 Task: Plan a trip to Sanaa, Yemen from 8th December, 2023 to 15th December, 2023 for 9 adults. Place can be shared room with 5 bedrooms having 9 beds and 5 bathrooms. Property type can be flat. Amenities needed are: wifi, TV, free parkinig on premises, gym, breakfast. Look for 5 properties as per requirement.
Action: Mouse moved to (538, 122)
Screenshot: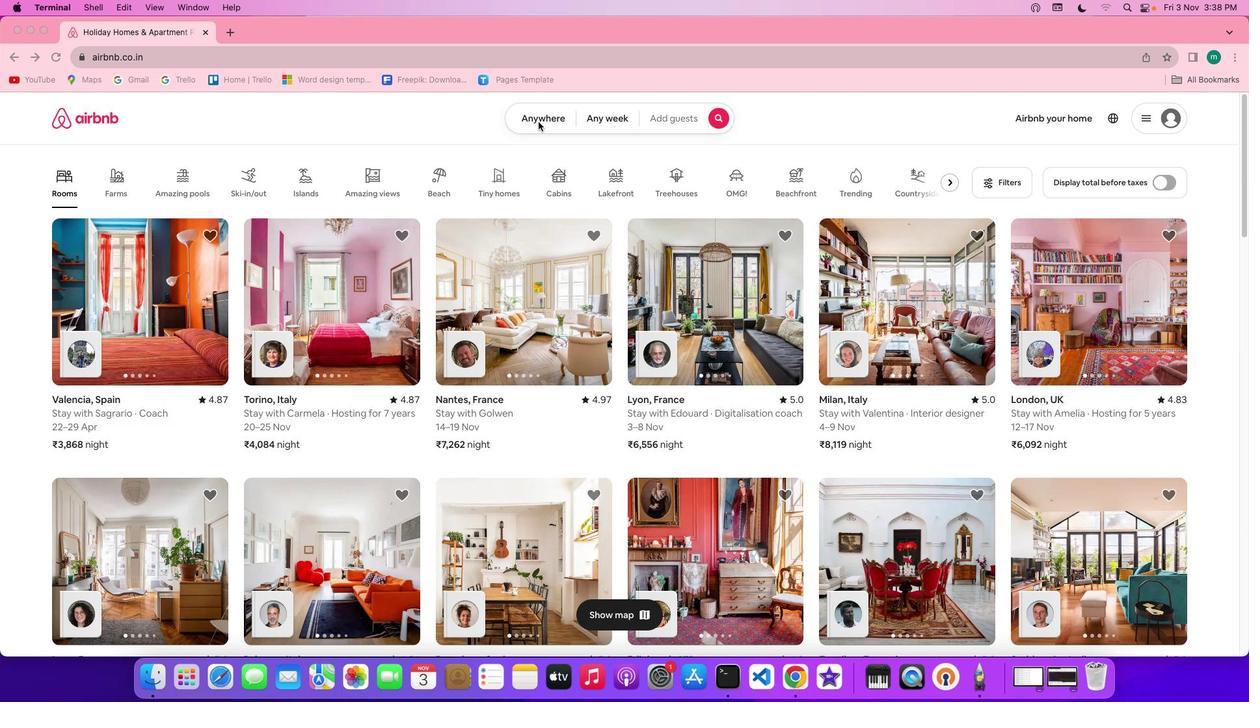 
Action: Mouse pressed left at (538, 122)
Screenshot: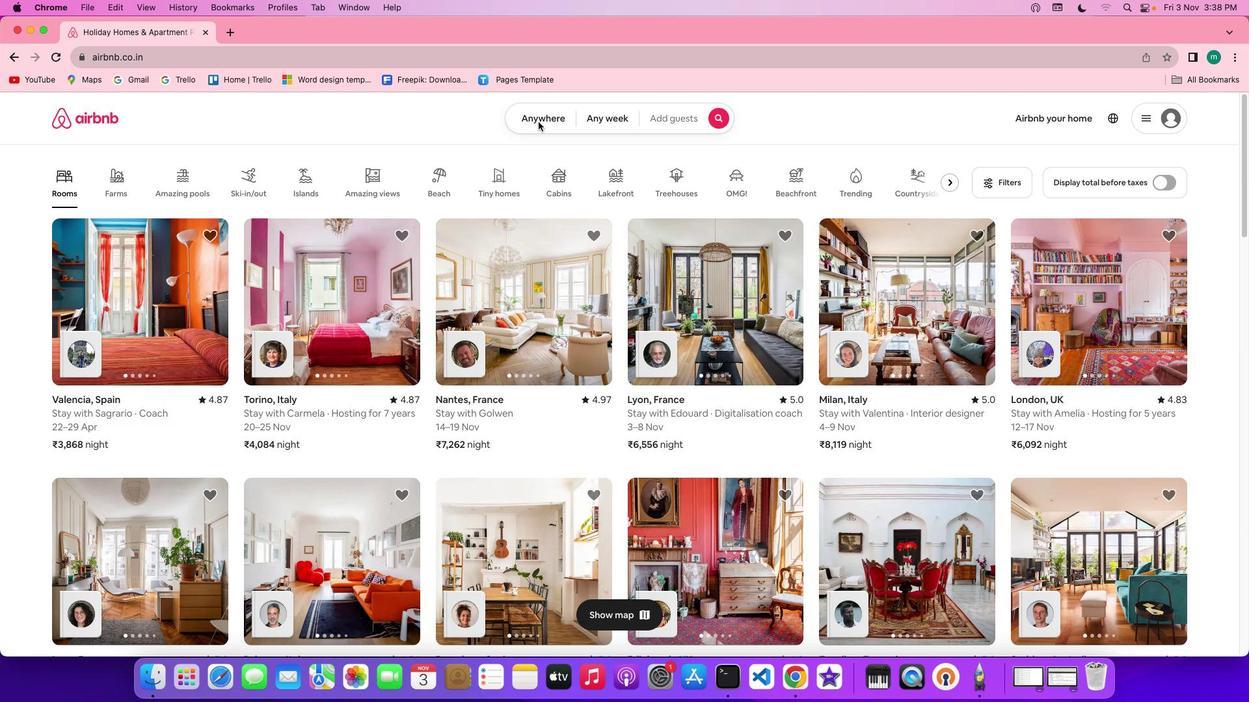
Action: Mouse pressed left at (538, 122)
Screenshot: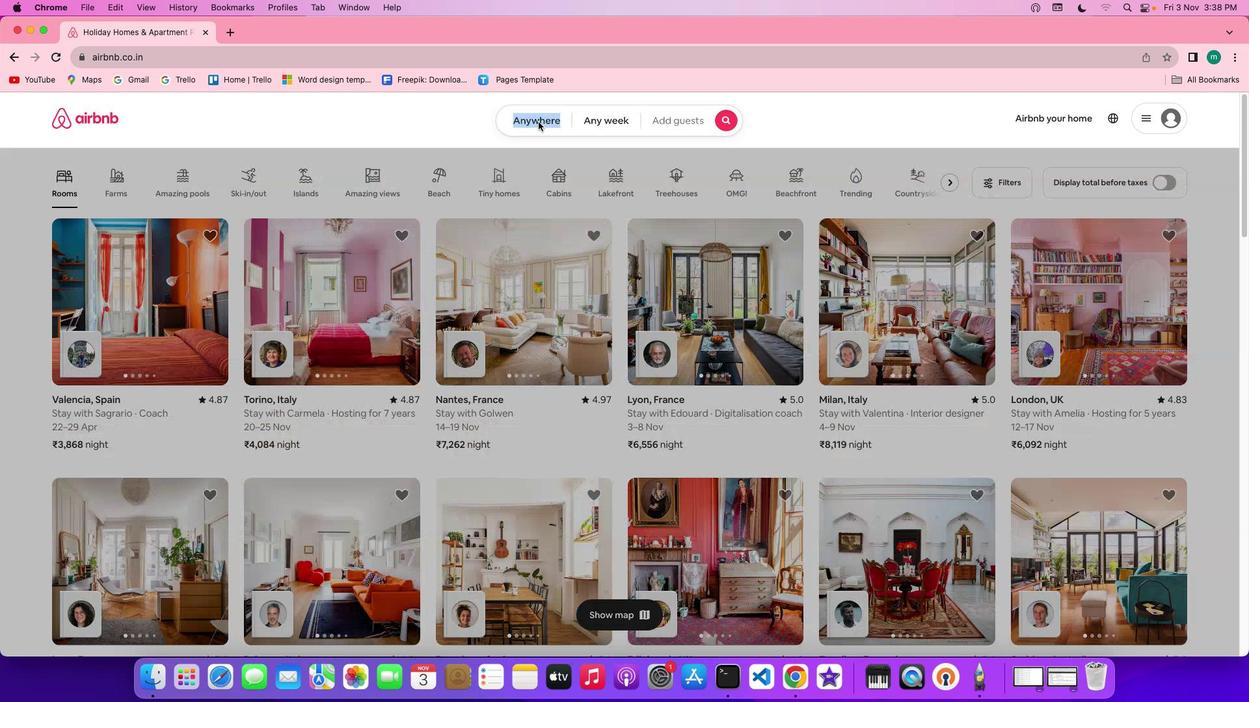 
Action: Mouse moved to (488, 166)
Screenshot: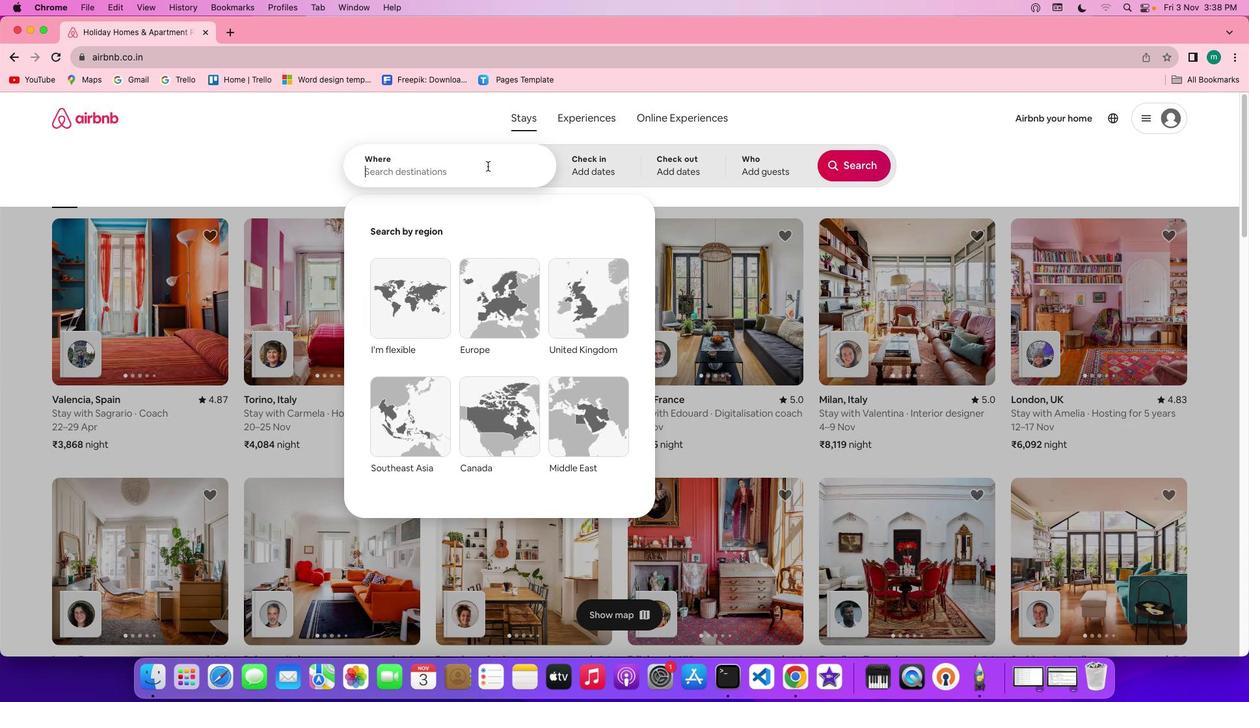 
Action: Mouse pressed left at (488, 166)
Screenshot: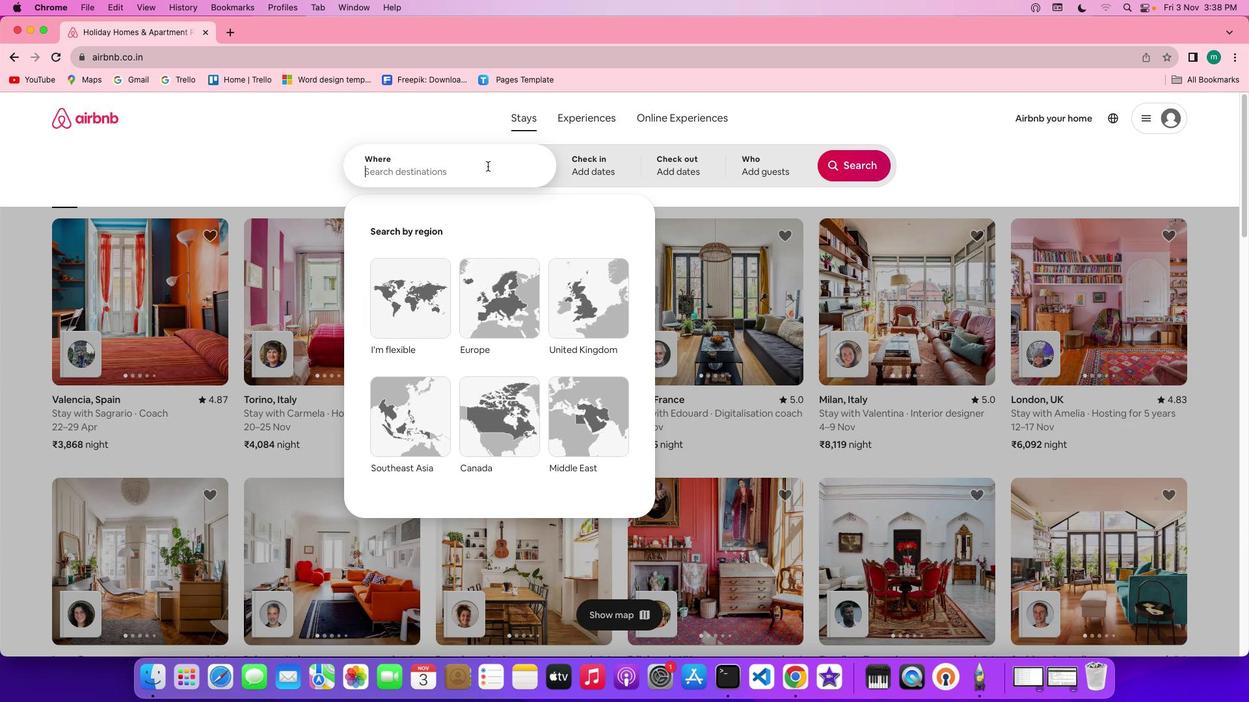 
Action: Key pressed Key.shift'S''a''n''a''a'','Key.spaceKey.shift'Y''e''m''e''n'
Screenshot: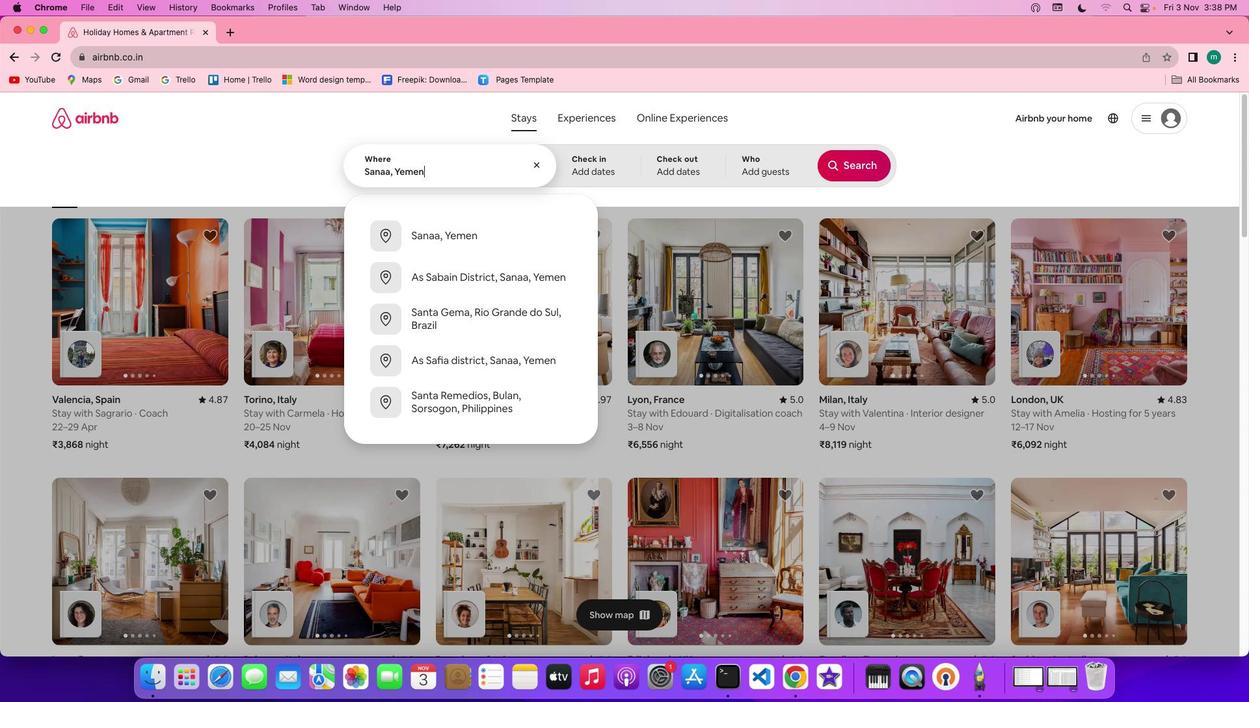 
Action: Mouse moved to (609, 162)
Screenshot: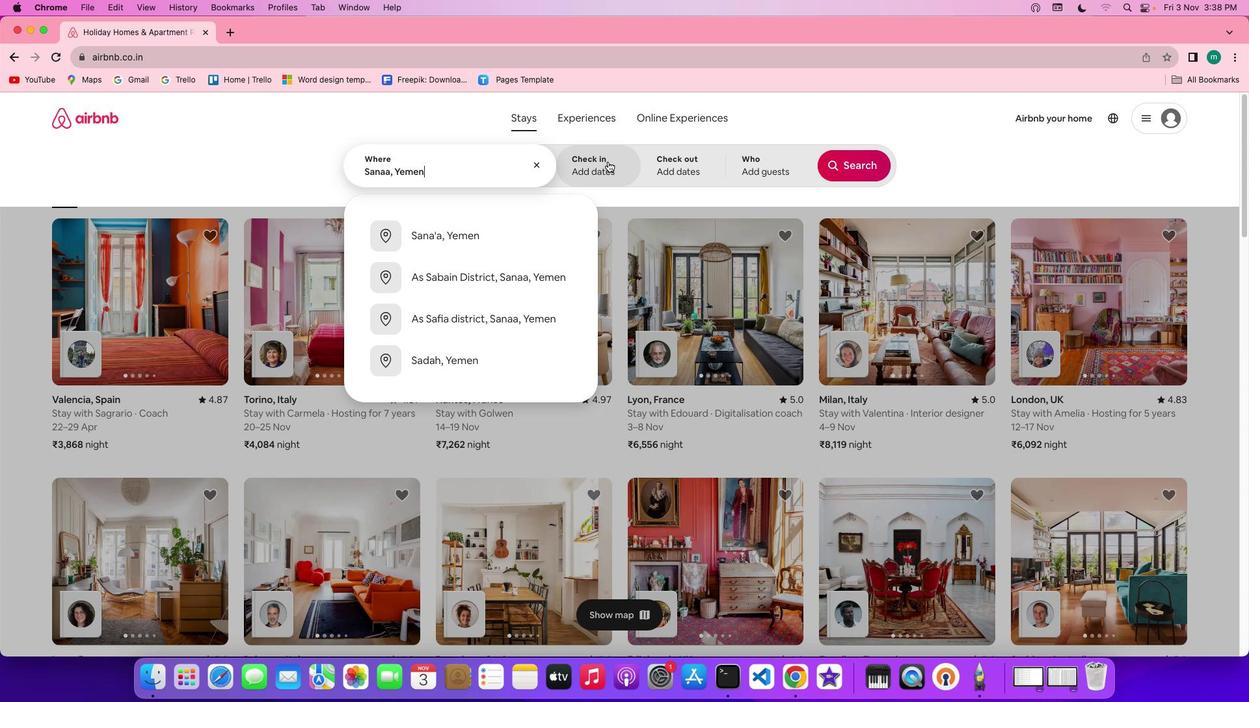 
Action: Mouse pressed left at (609, 162)
Screenshot: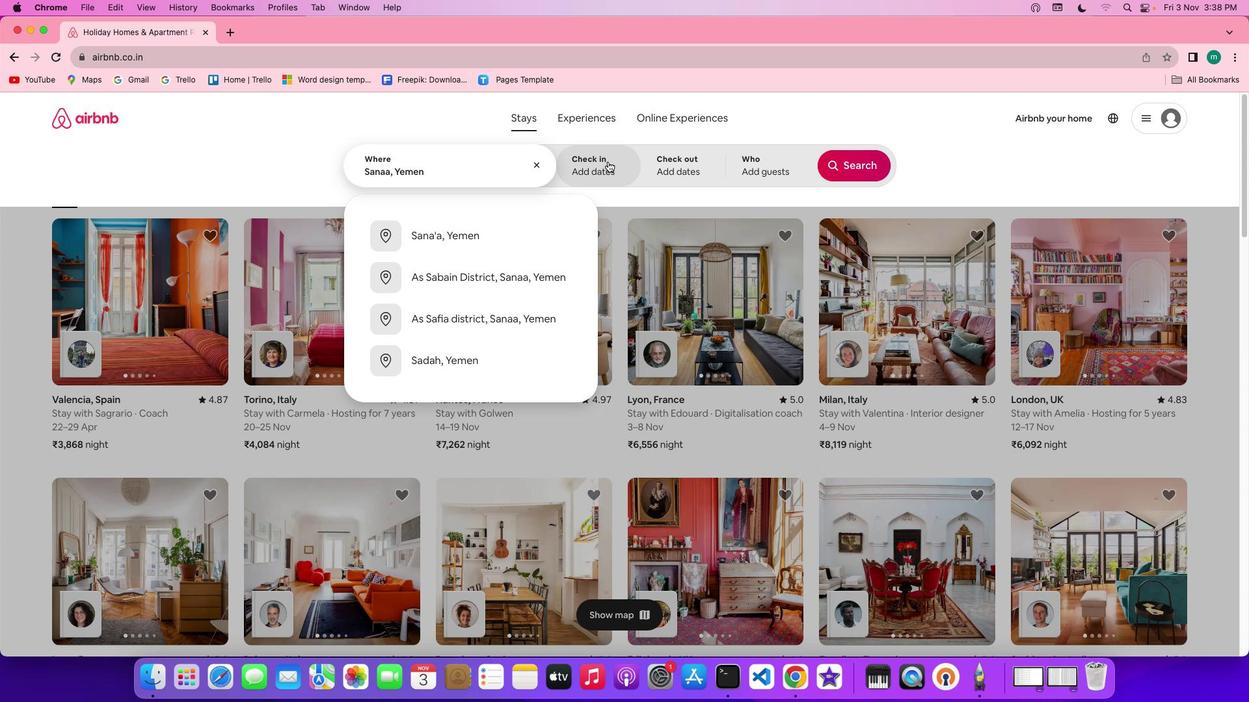 
Action: Mouse moved to (816, 361)
Screenshot: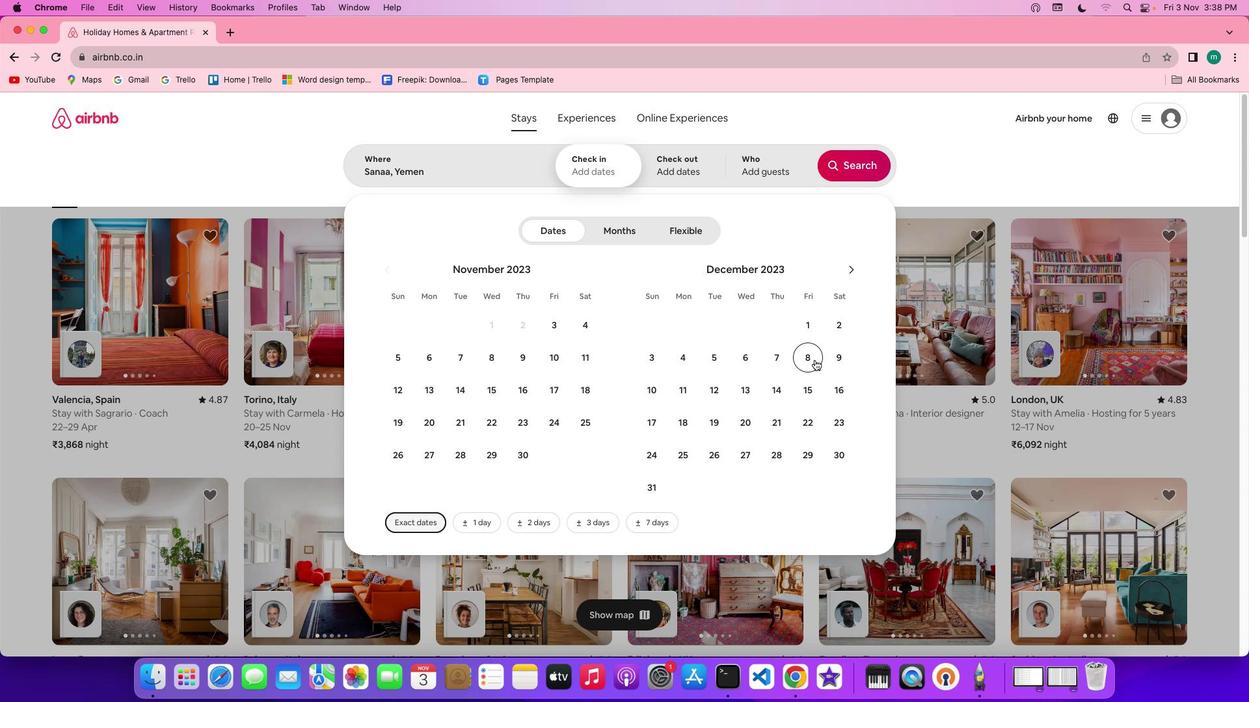 
Action: Mouse pressed left at (816, 361)
Screenshot: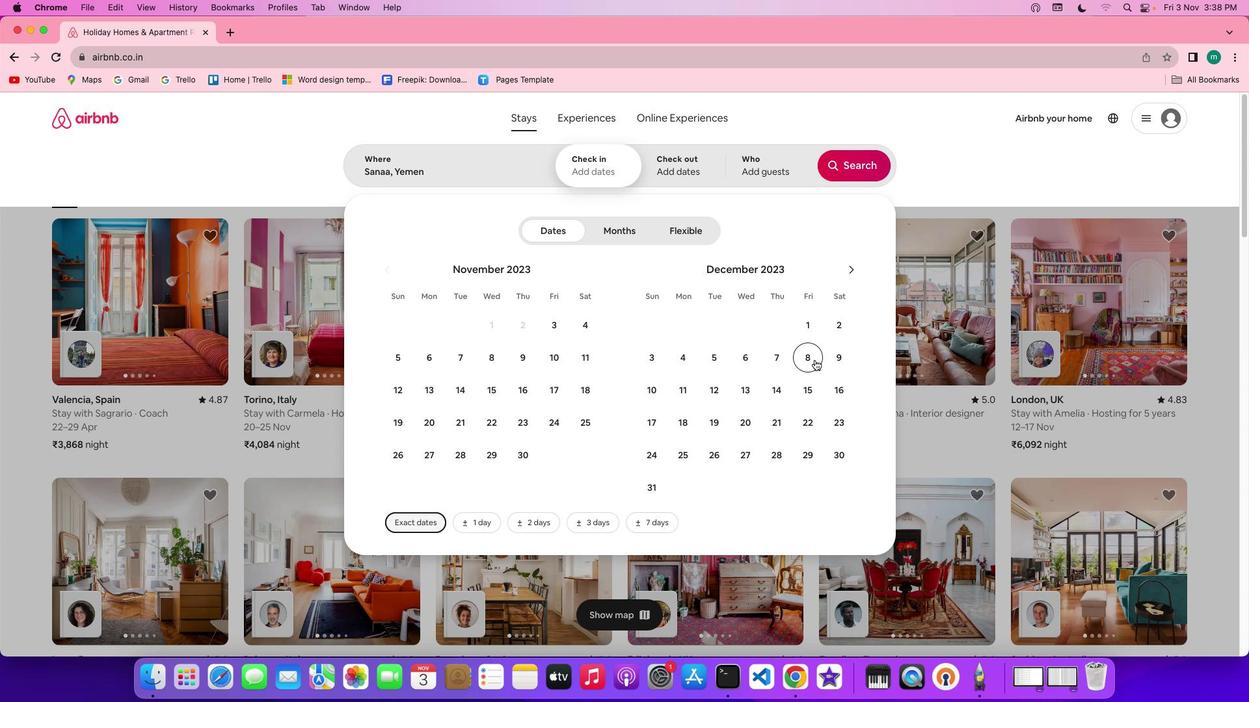 
Action: Mouse moved to (811, 391)
Screenshot: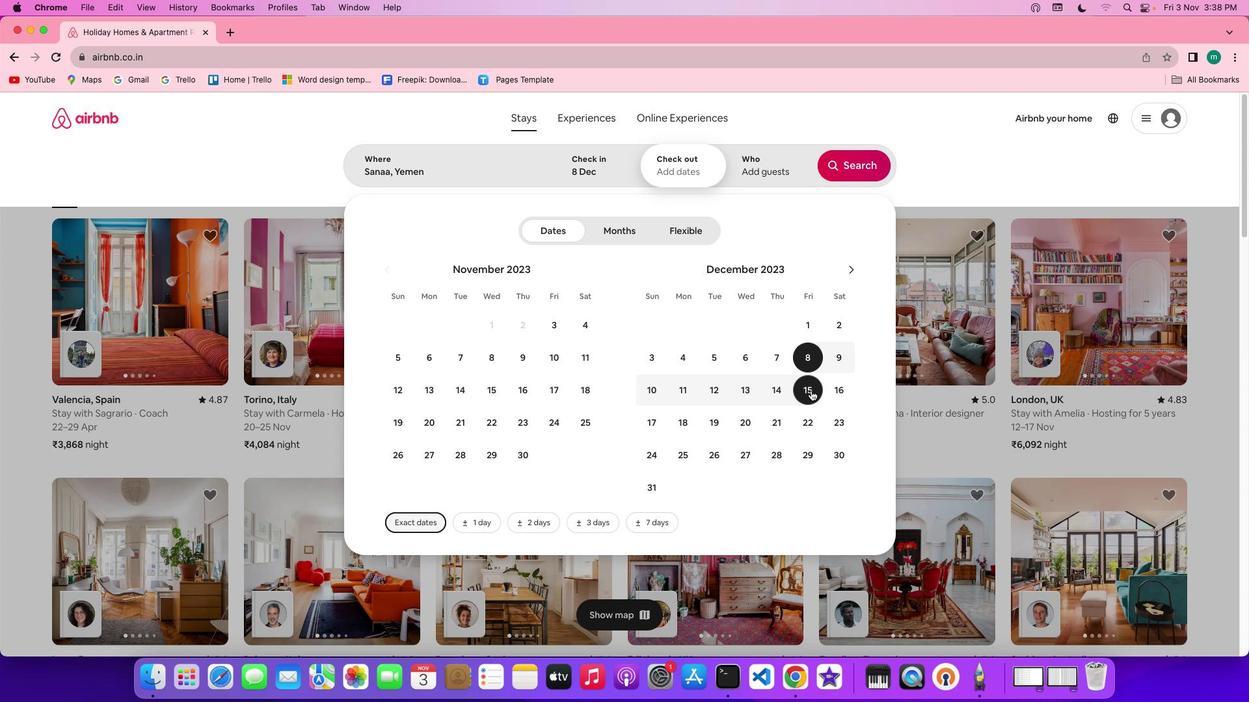 
Action: Mouse pressed left at (811, 391)
Screenshot: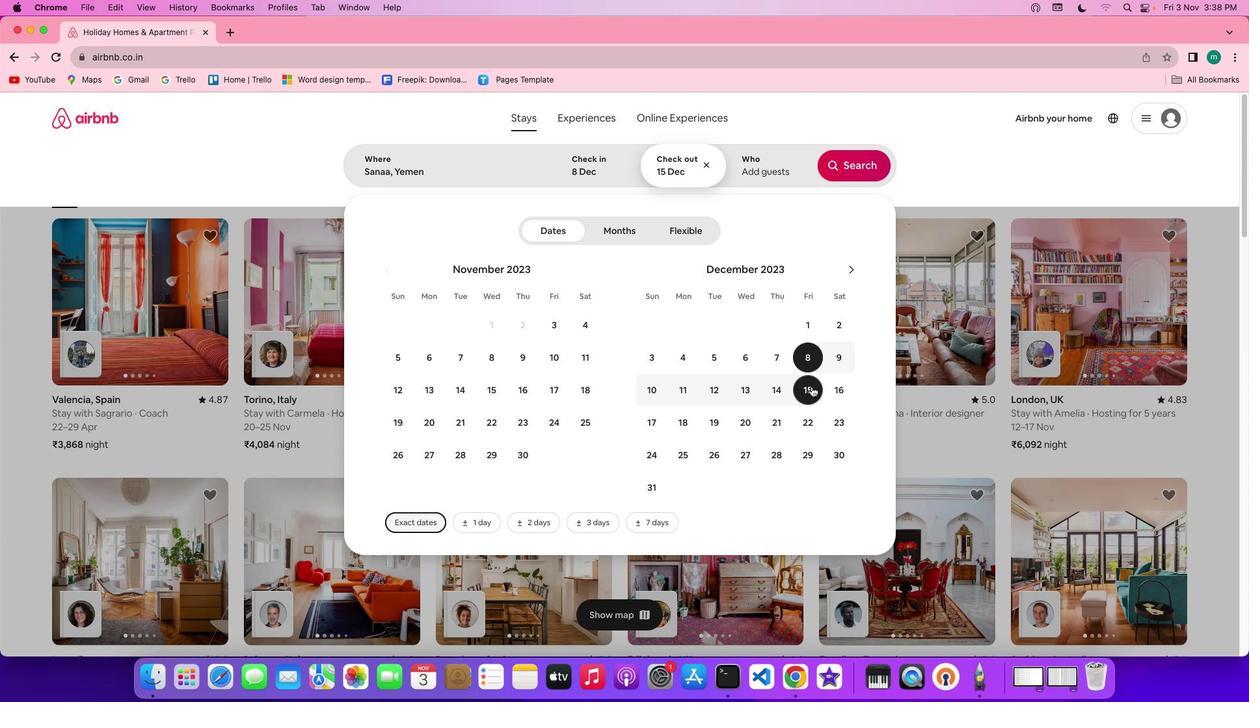 
Action: Mouse moved to (786, 166)
Screenshot: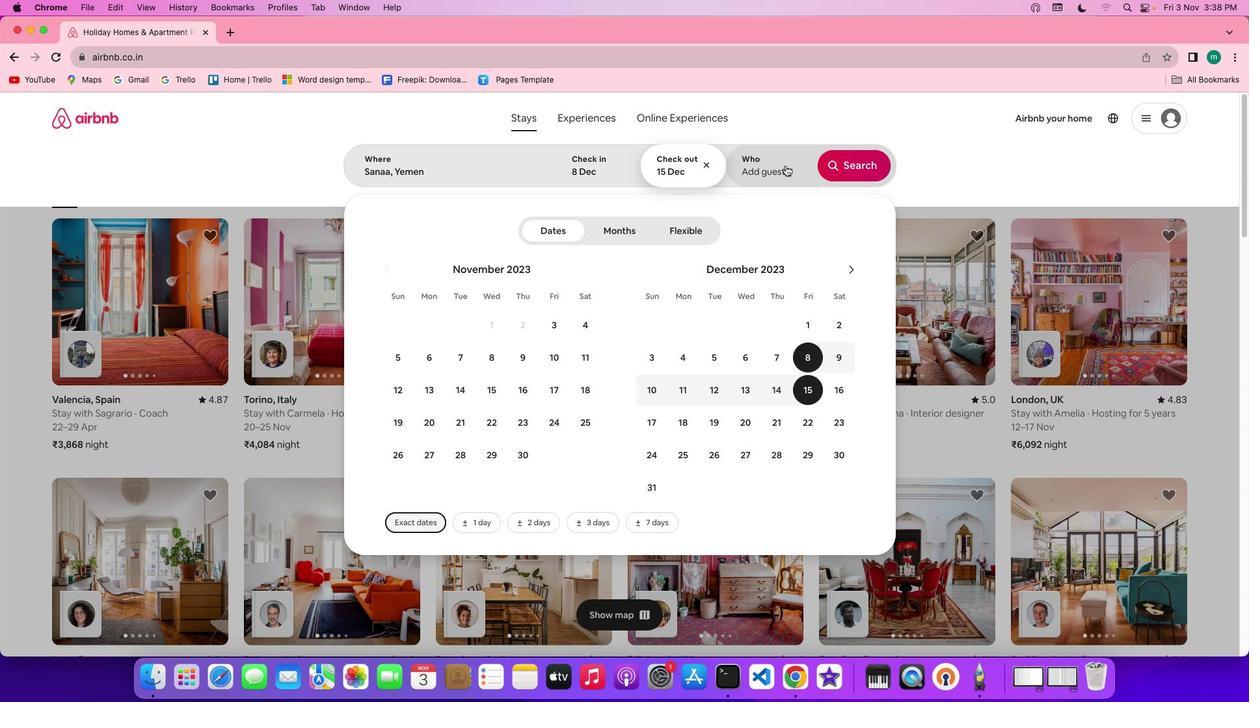 
Action: Mouse pressed left at (786, 166)
Screenshot: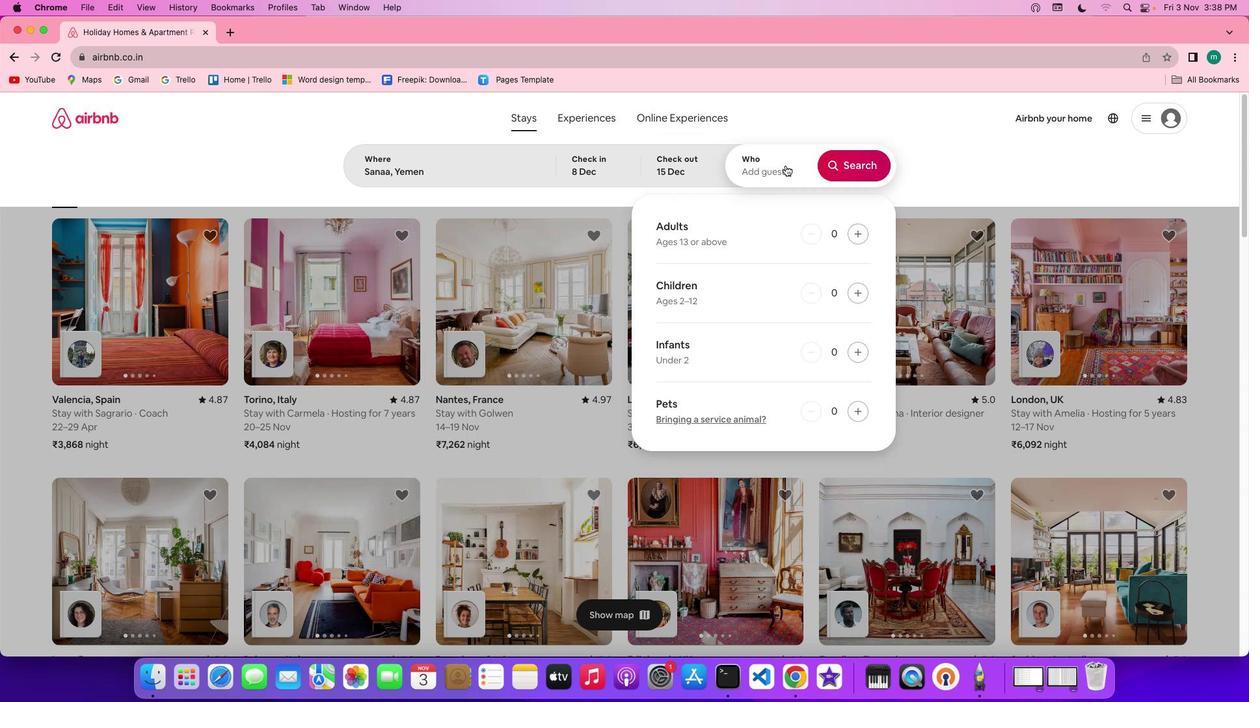 
Action: Mouse moved to (861, 232)
Screenshot: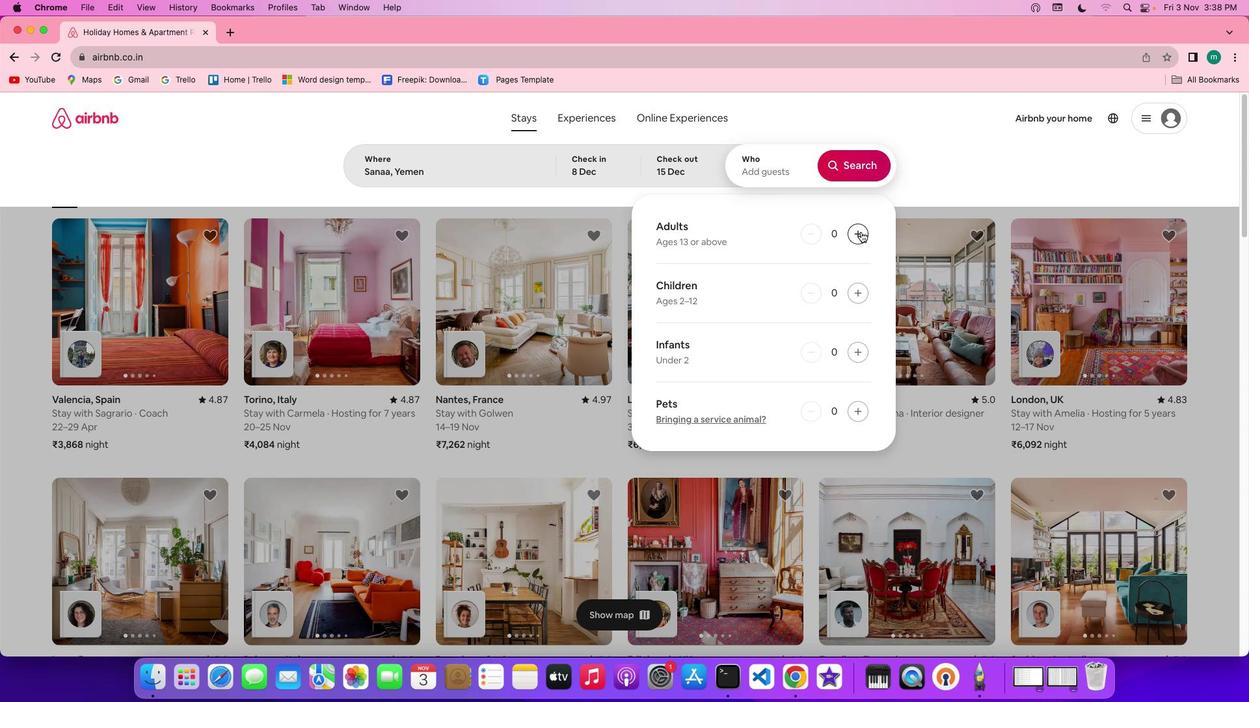 
Action: Mouse pressed left at (861, 232)
Screenshot: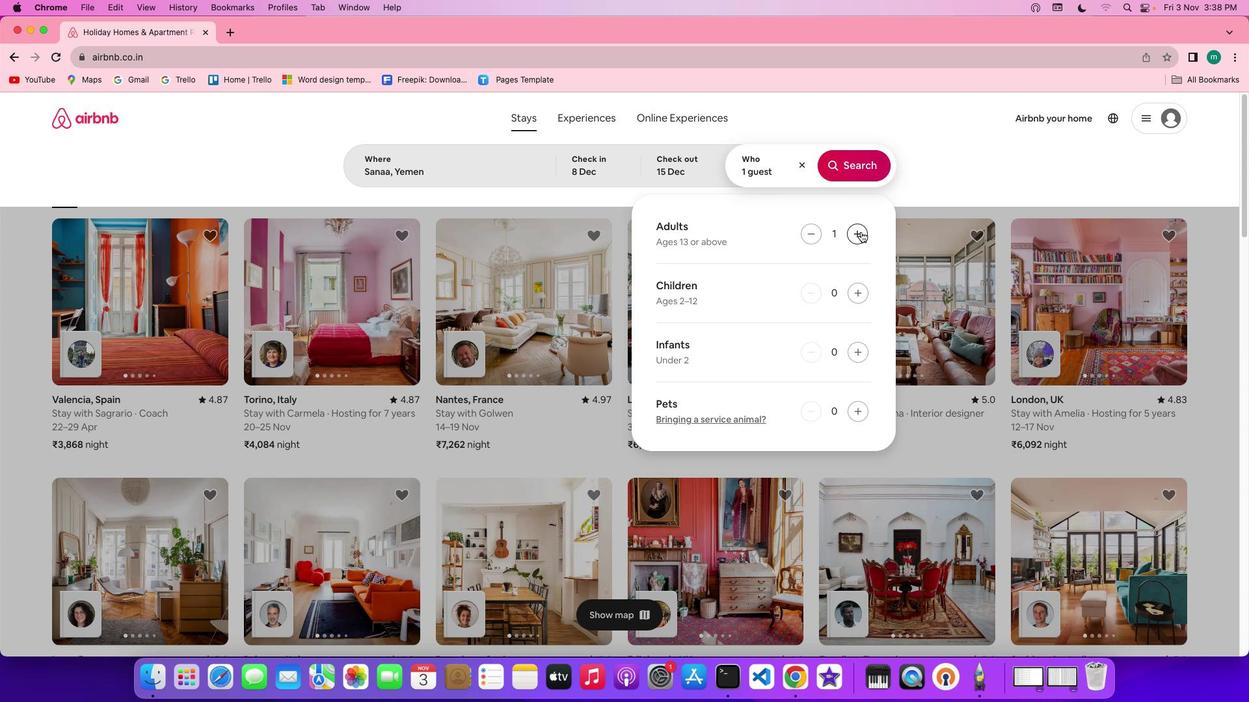 
Action: Mouse pressed left at (861, 232)
Screenshot: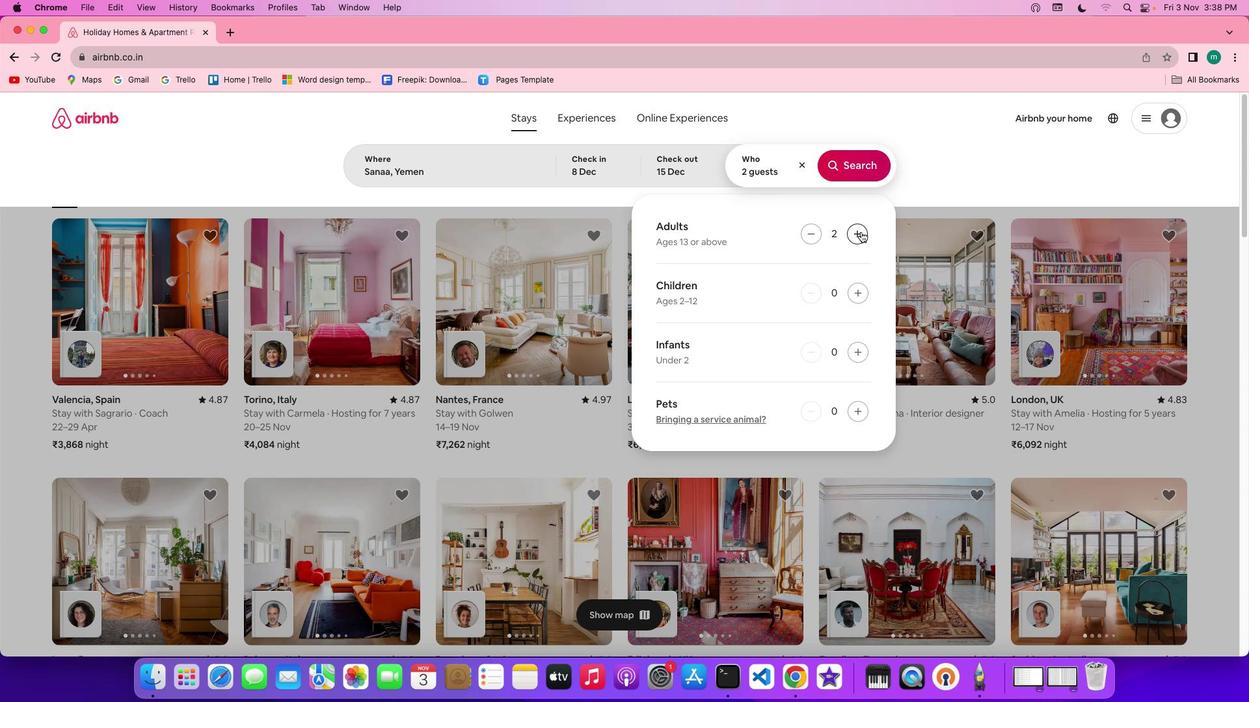 
Action: Mouse pressed left at (861, 232)
Screenshot: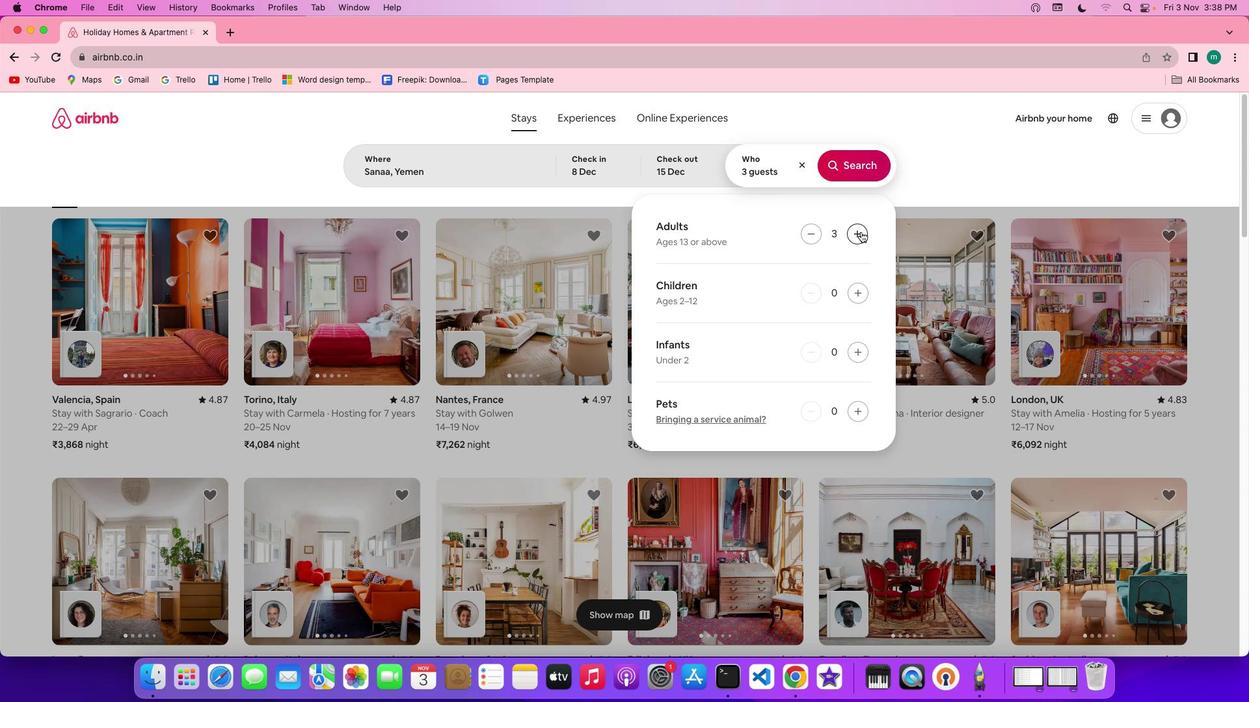 
Action: Mouse pressed left at (861, 232)
Screenshot: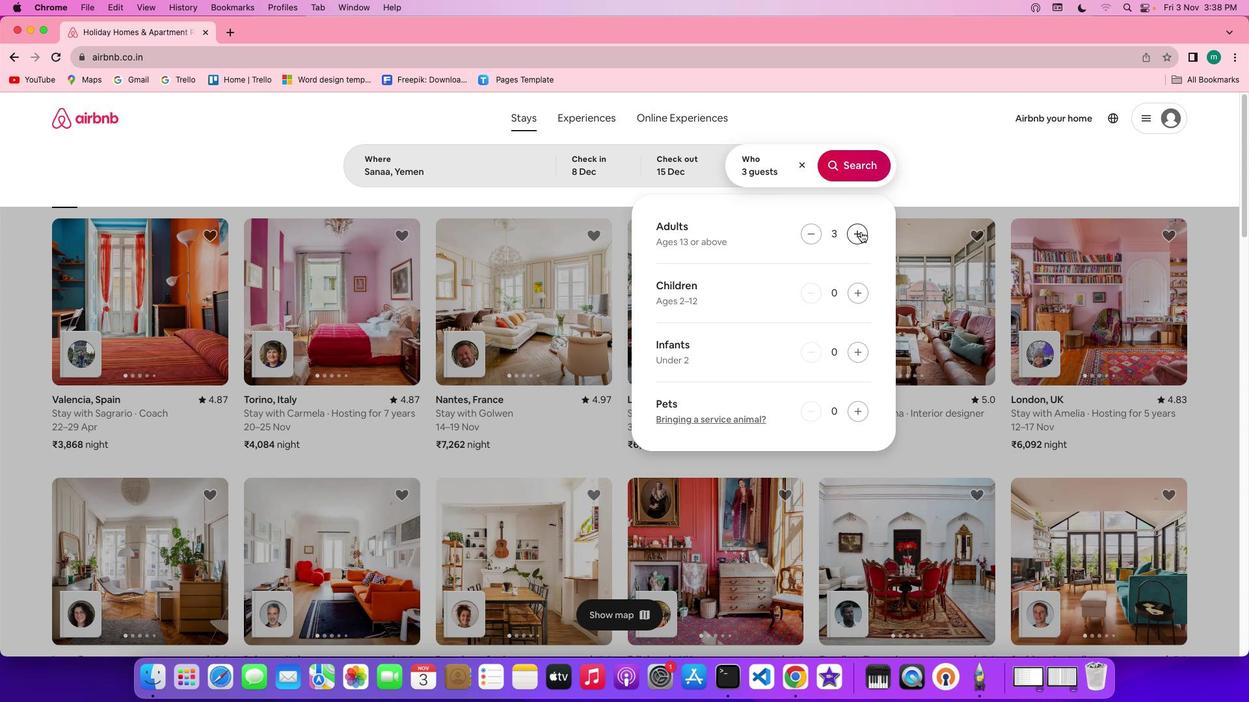 
Action: Mouse pressed left at (861, 232)
Screenshot: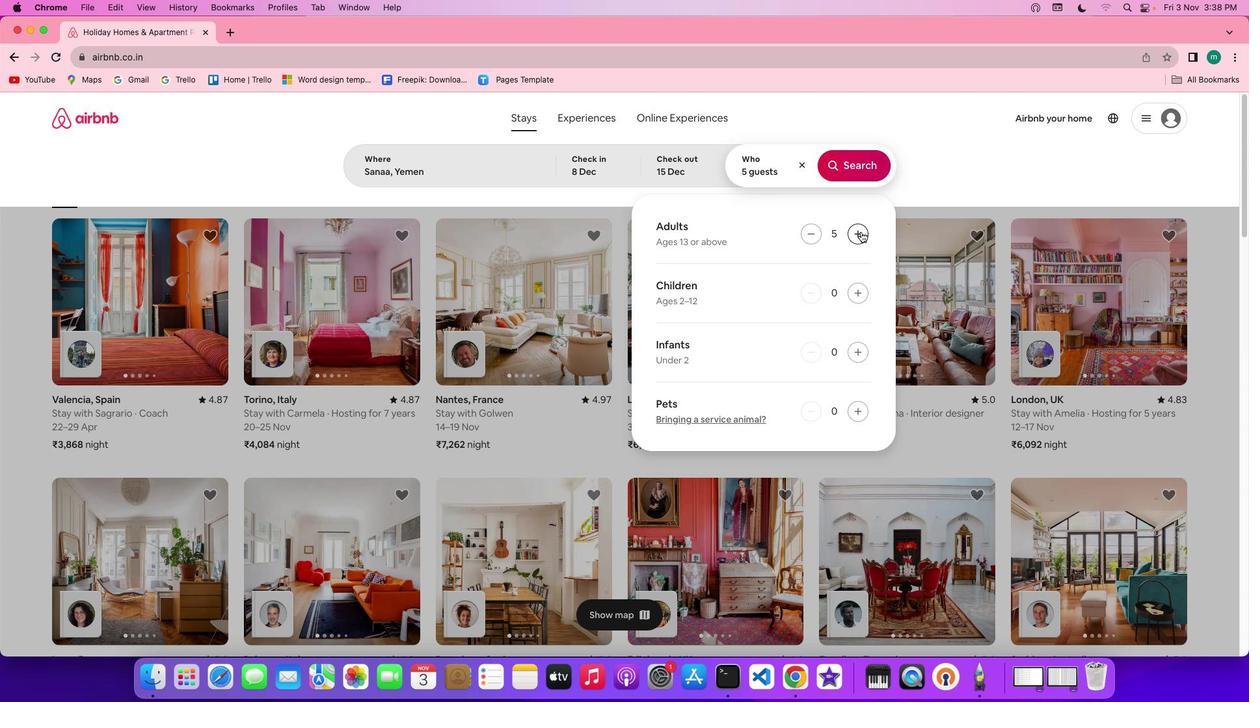 
Action: Mouse pressed left at (861, 232)
Screenshot: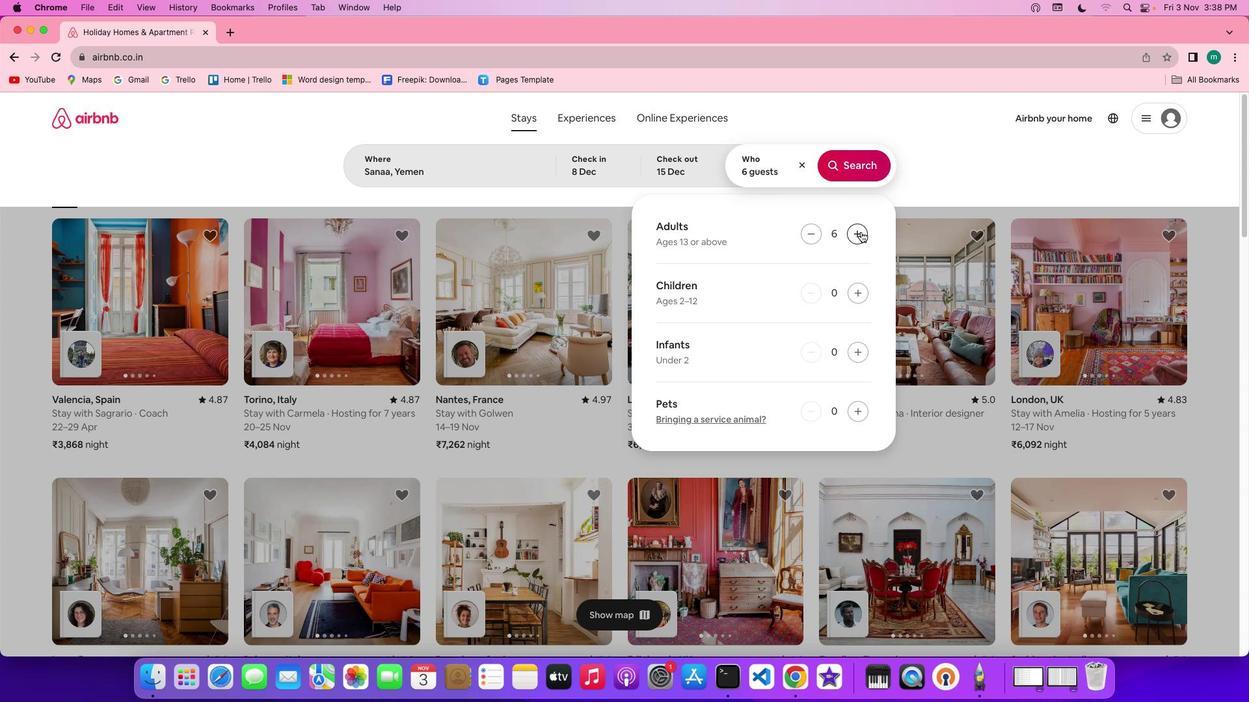 
Action: Mouse moved to (861, 232)
Screenshot: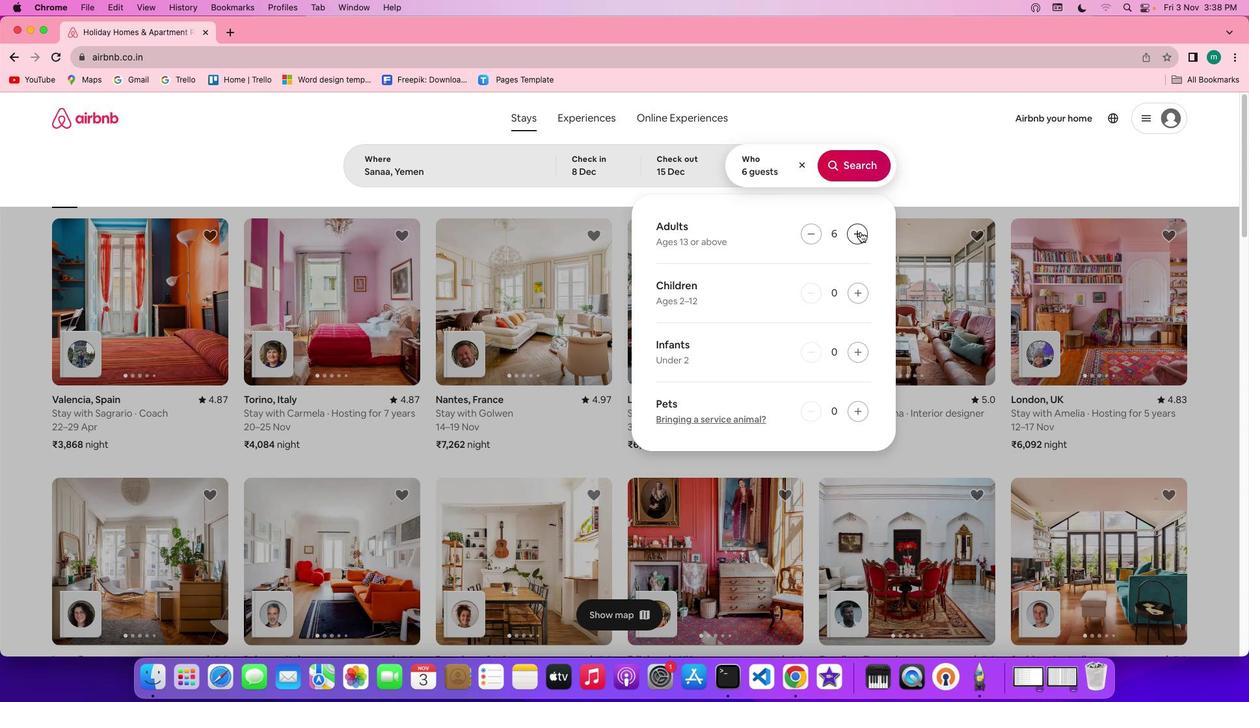 
Action: Mouse pressed left at (861, 232)
Screenshot: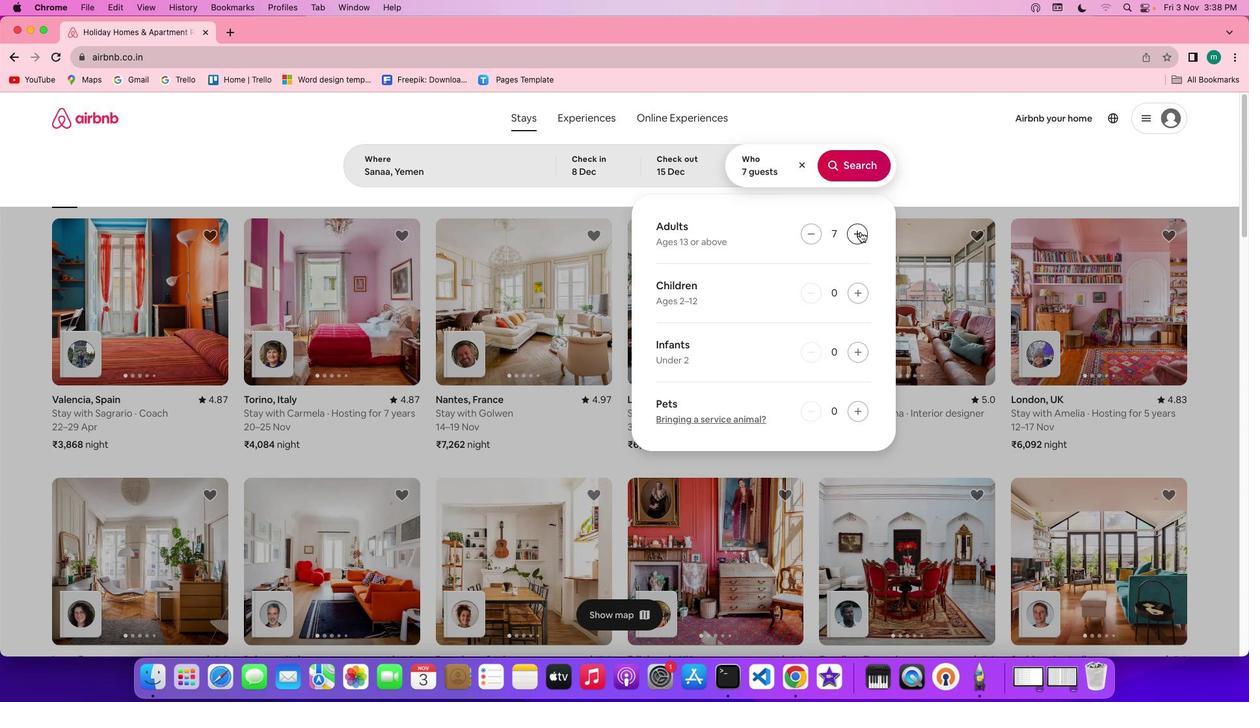
Action: Mouse pressed left at (861, 232)
Screenshot: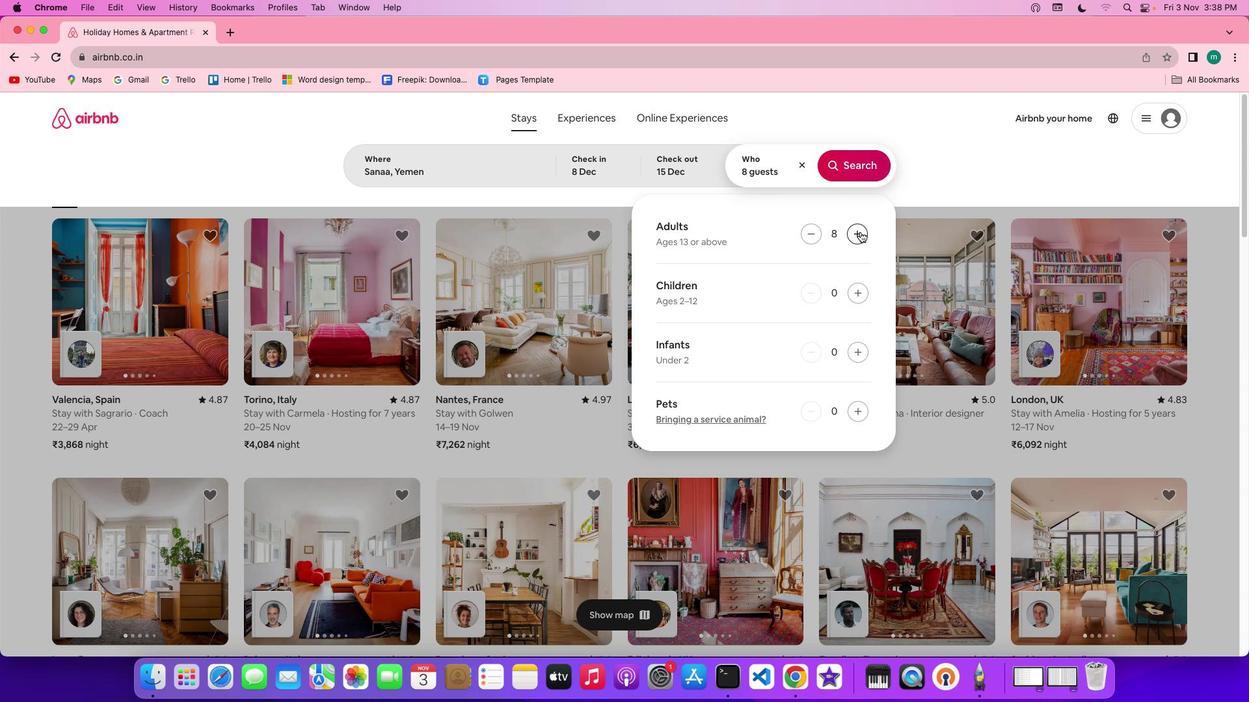 
Action: Mouse pressed left at (861, 232)
Screenshot: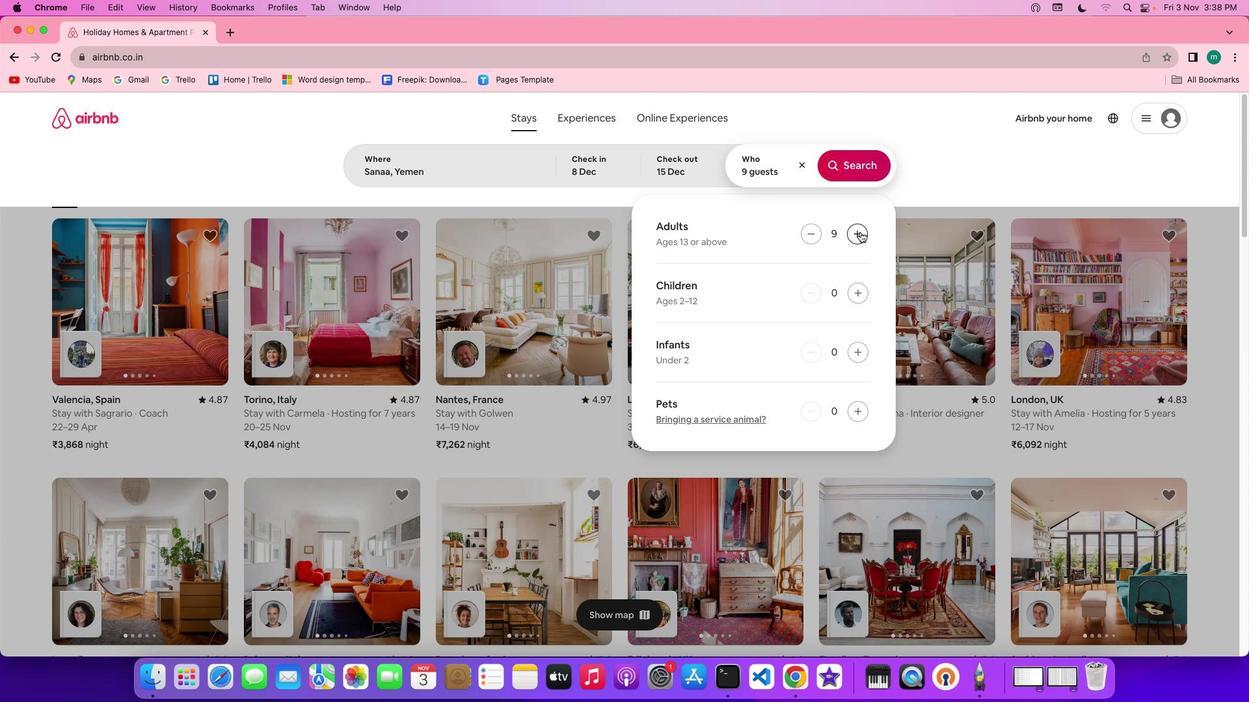 
Action: Mouse moved to (853, 174)
Screenshot: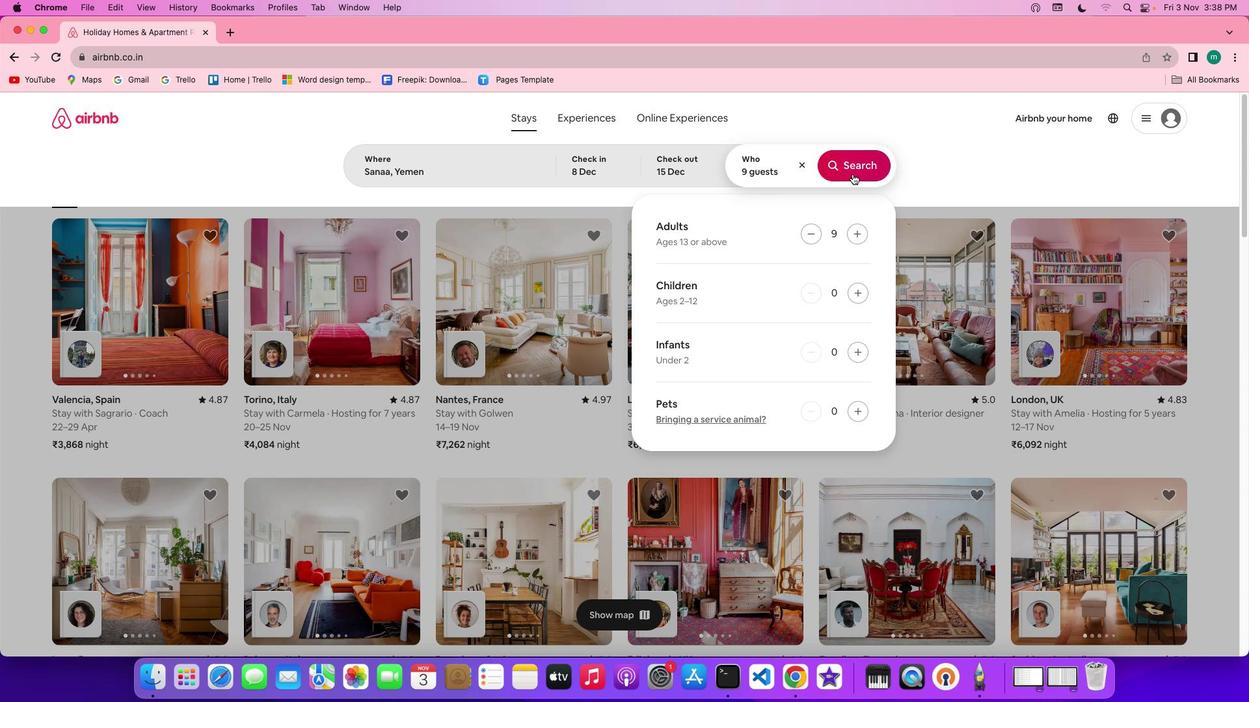 
Action: Mouse pressed left at (853, 174)
Screenshot: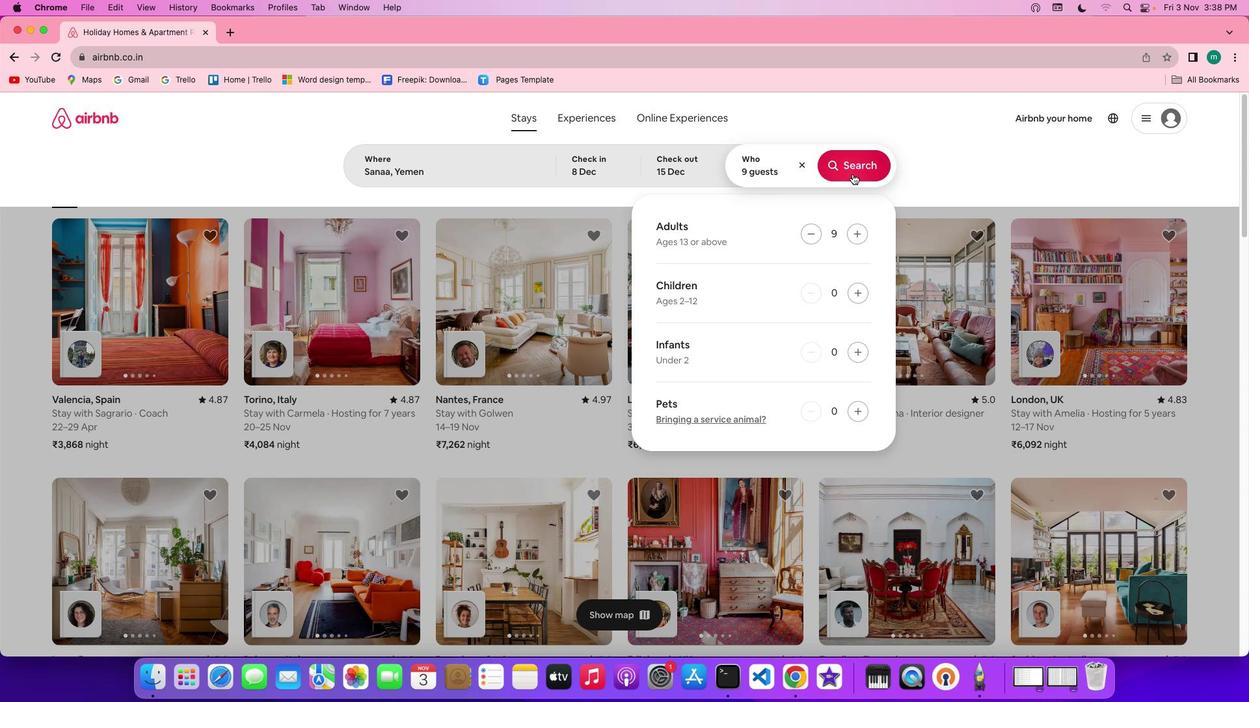 
Action: Mouse moved to (1040, 164)
Screenshot: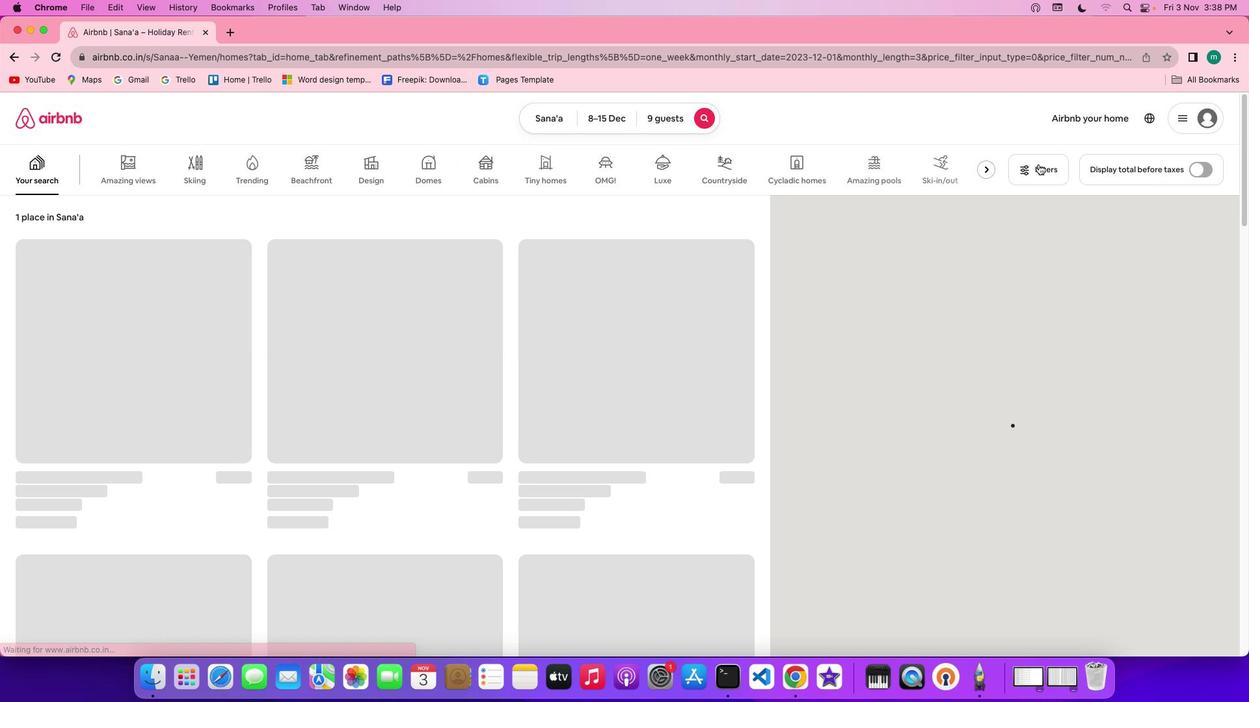 
Action: Mouse pressed left at (1040, 164)
Screenshot: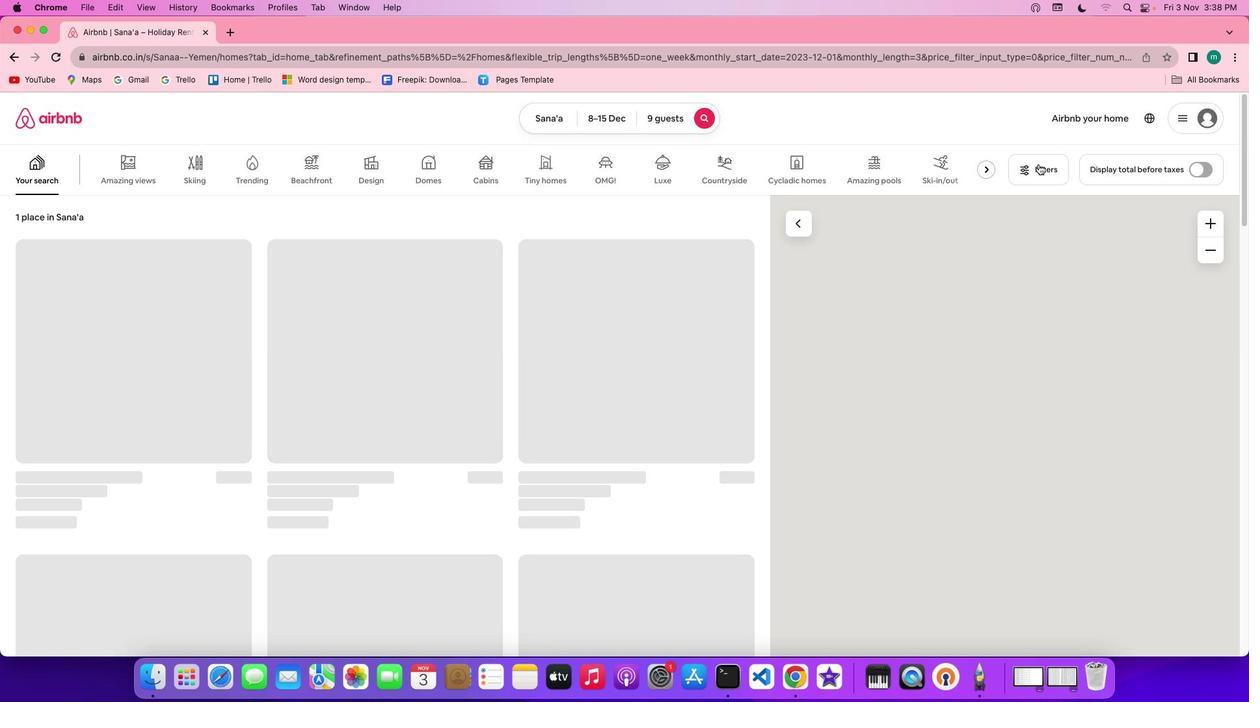 
Action: Mouse moved to (1020, 167)
Screenshot: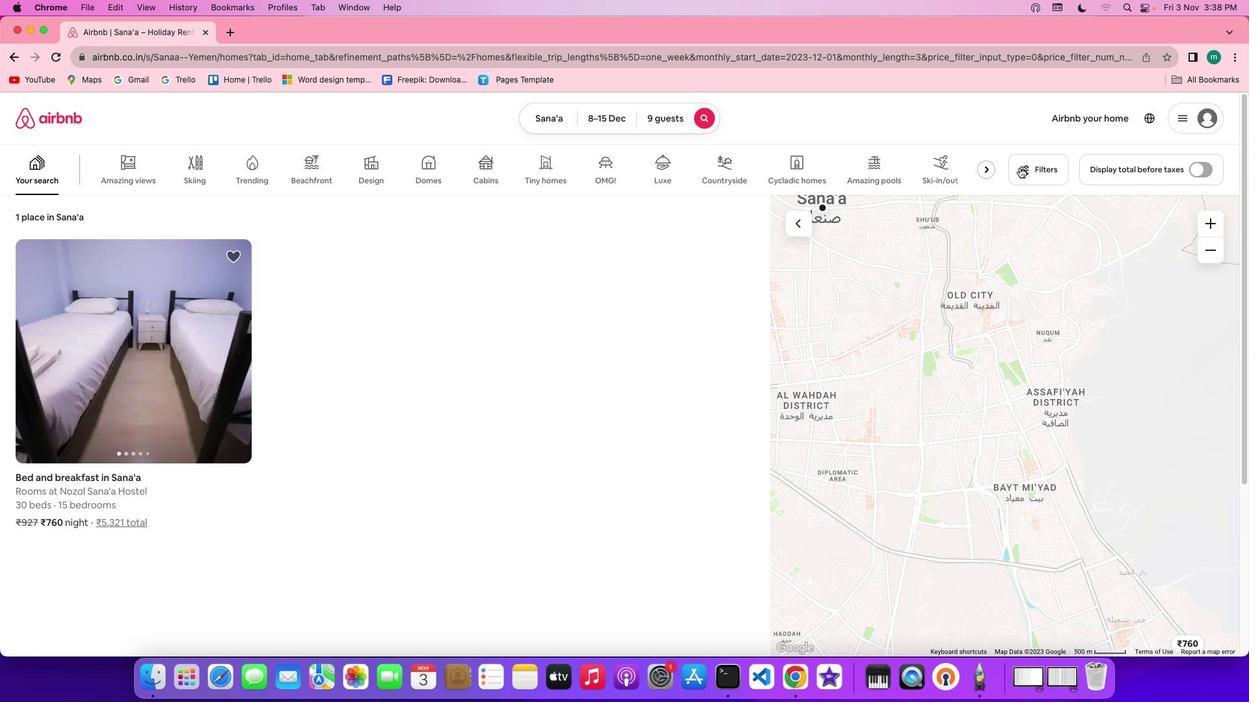 
Action: Mouse pressed left at (1020, 167)
Screenshot: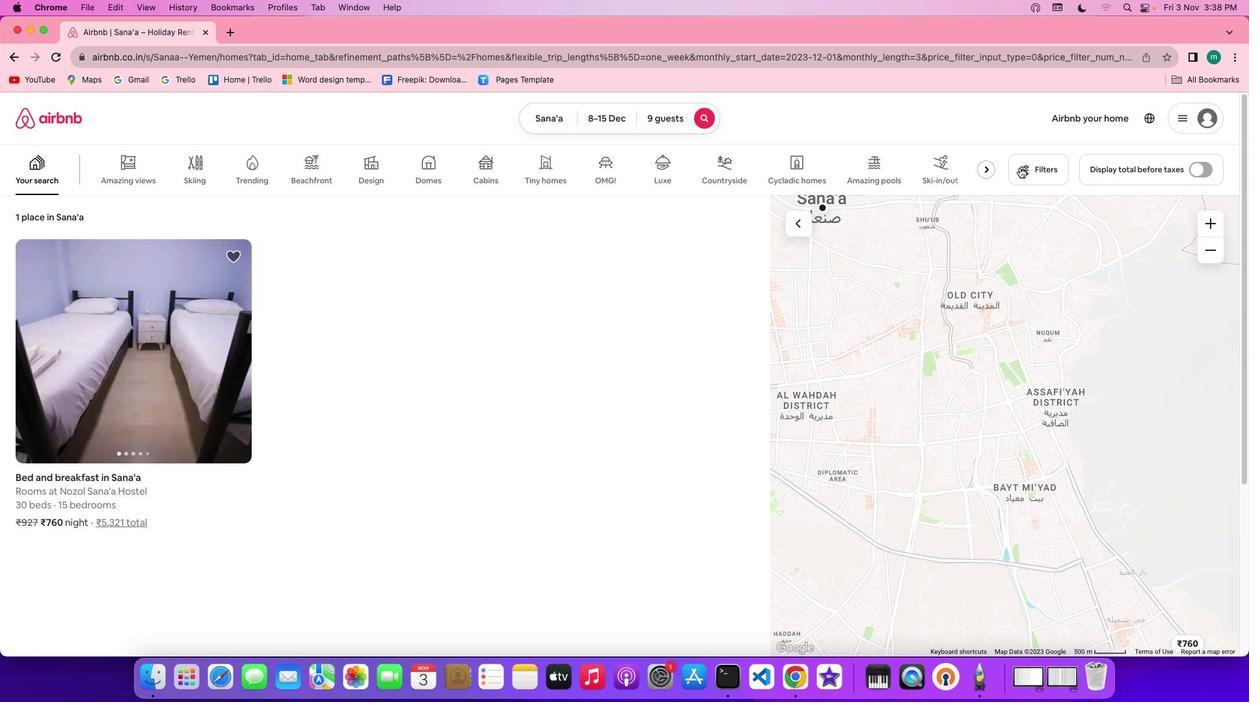 
Action: Mouse moved to (549, 429)
Screenshot: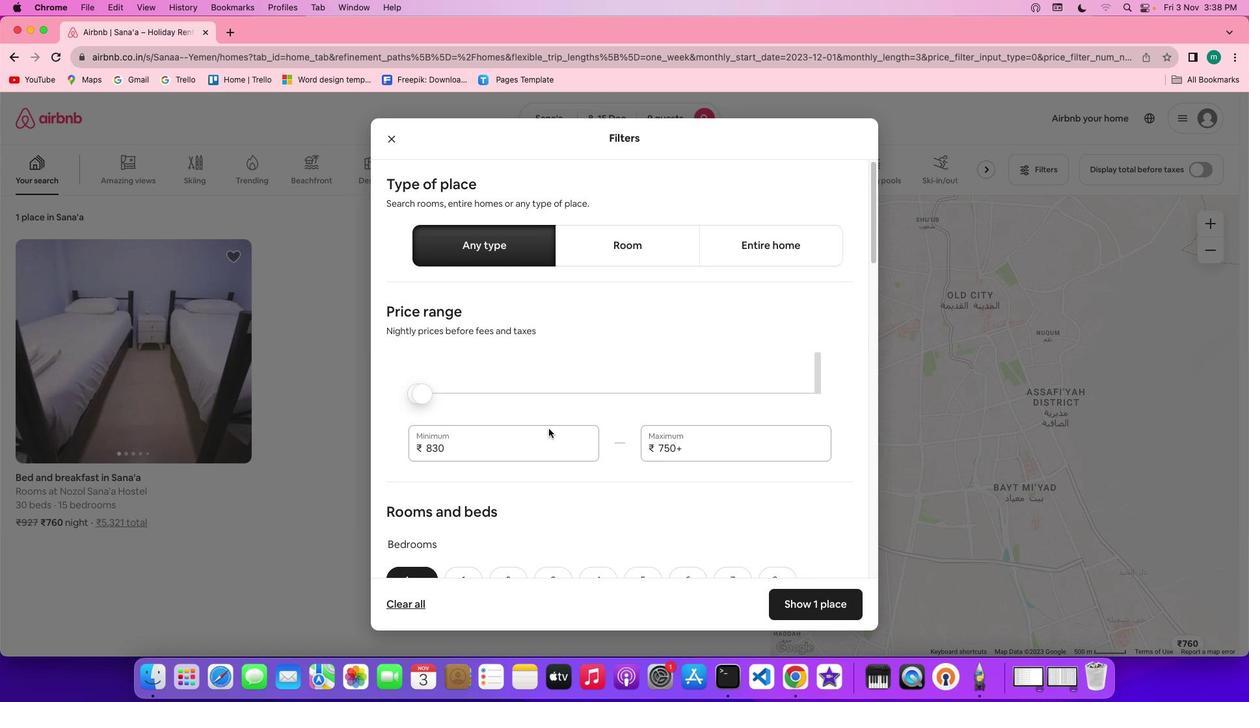 
Action: Mouse scrolled (549, 429) with delta (0, 0)
Screenshot: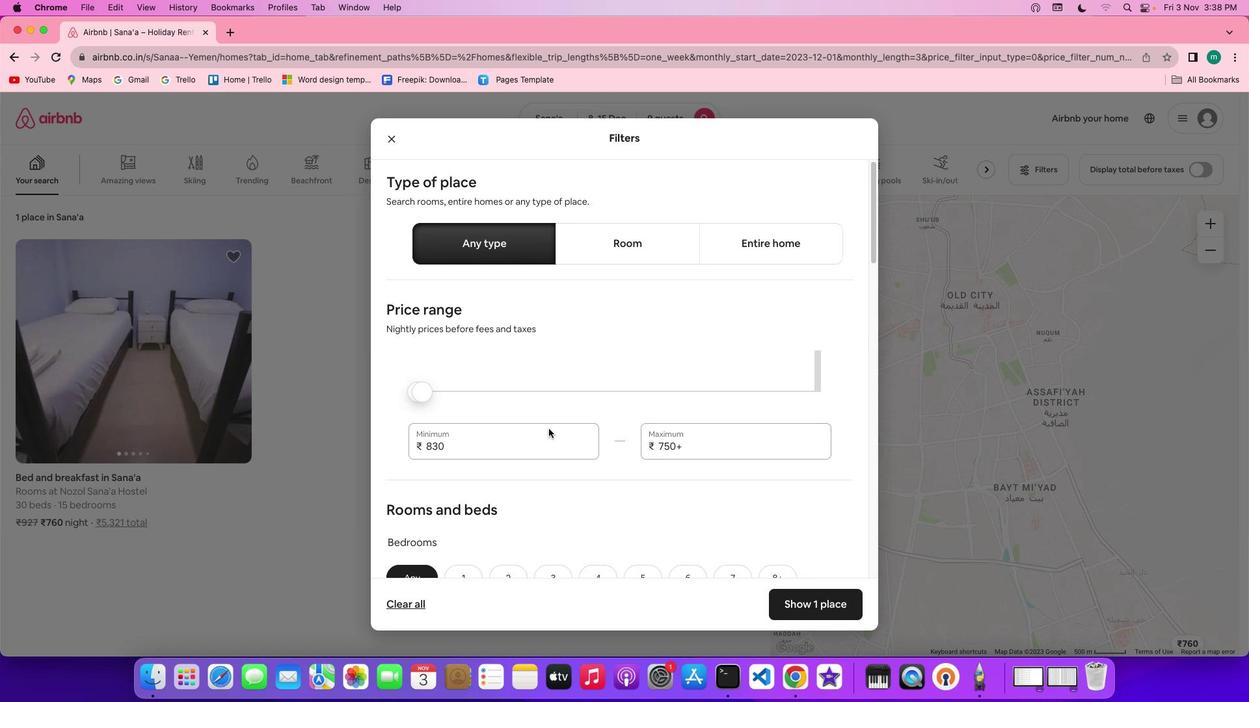 
Action: Mouse scrolled (549, 429) with delta (0, 0)
Screenshot: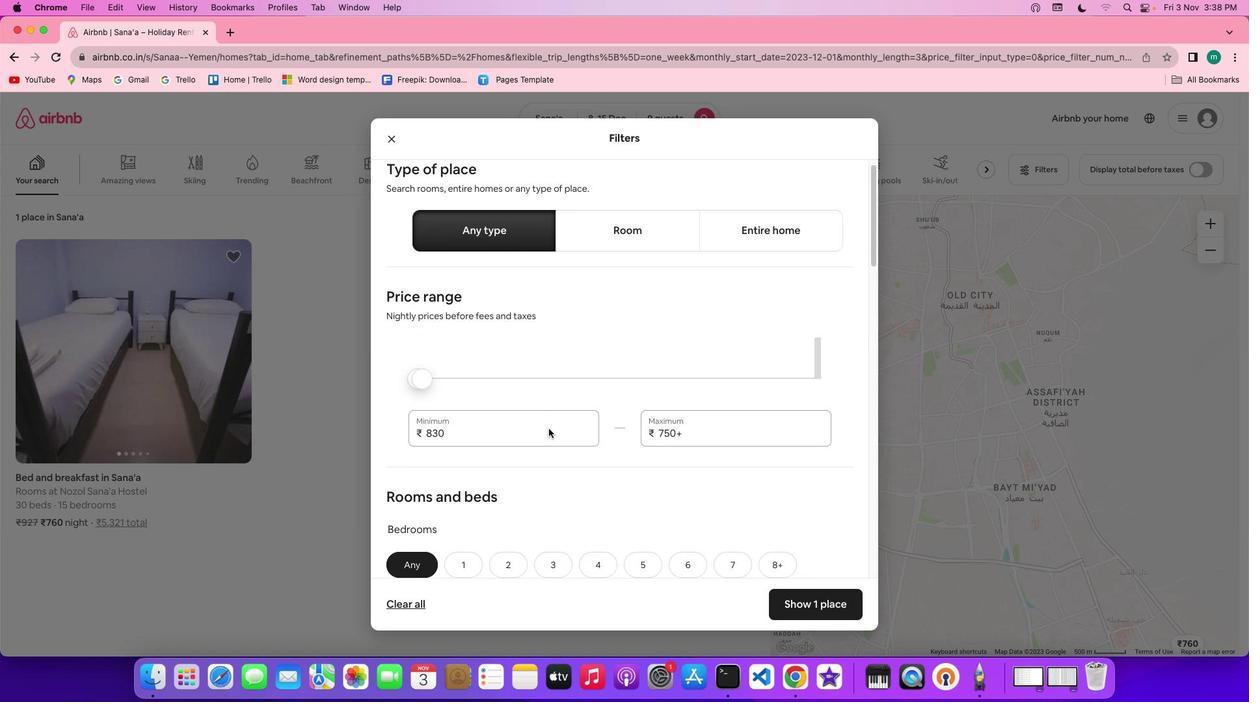 
Action: Mouse scrolled (549, 429) with delta (0, 0)
Screenshot: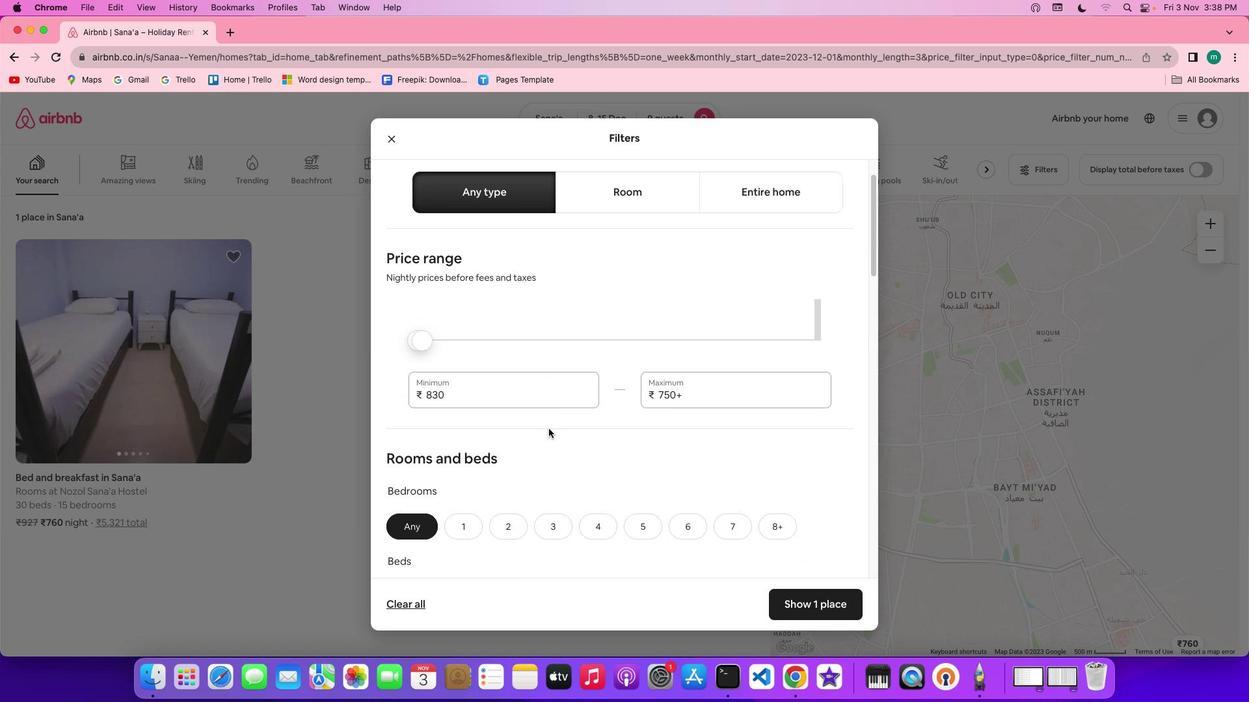 
Action: Mouse scrolled (549, 429) with delta (0, 0)
Screenshot: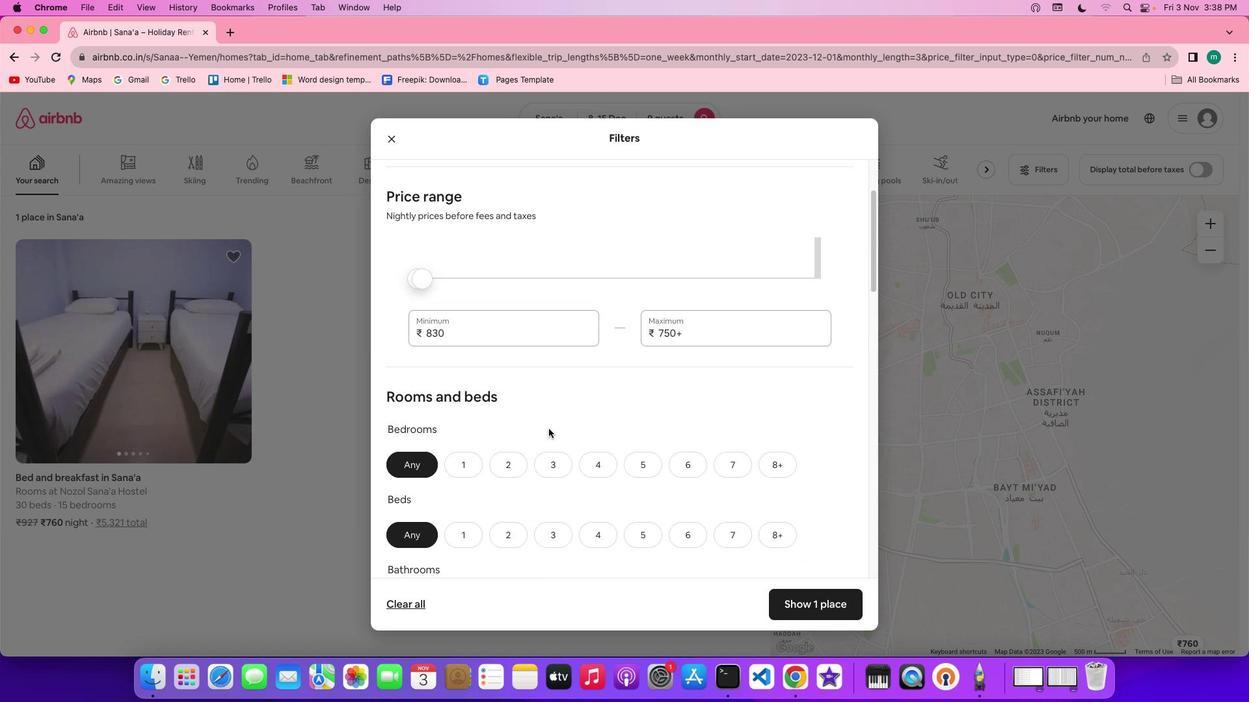 
Action: Mouse scrolled (549, 429) with delta (0, 0)
Screenshot: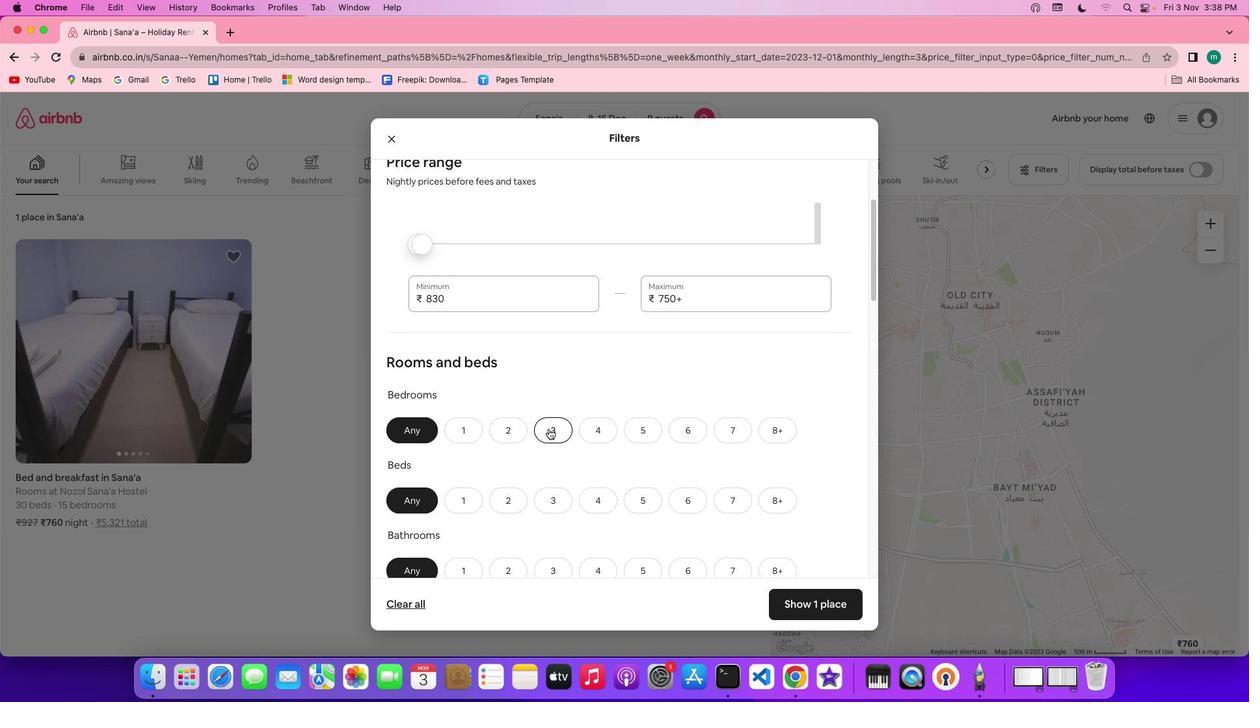 
Action: Mouse scrolled (549, 429) with delta (0, 0)
Screenshot: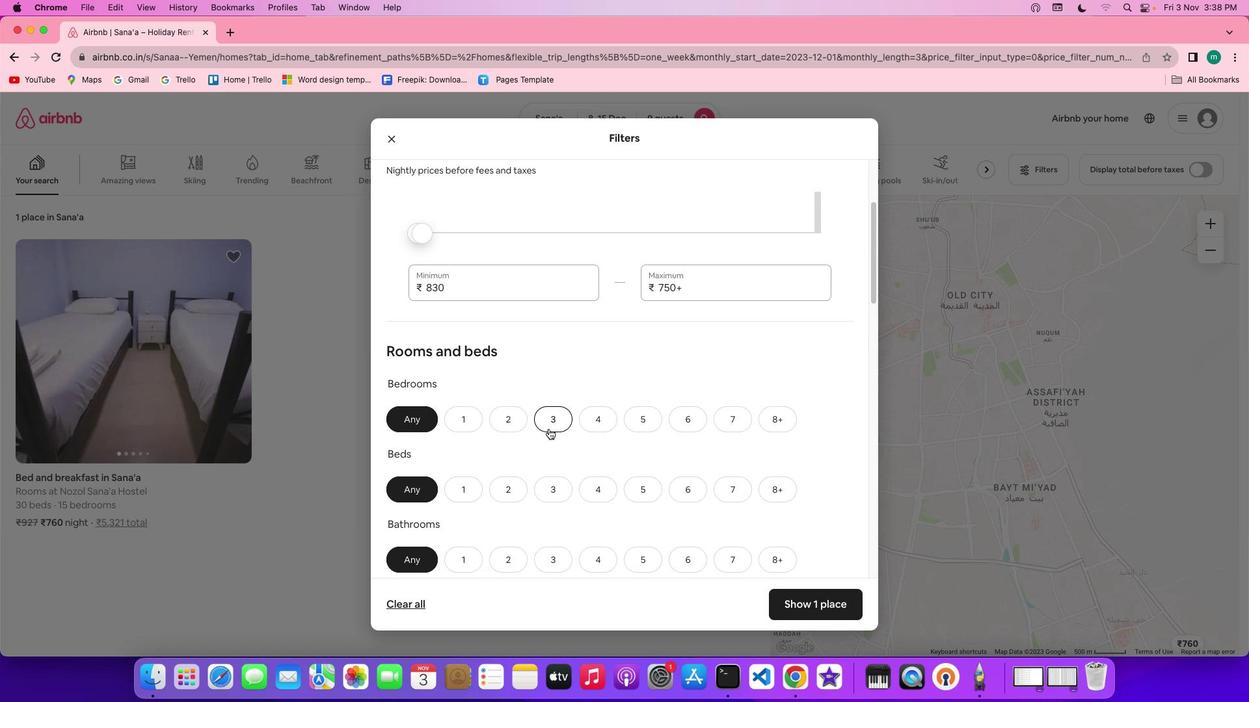 
Action: Mouse scrolled (549, 429) with delta (0, 0)
Screenshot: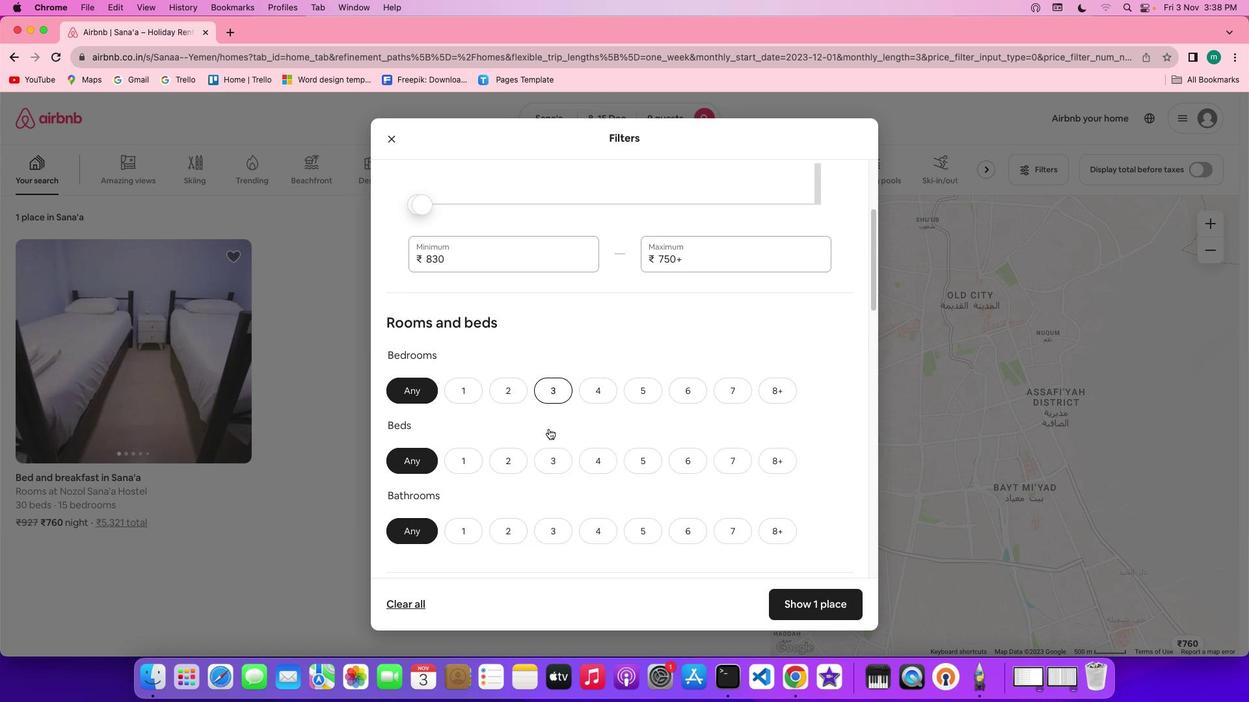 
Action: Mouse scrolled (549, 429) with delta (0, 0)
Screenshot: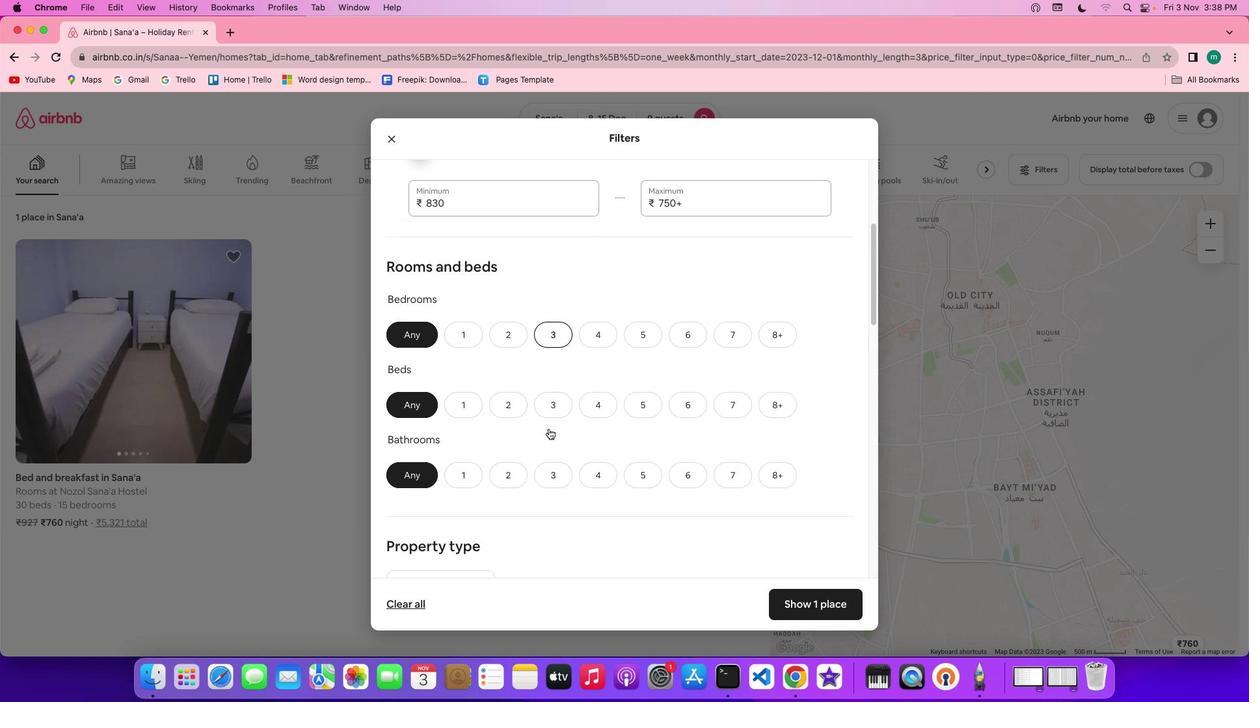 
Action: Mouse scrolled (549, 429) with delta (0, 0)
Screenshot: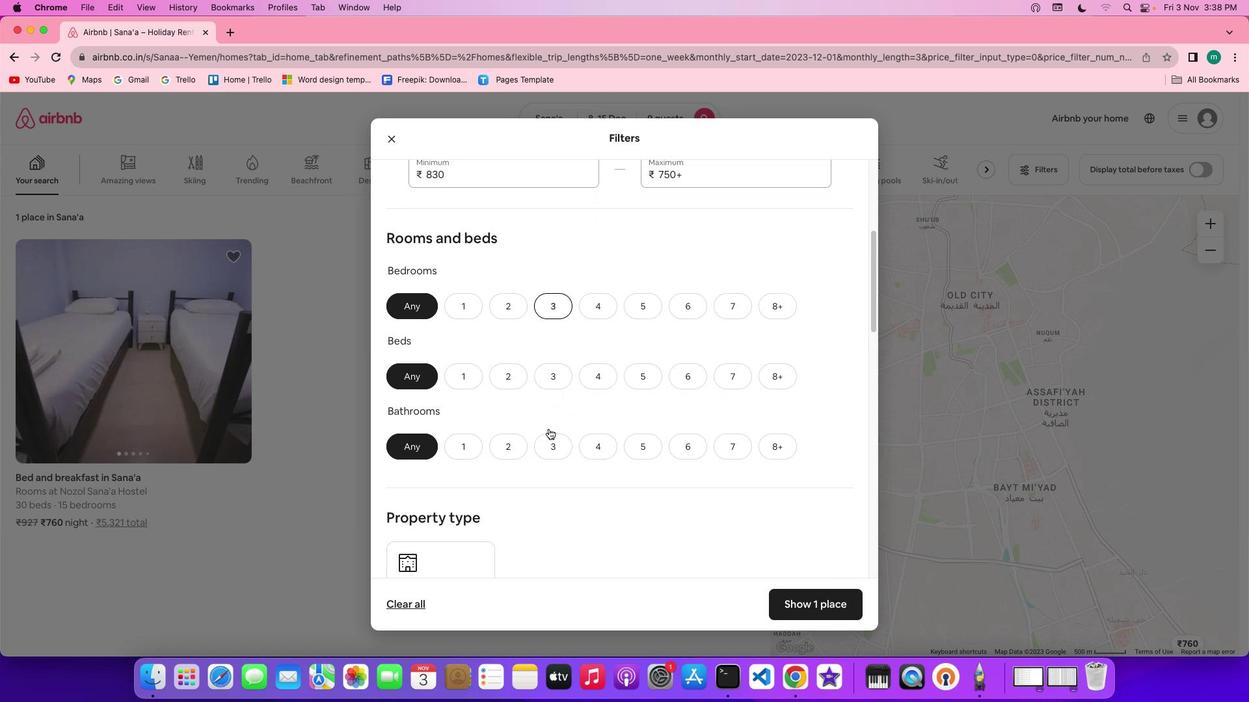 
Action: Mouse scrolled (549, 429) with delta (0, 0)
Screenshot: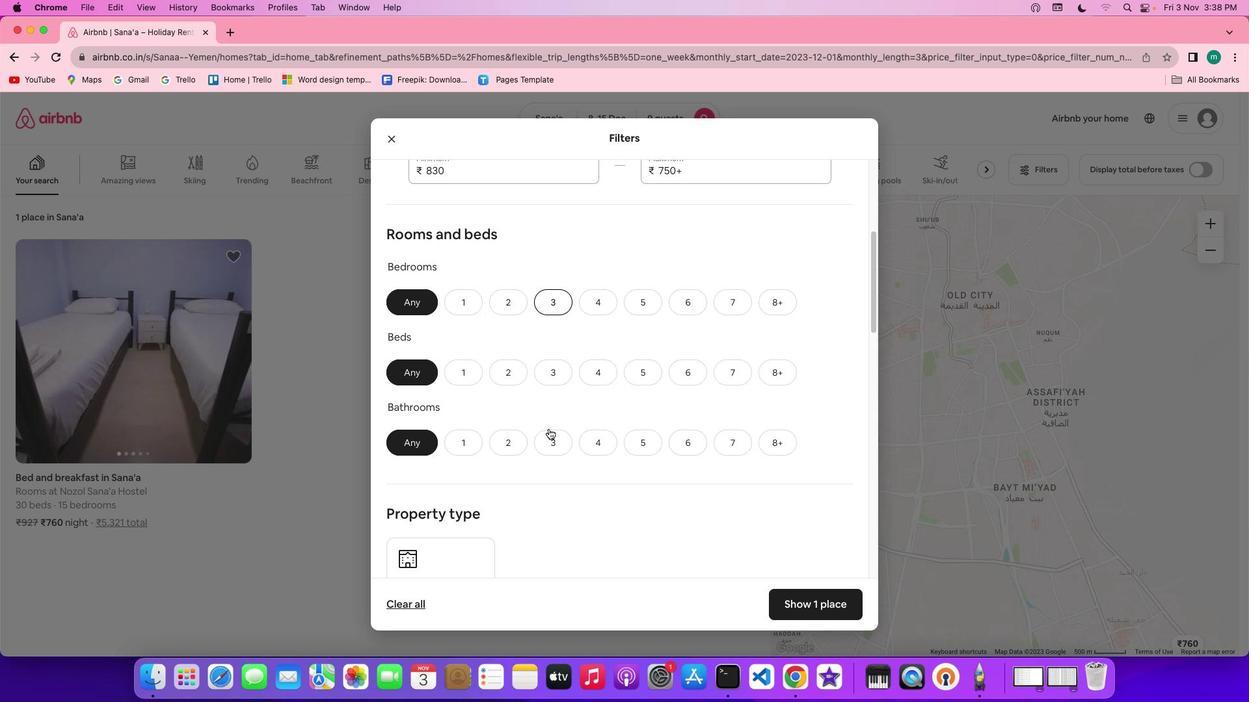 
Action: Mouse scrolled (549, 429) with delta (0, 0)
Screenshot: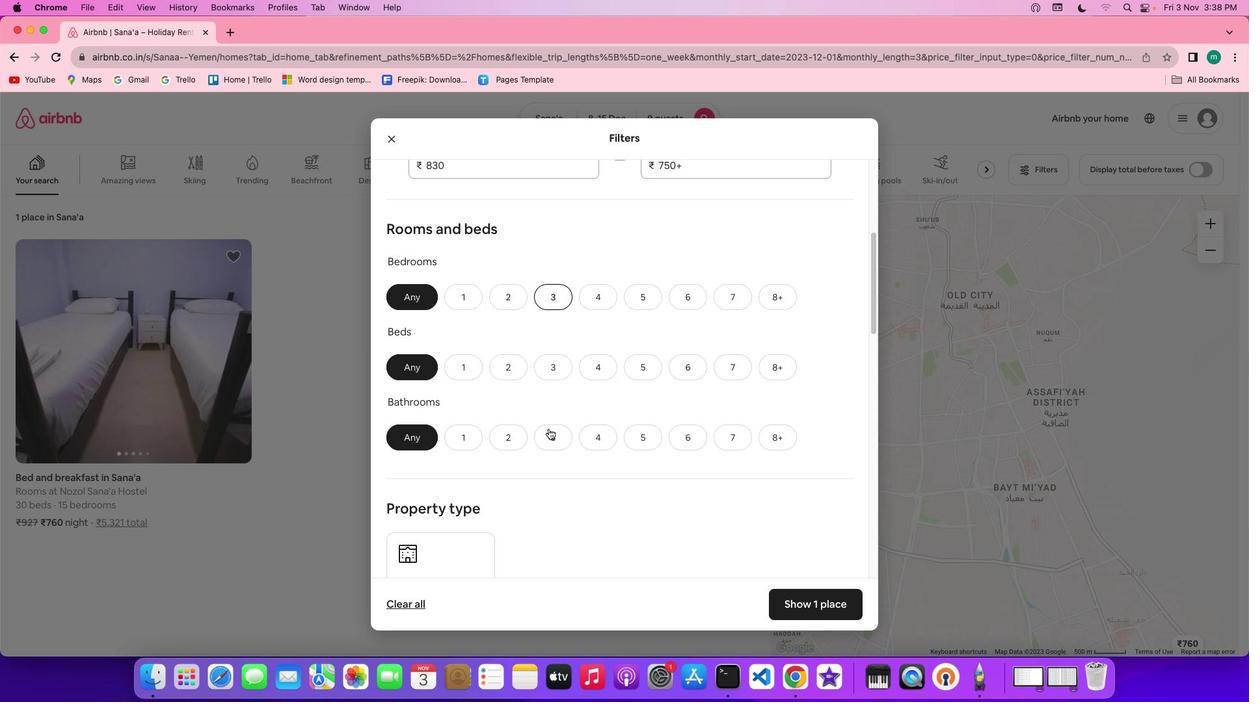 
Action: Mouse scrolled (549, 429) with delta (0, 0)
Screenshot: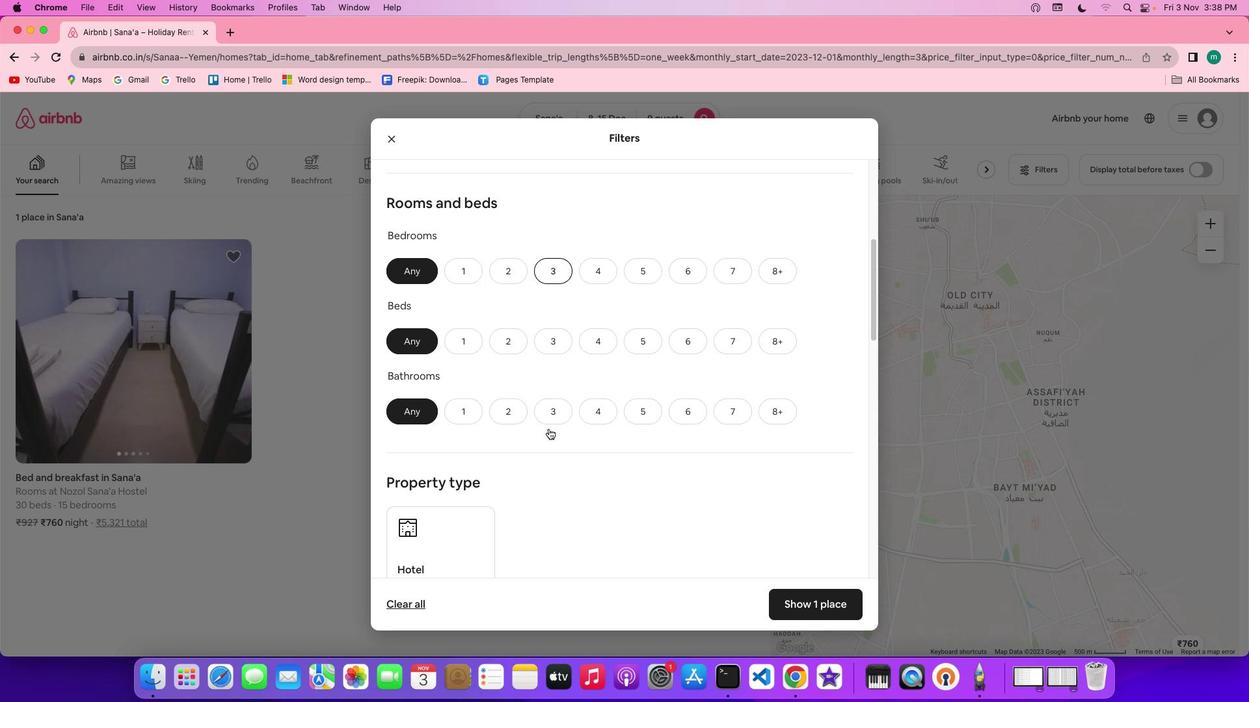 
Action: Mouse scrolled (549, 429) with delta (0, 0)
Screenshot: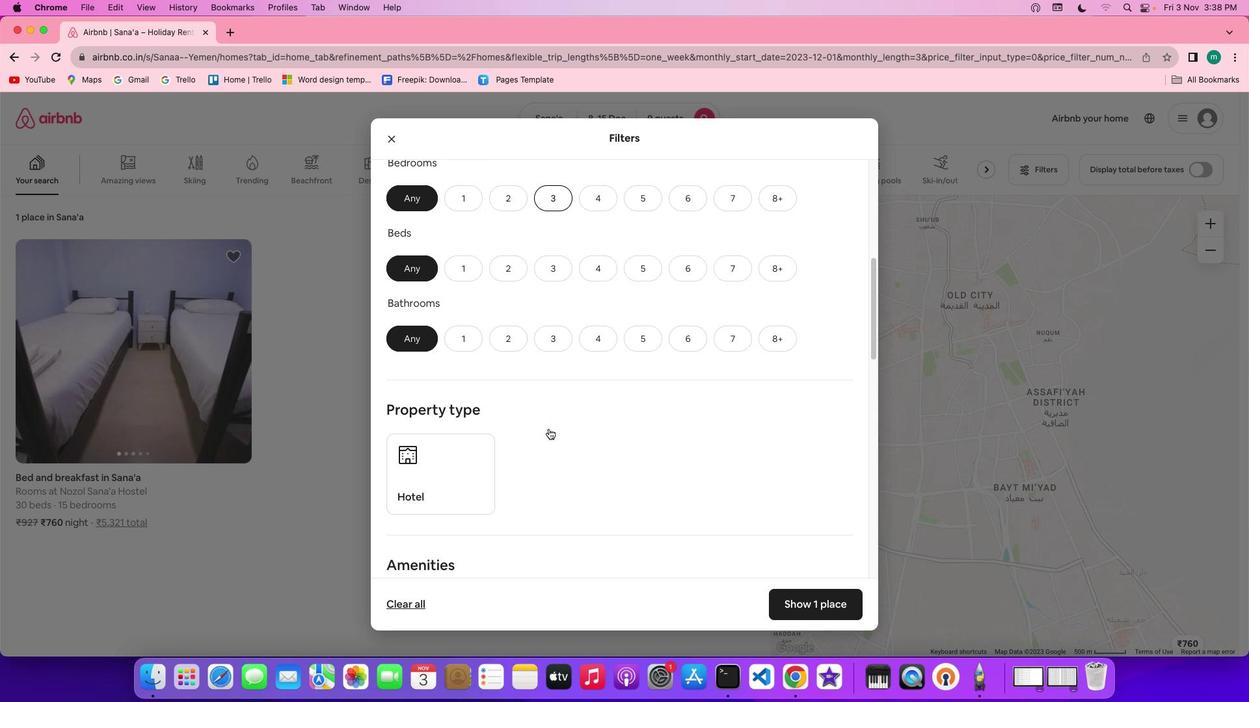 
Action: Mouse scrolled (549, 429) with delta (0, 1)
Screenshot: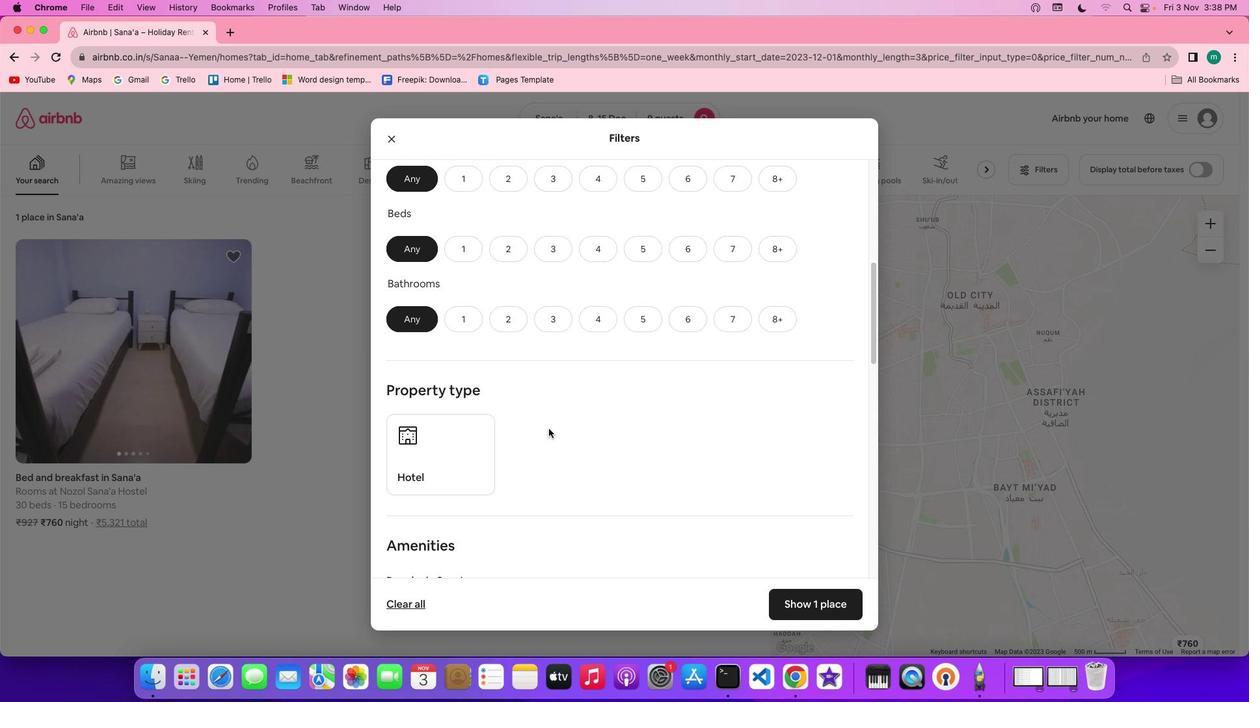 
Action: Mouse scrolled (549, 429) with delta (0, 1)
Screenshot: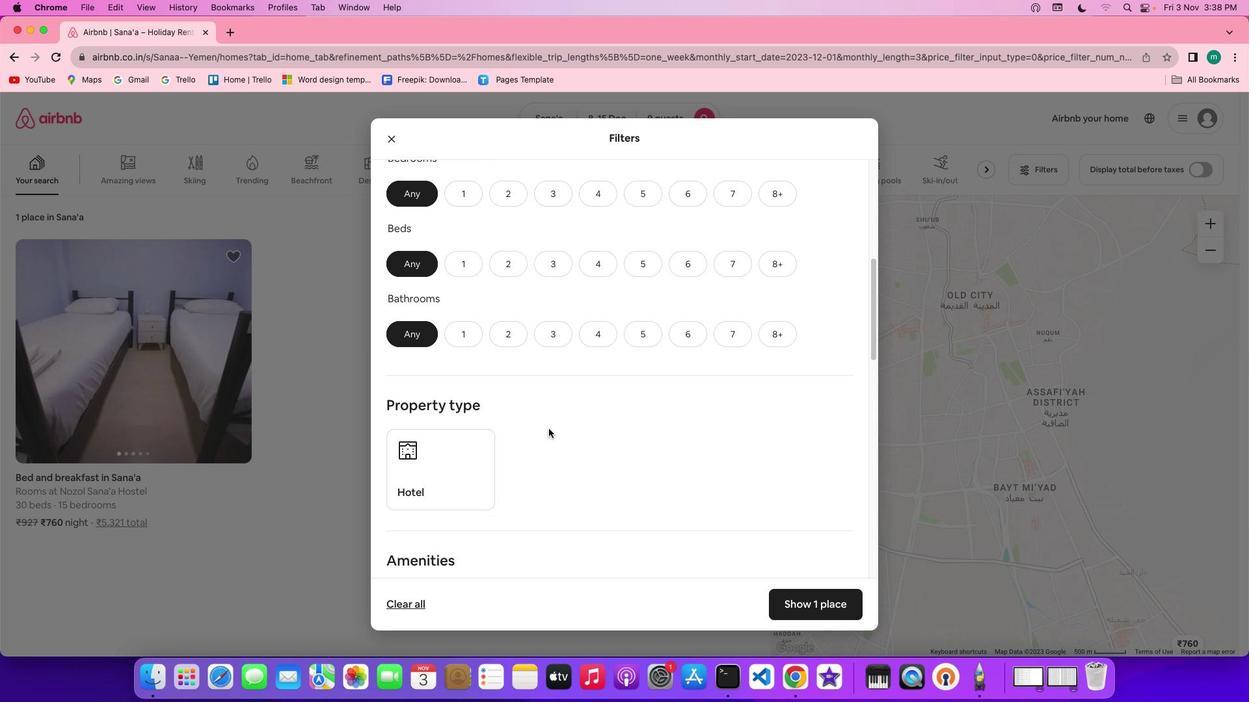 
Action: Mouse scrolled (549, 429) with delta (0, 1)
Screenshot: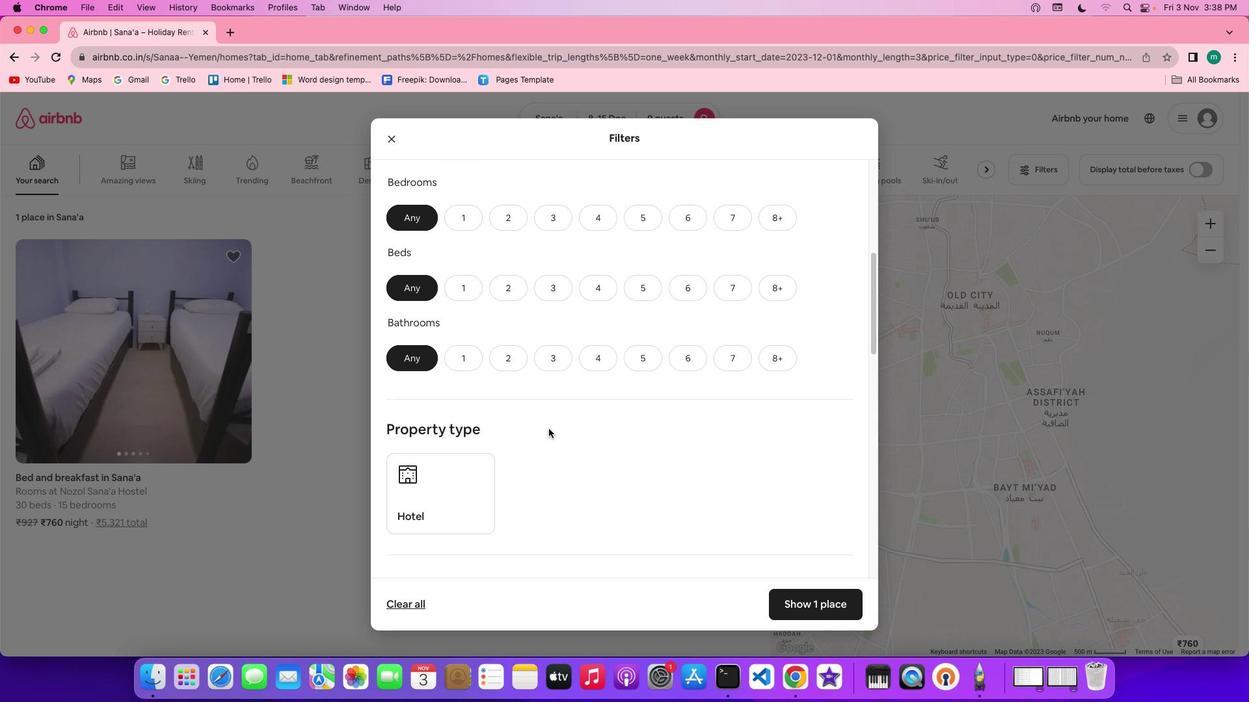 
Action: Mouse moved to (646, 272)
Screenshot: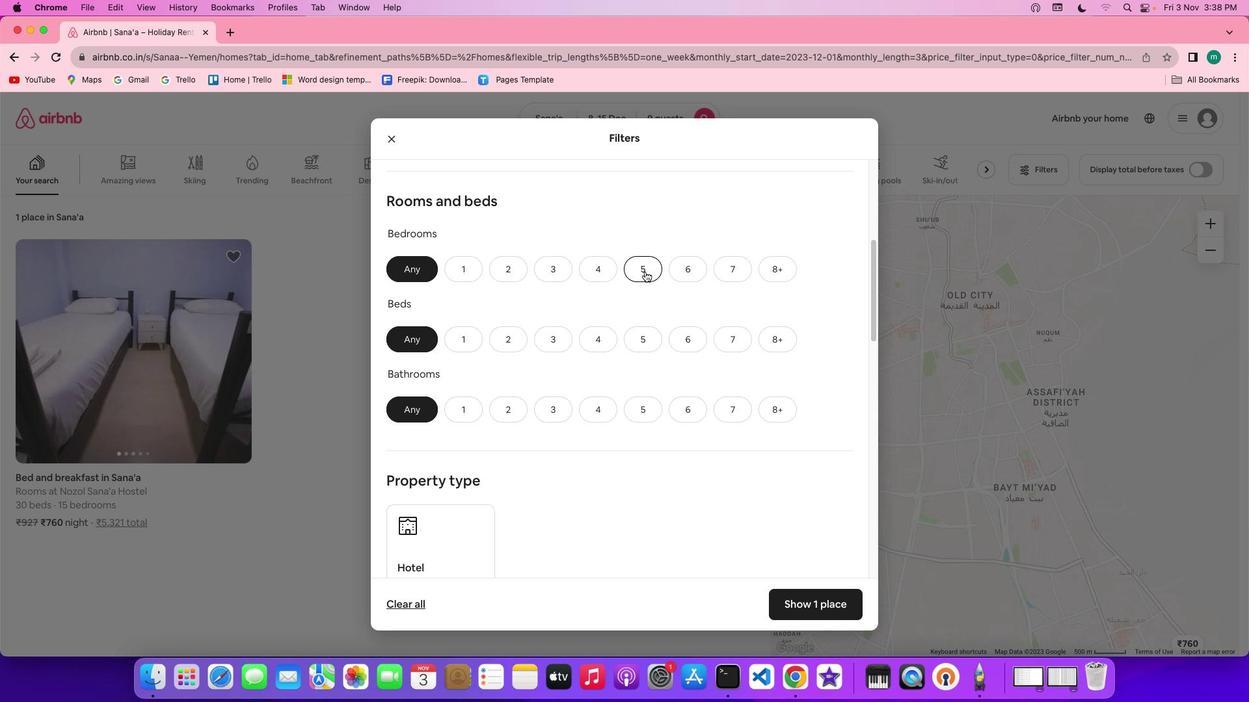 
Action: Mouse pressed left at (646, 272)
Screenshot: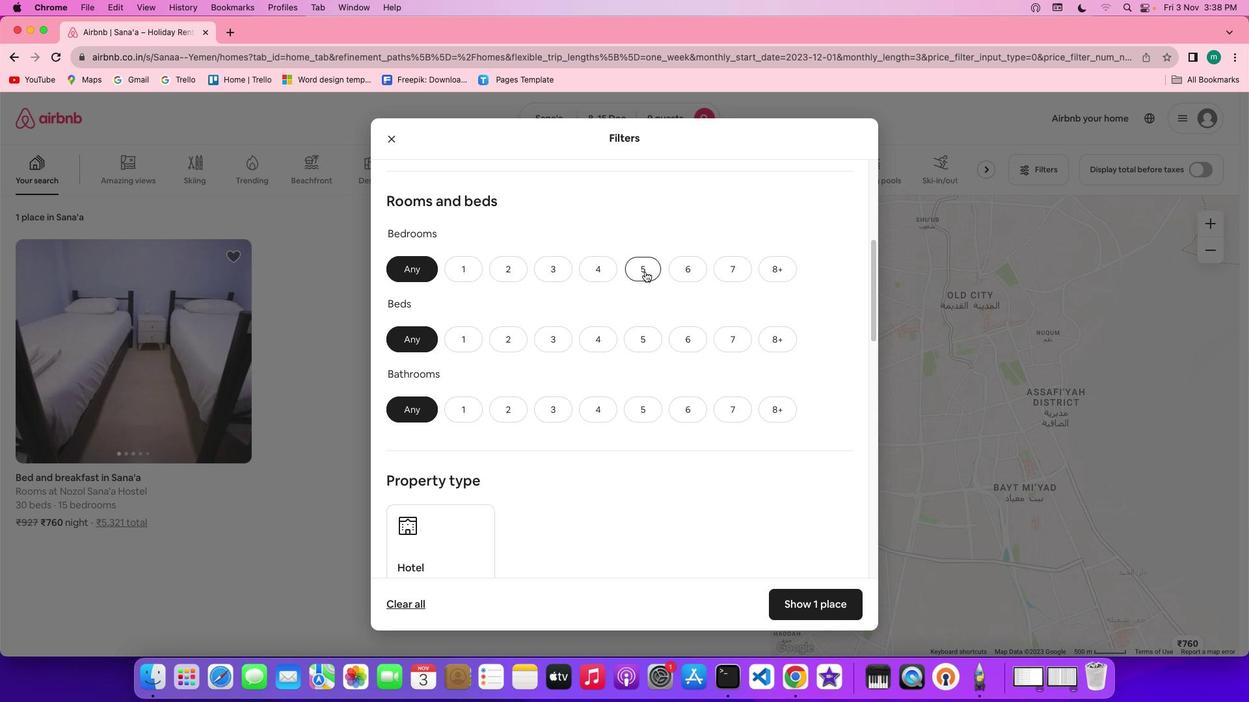 
Action: Mouse moved to (784, 343)
Screenshot: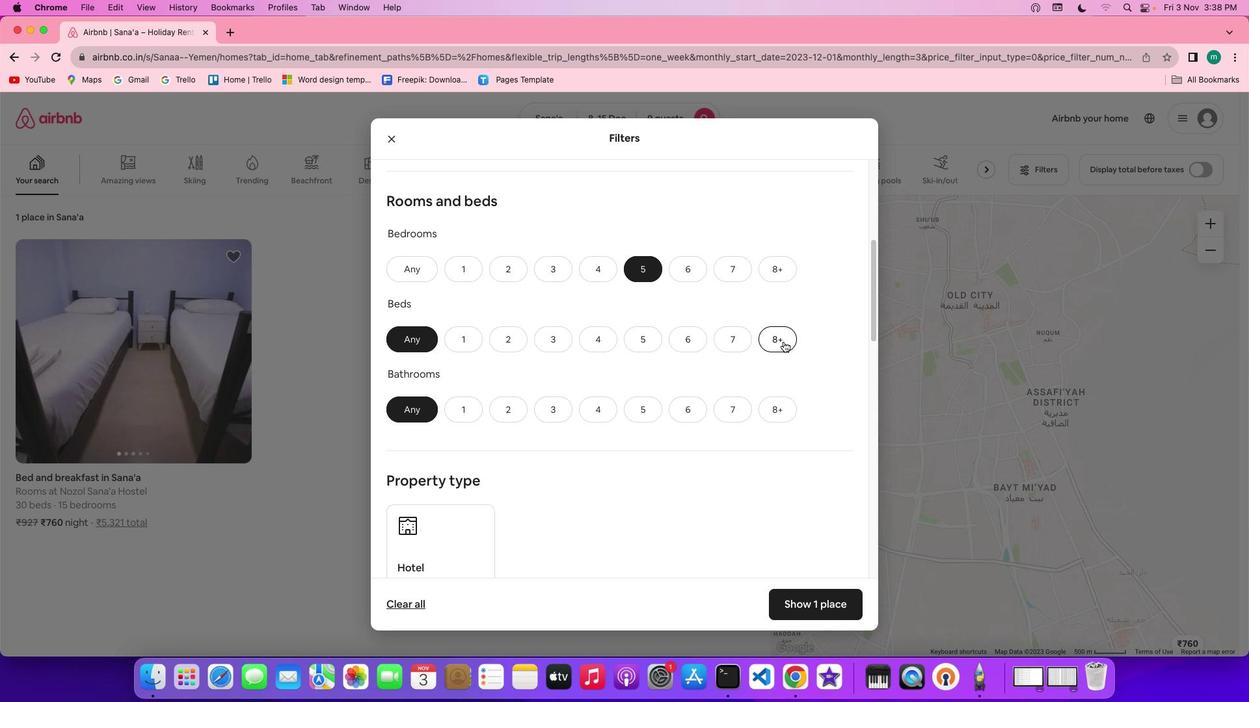 
Action: Mouse pressed left at (784, 343)
Screenshot: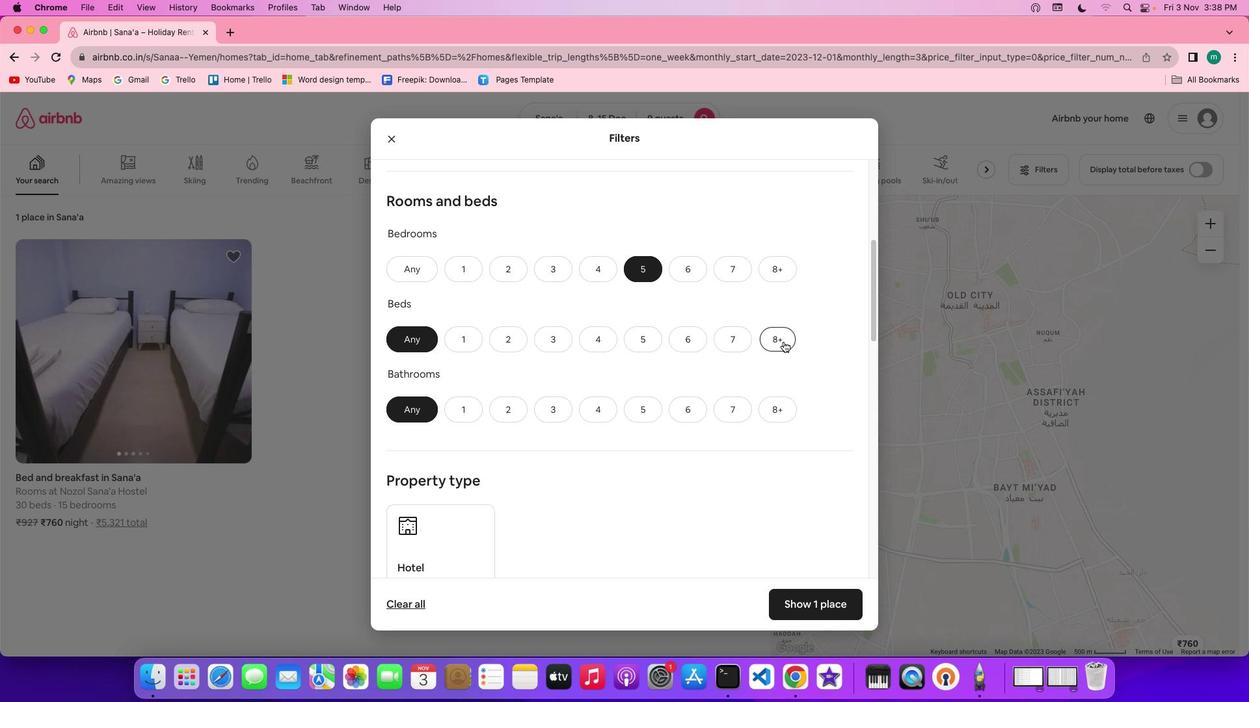 
Action: Mouse moved to (641, 404)
Screenshot: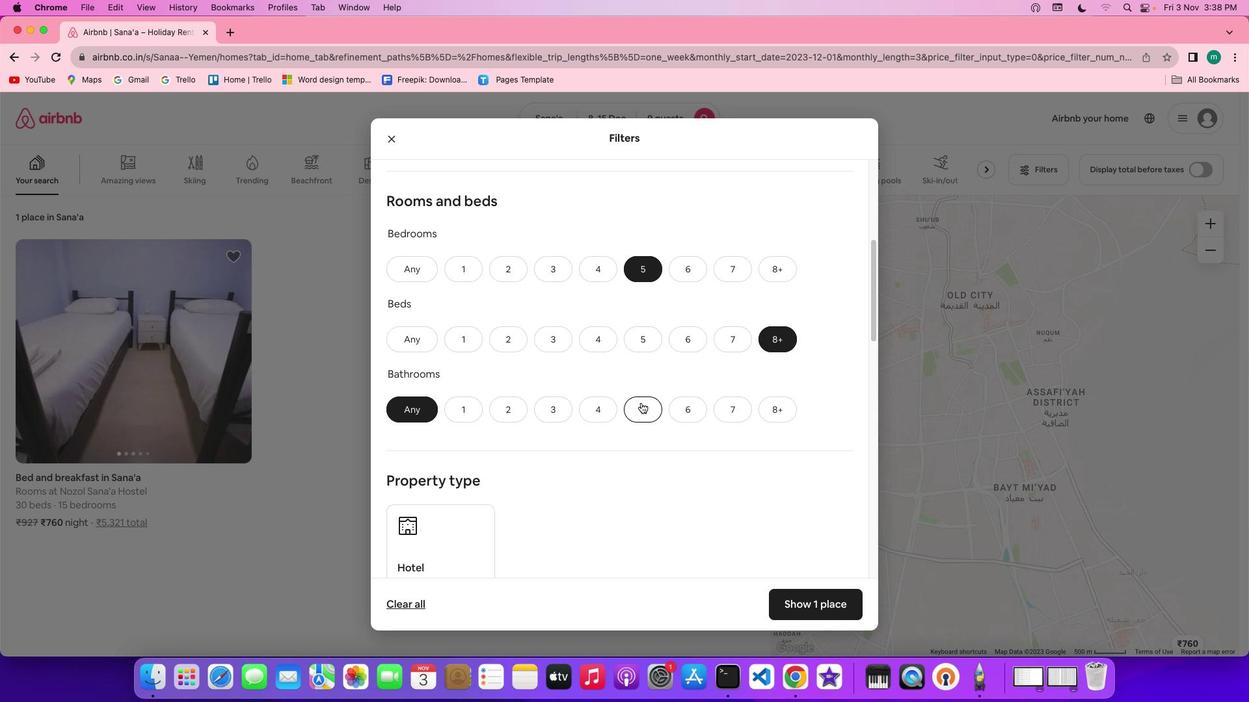 
Action: Mouse pressed left at (641, 404)
Screenshot: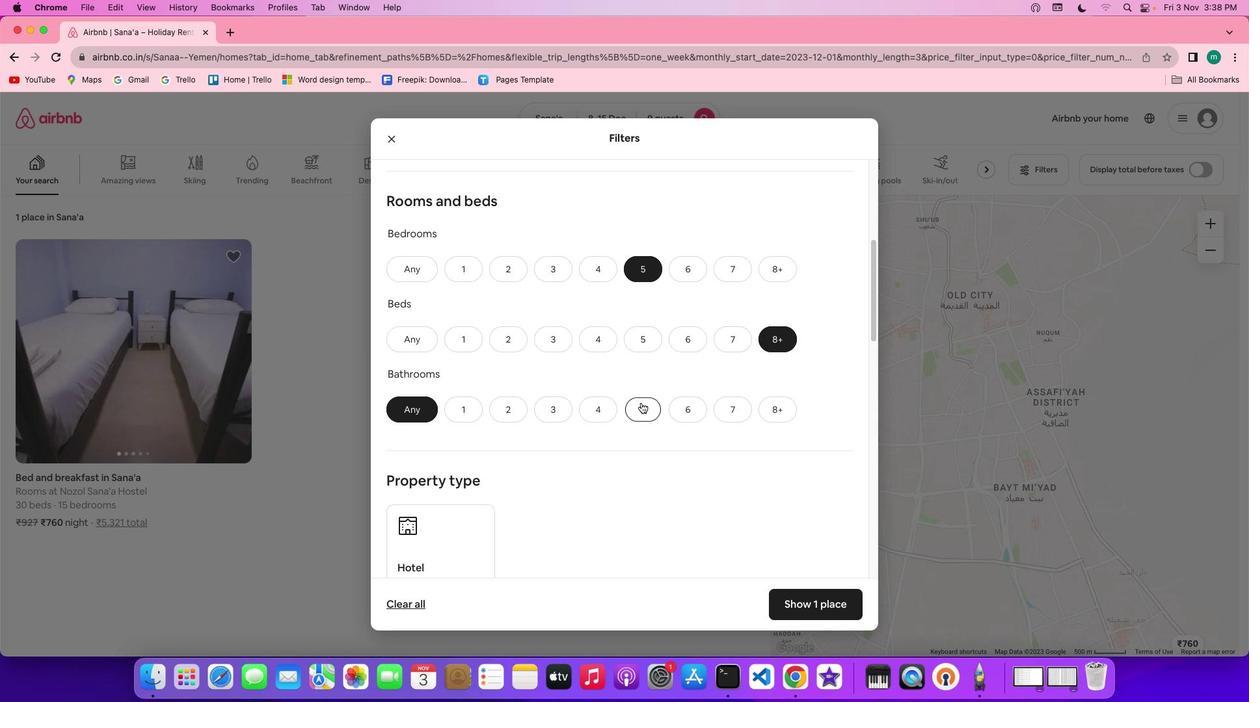 
Action: Mouse moved to (714, 421)
Screenshot: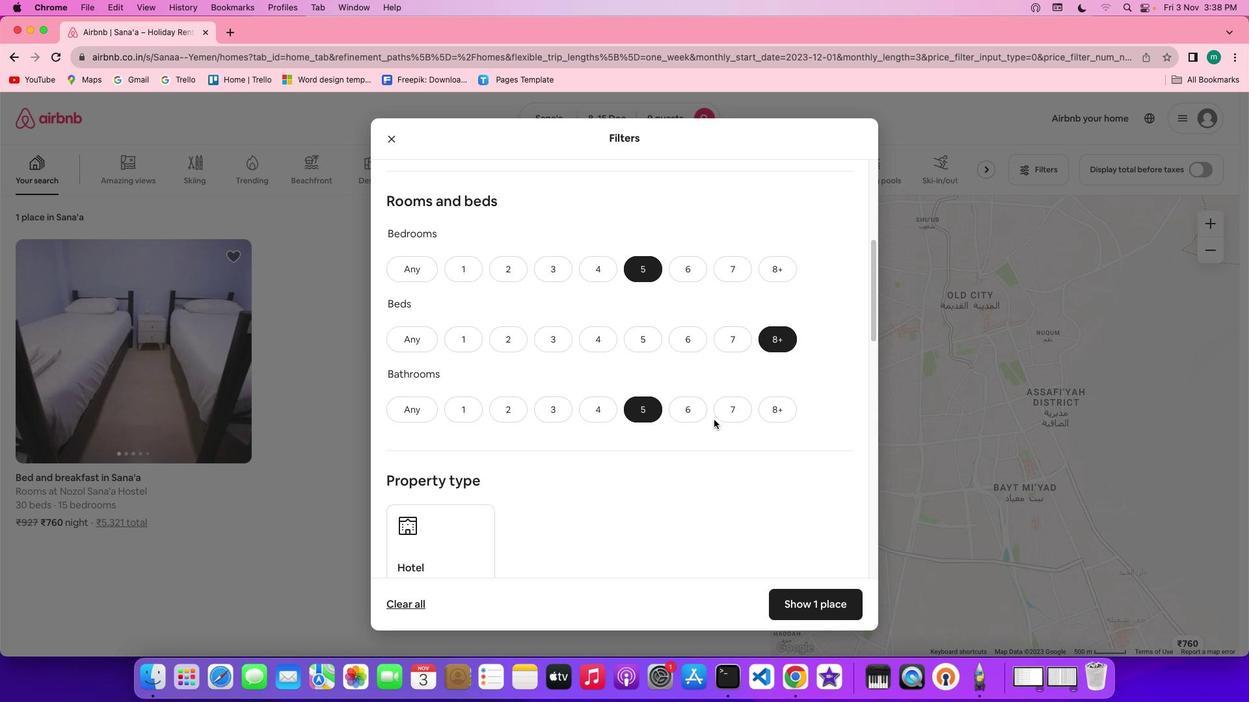
Action: Mouse scrolled (714, 421) with delta (0, 0)
Screenshot: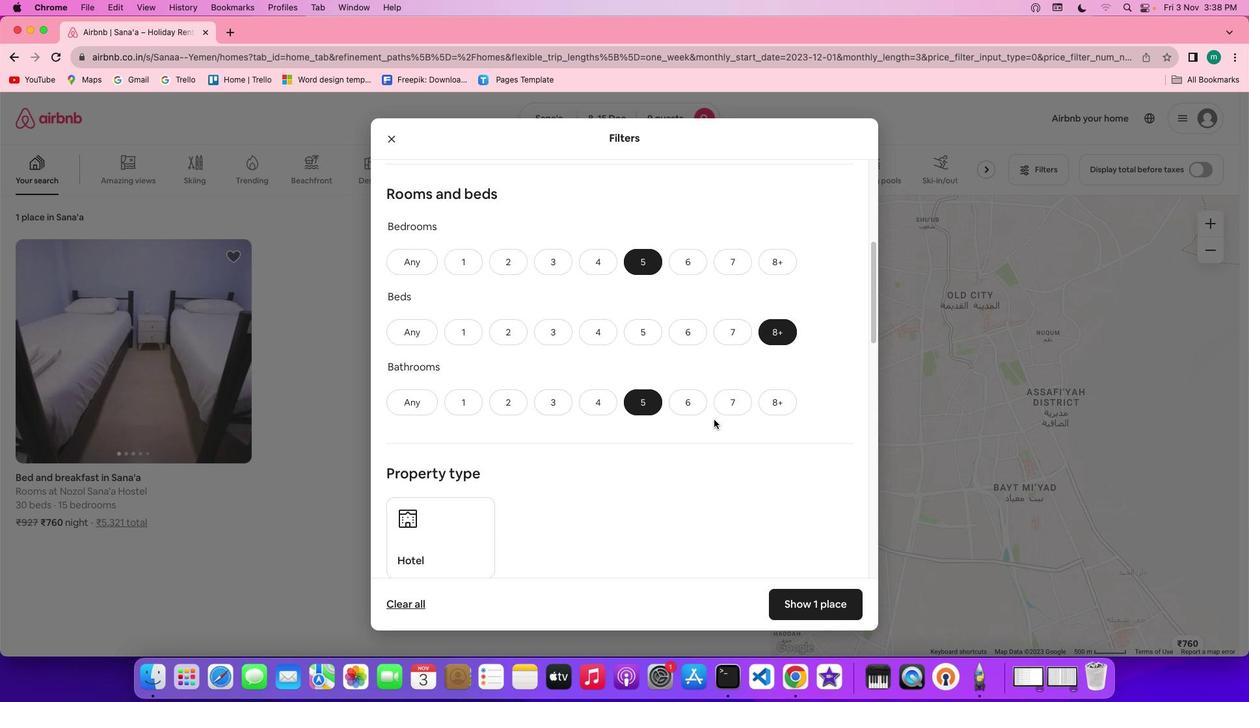 
Action: Mouse scrolled (714, 421) with delta (0, 0)
Screenshot: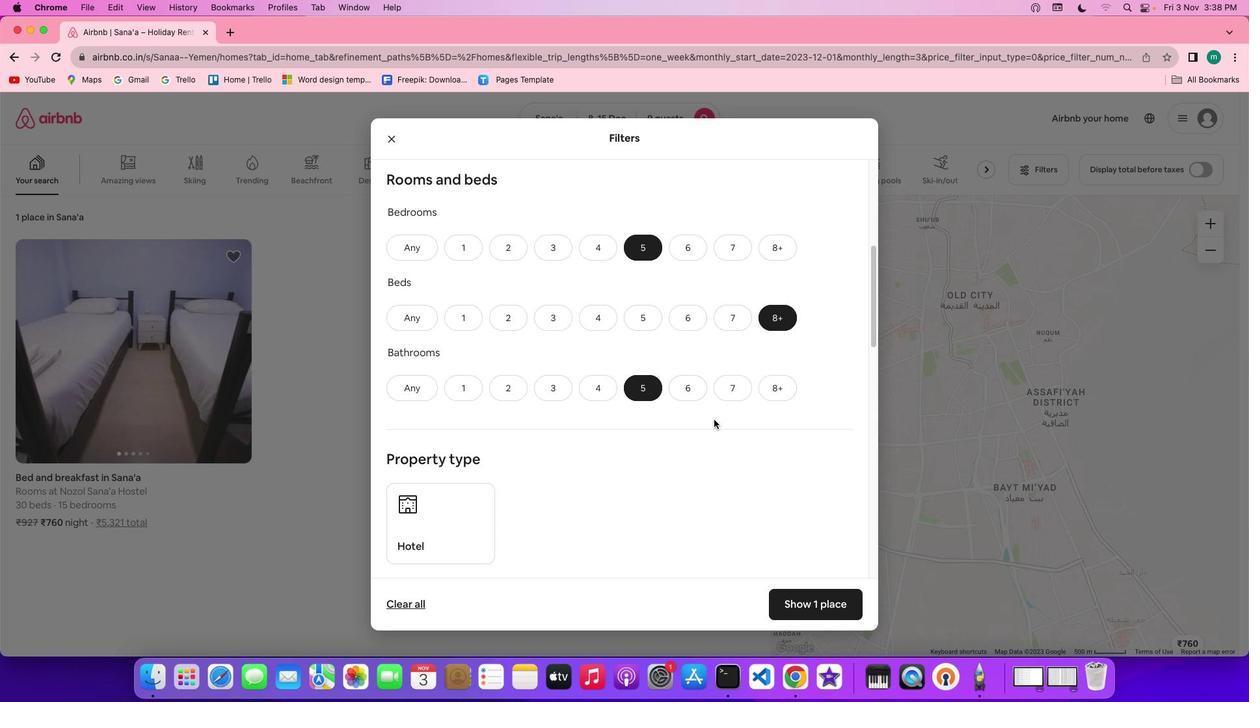 
Action: Mouse scrolled (714, 421) with delta (0, 0)
Screenshot: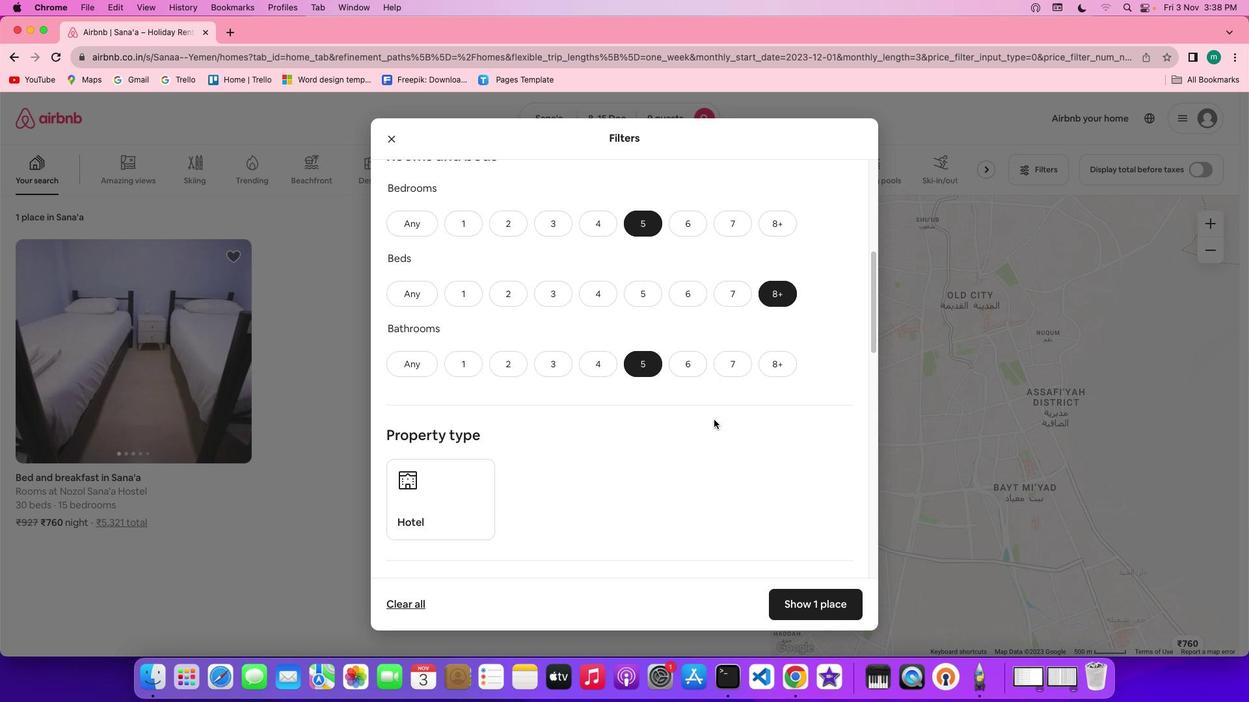 
Action: Mouse scrolled (714, 421) with delta (0, 0)
Screenshot: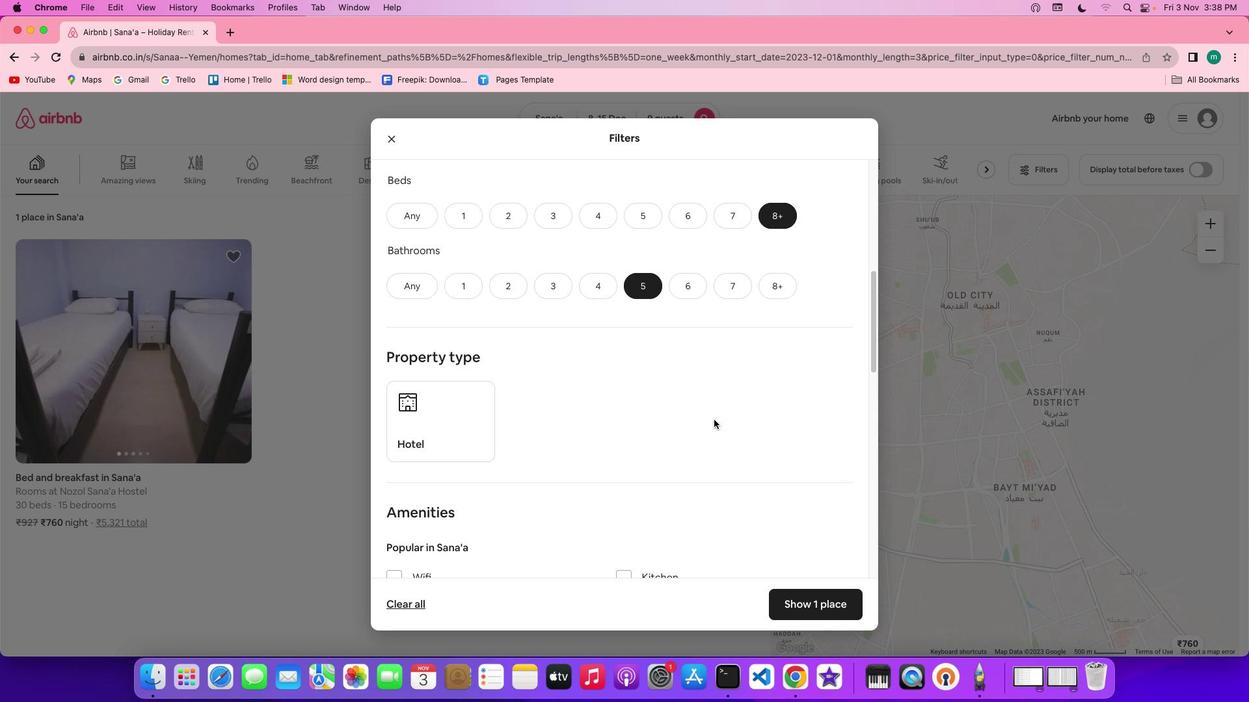 
Action: Mouse scrolled (714, 421) with delta (0, 0)
Screenshot: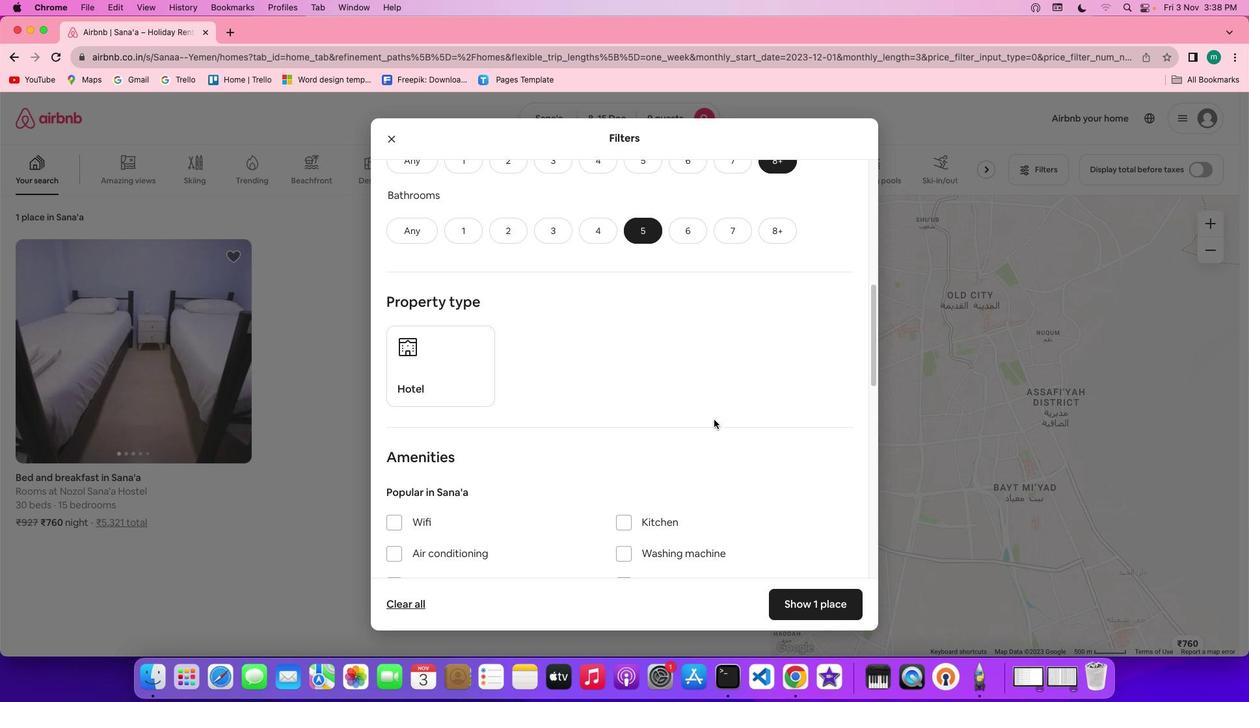 
Action: Mouse scrolled (714, 421) with delta (0, 0)
Screenshot: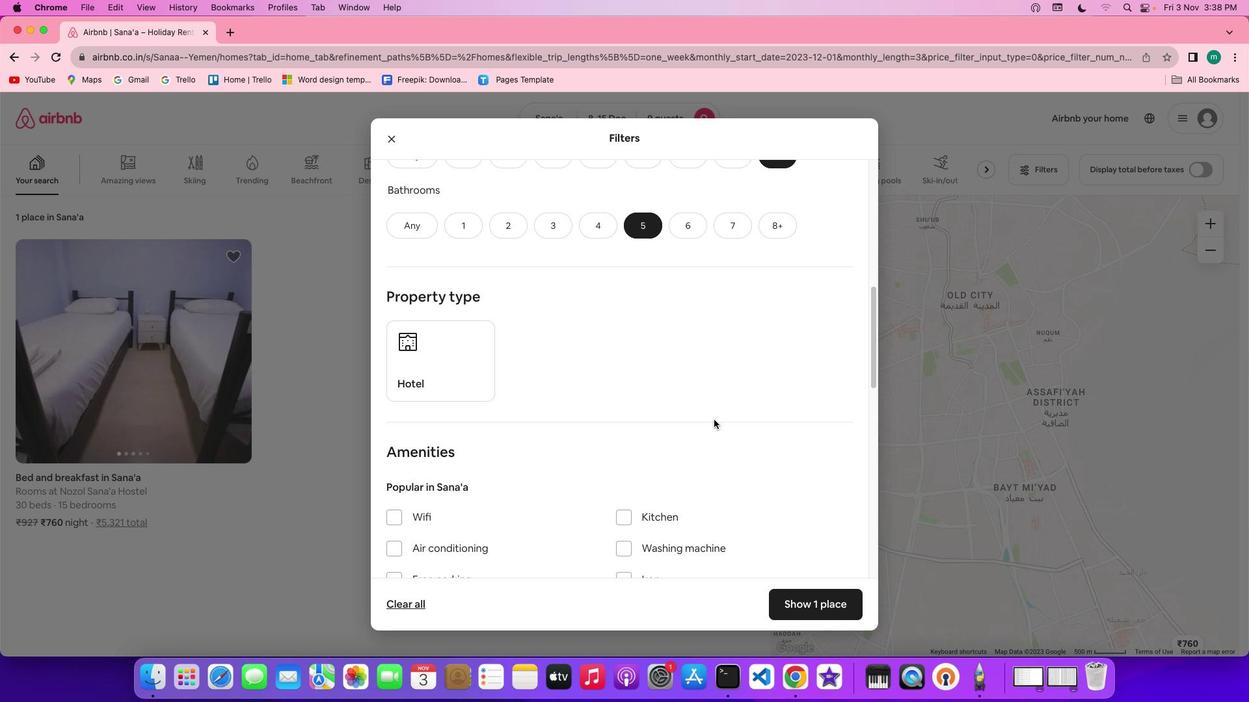 
Action: Mouse scrolled (714, 421) with delta (0, 0)
Screenshot: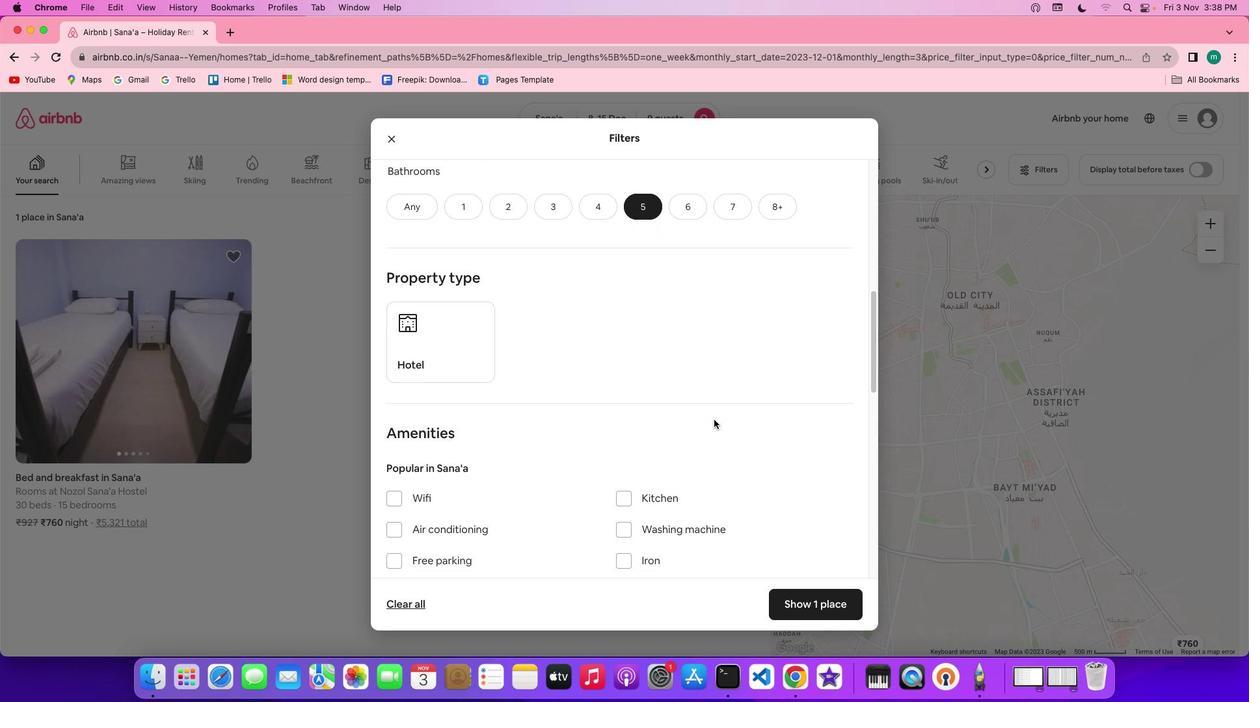 
Action: Mouse moved to (661, 409)
Screenshot: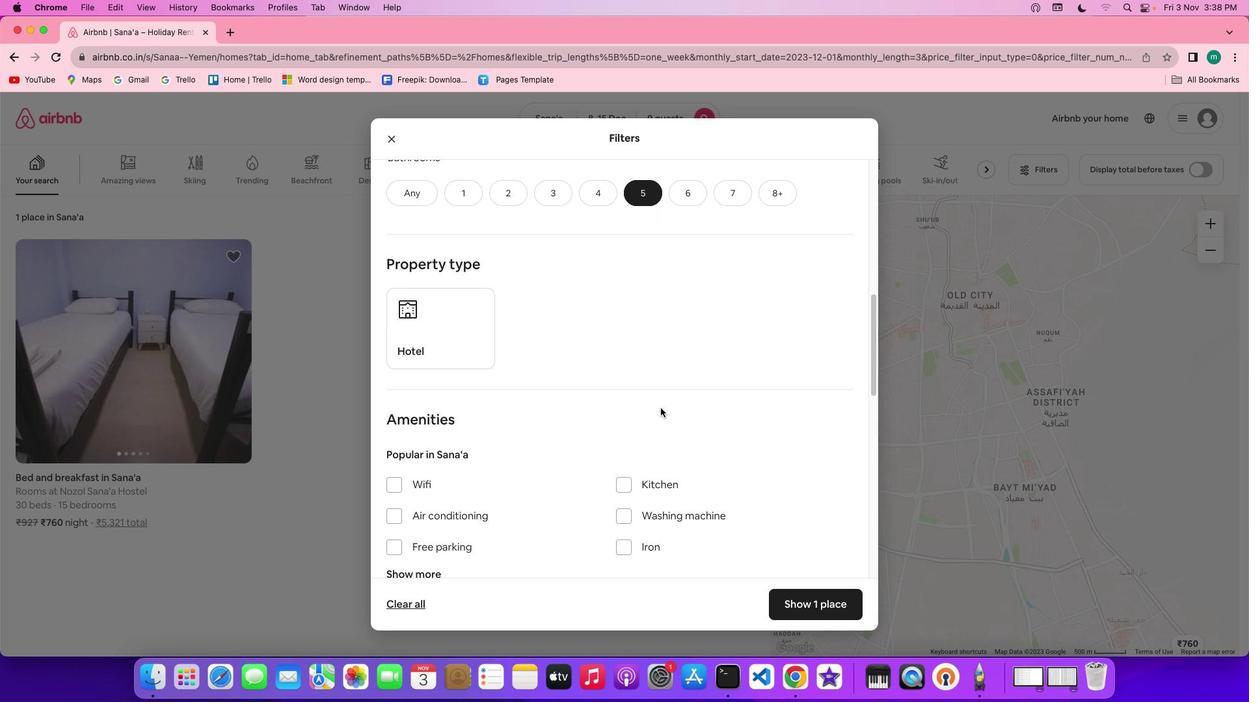 
Action: Mouse scrolled (661, 409) with delta (0, 0)
Screenshot: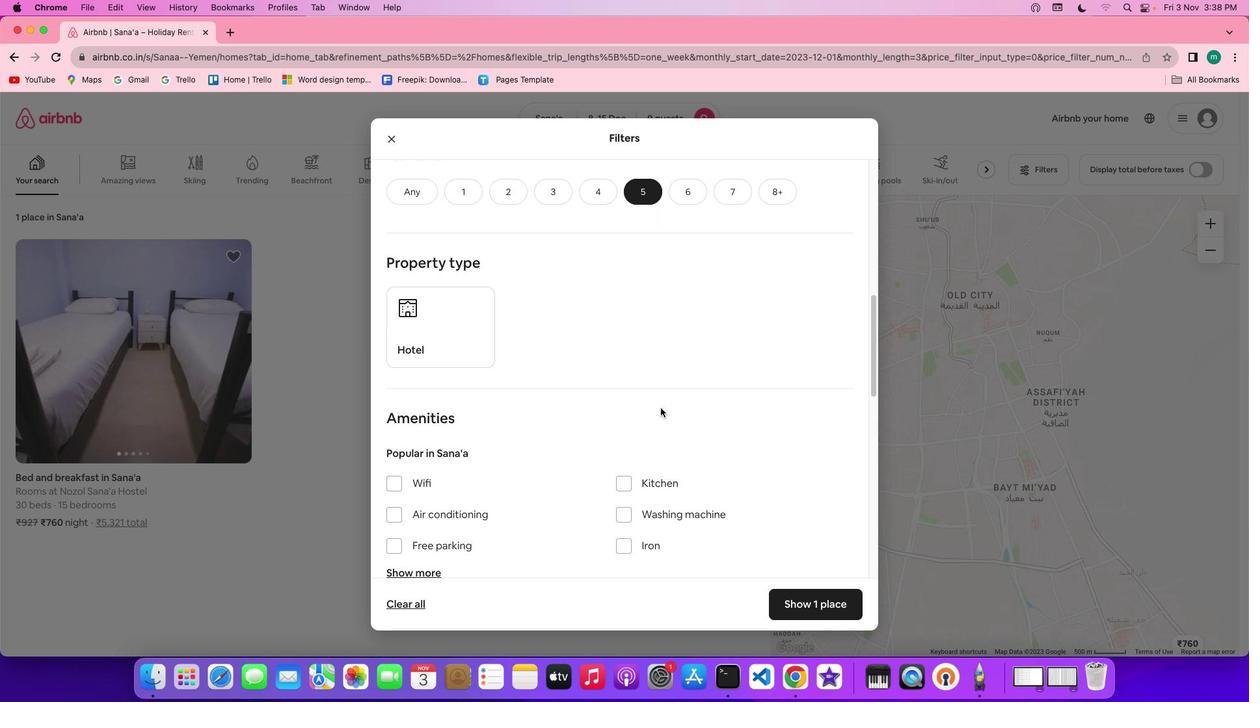 
Action: Mouse scrolled (661, 409) with delta (0, 0)
Screenshot: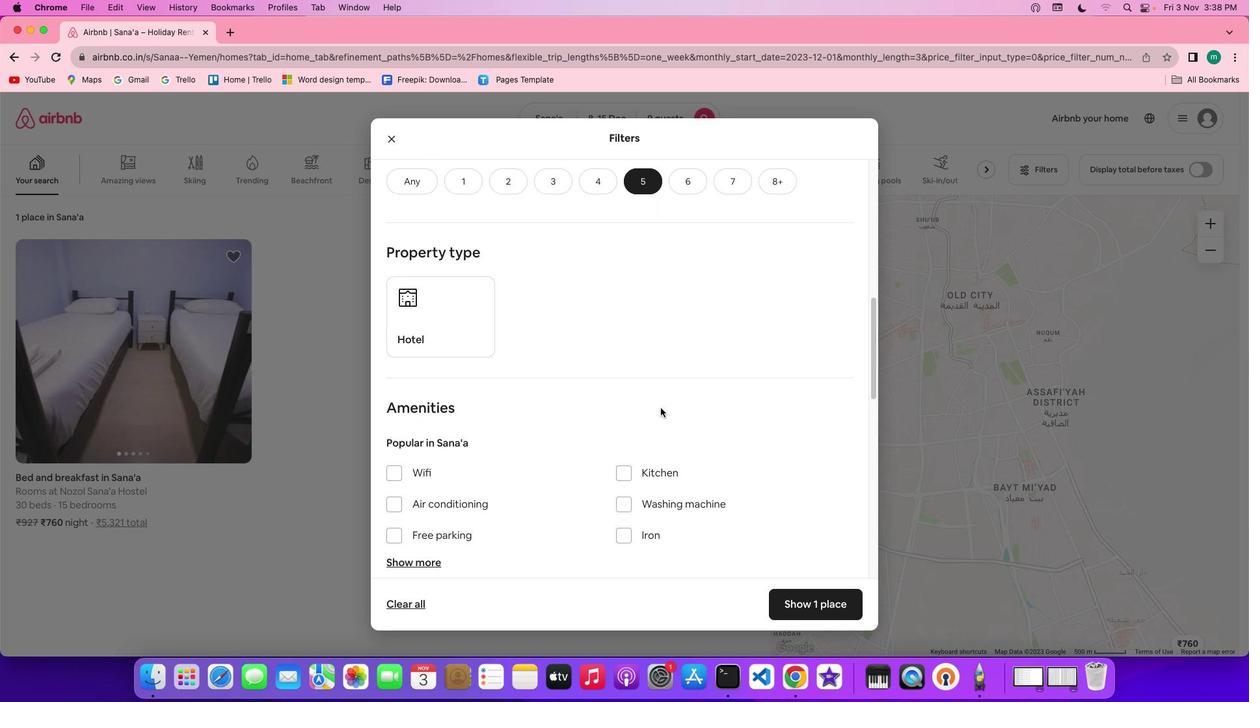 
Action: Mouse scrolled (661, 409) with delta (0, 0)
Screenshot: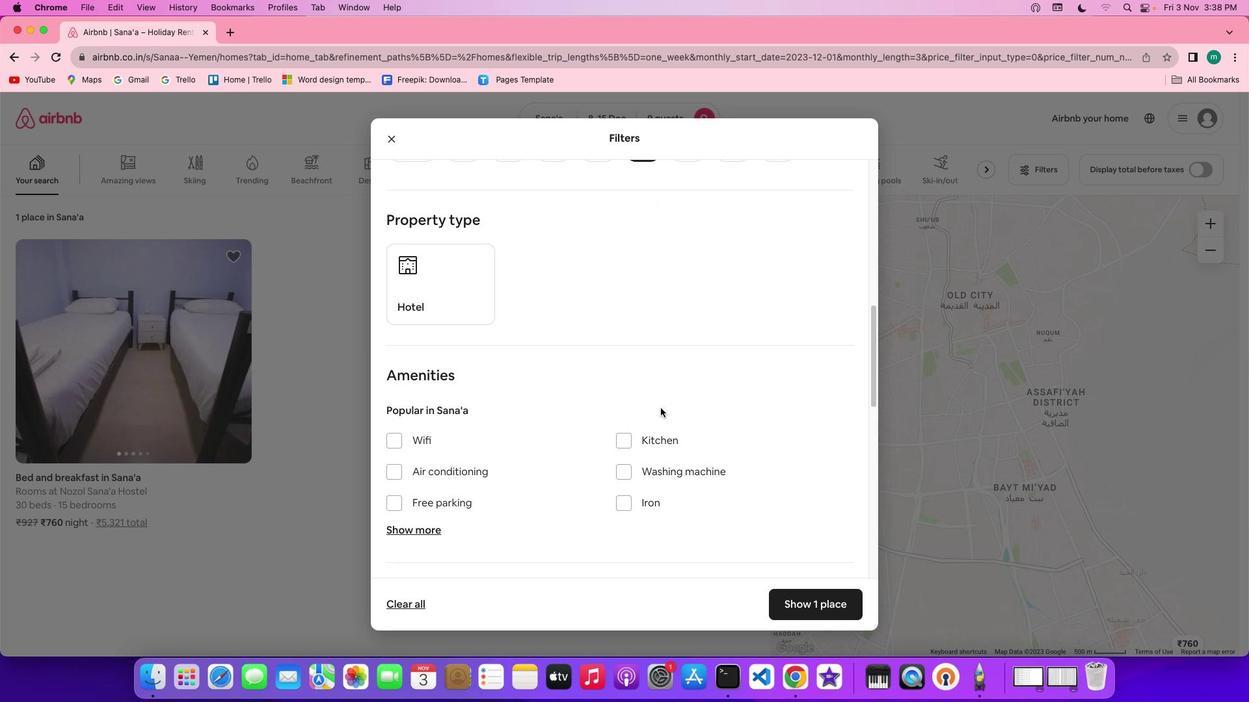 
Action: Mouse scrolled (661, 409) with delta (0, 0)
Screenshot: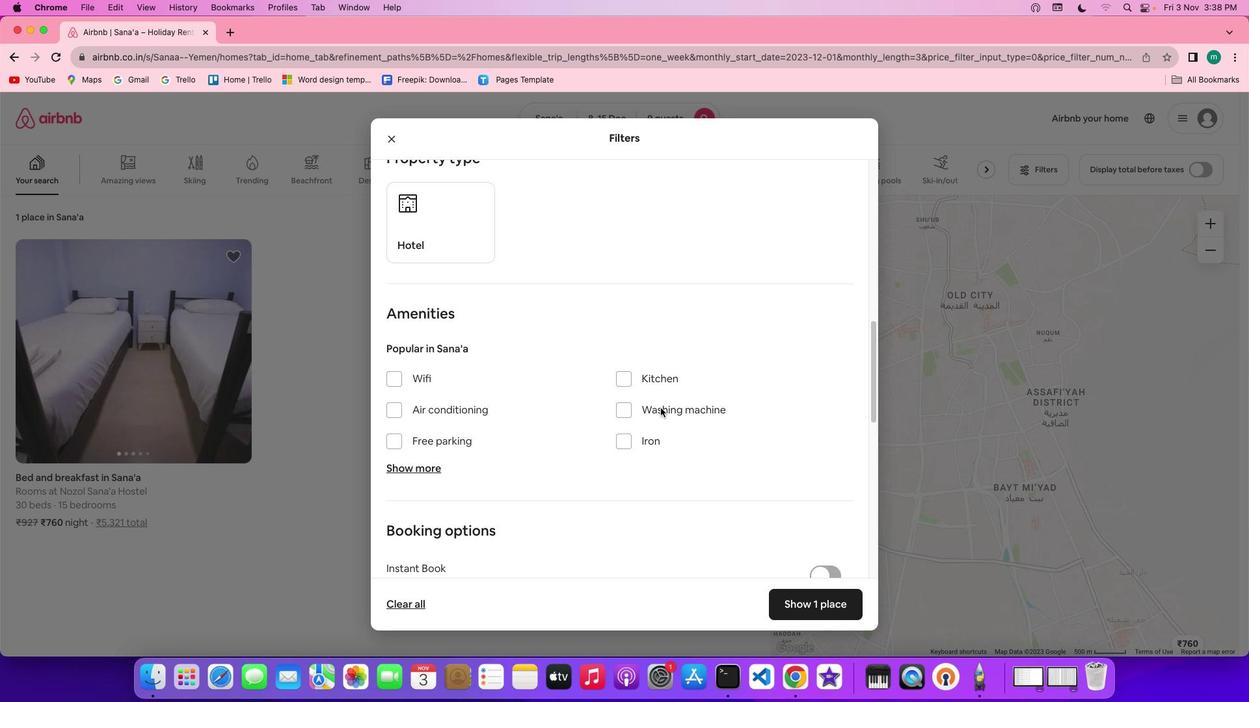 
Action: Mouse scrolled (661, 409) with delta (0, 0)
Screenshot: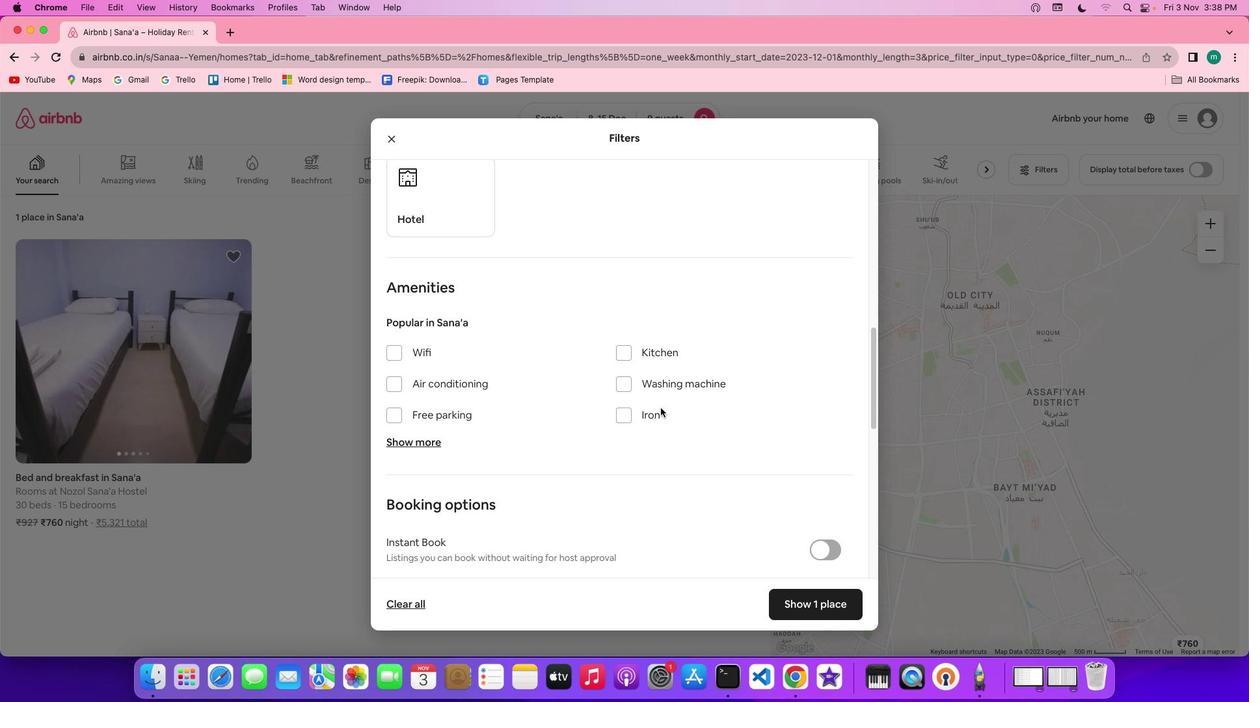 
Action: Mouse scrolled (661, 409) with delta (0, 0)
Screenshot: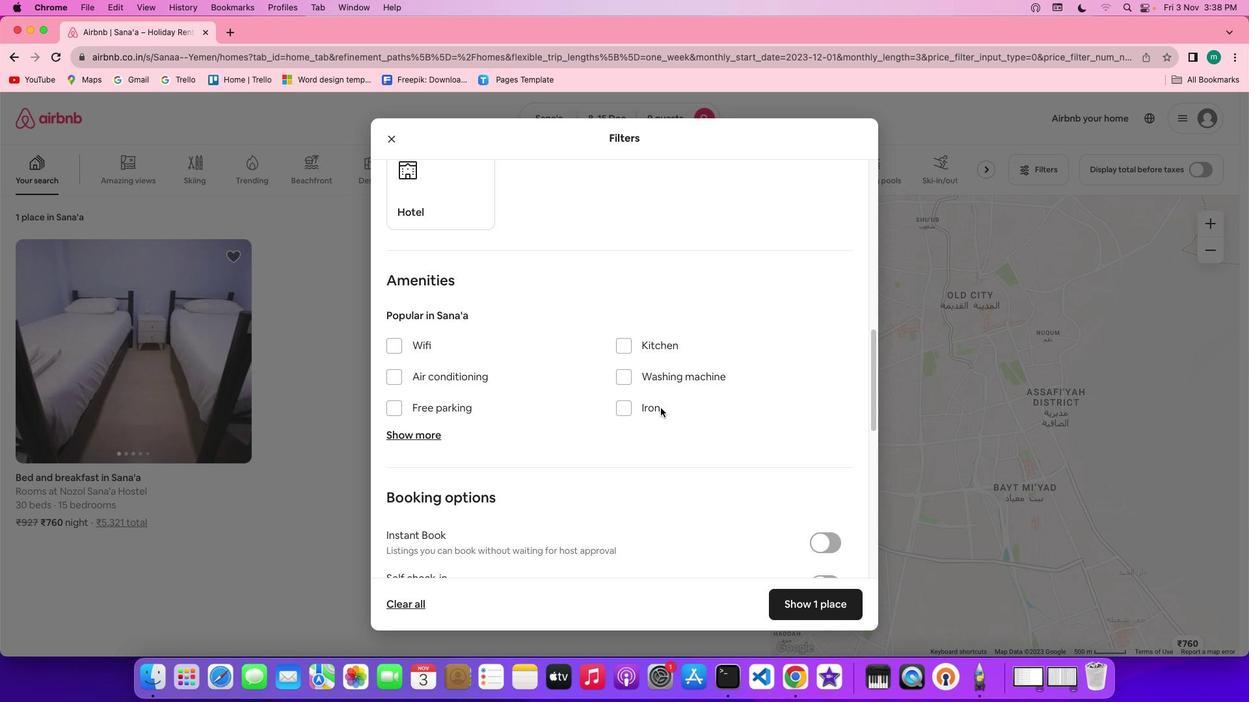 
Action: Mouse scrolled (661, 409) with delta (0, 0)
Screenshot: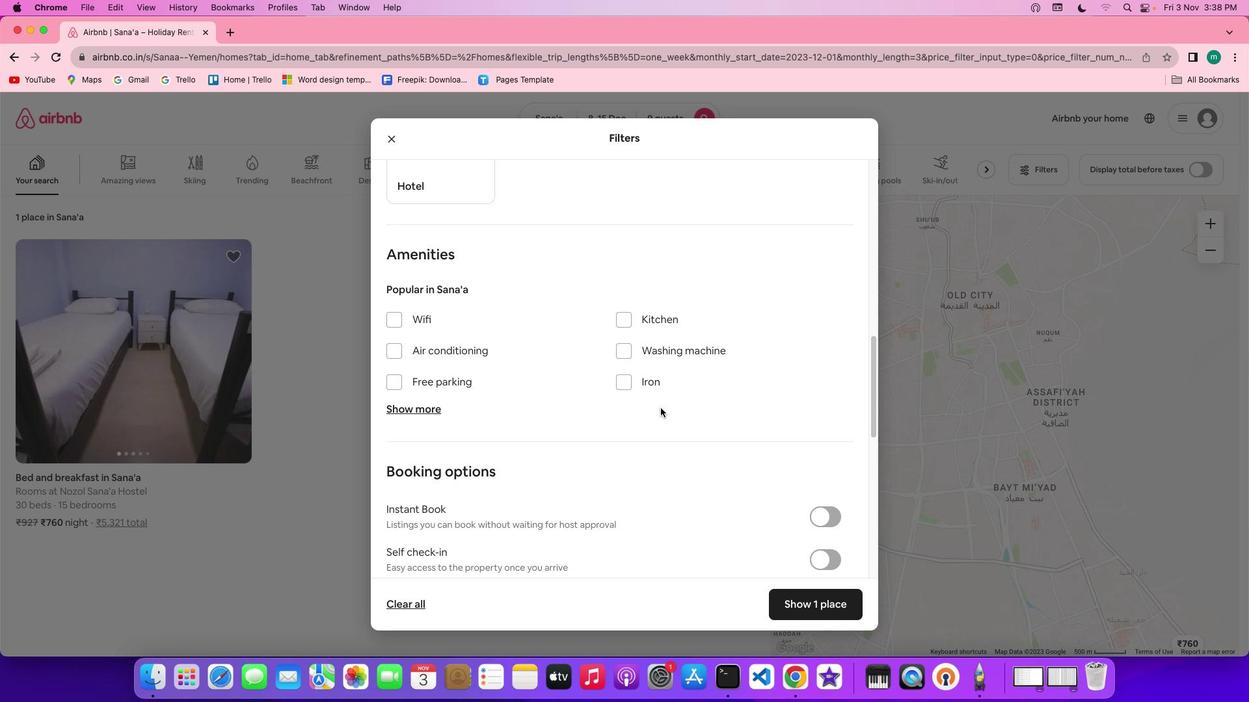 
Action: Mouse moved to (408, 292)
Screenshot: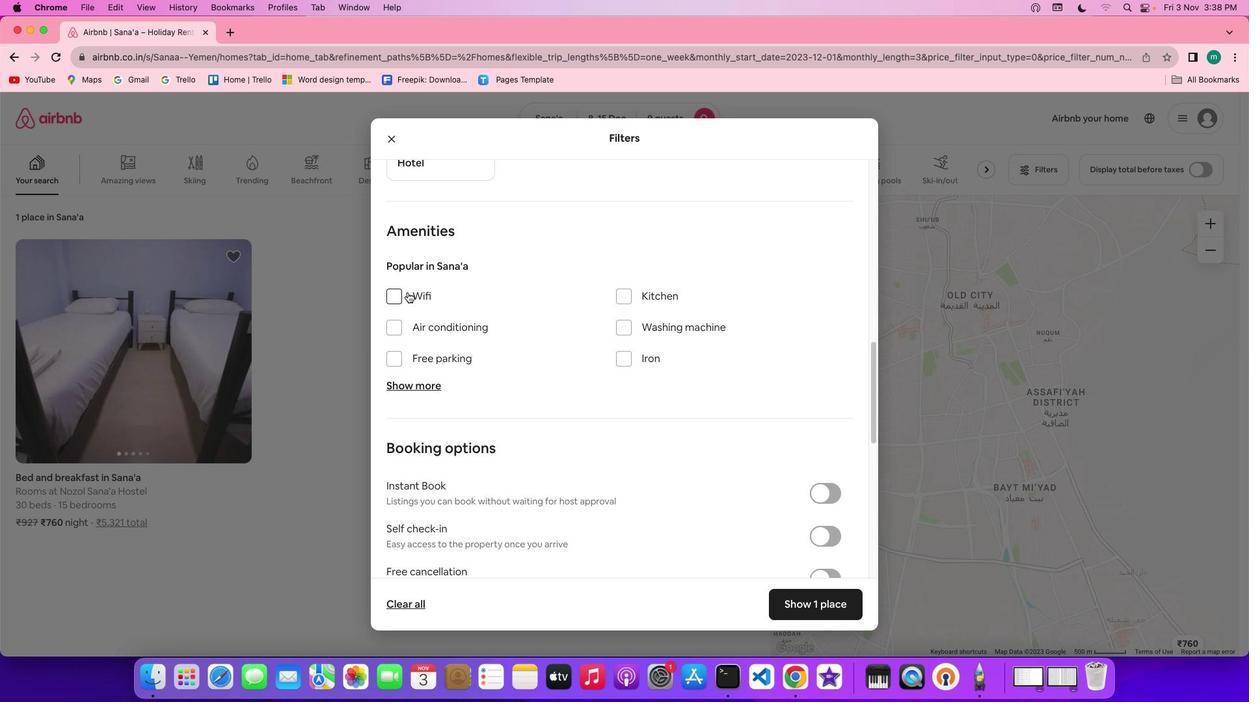 
Action: Mouse pressed left at (408, 292)
Screenshot: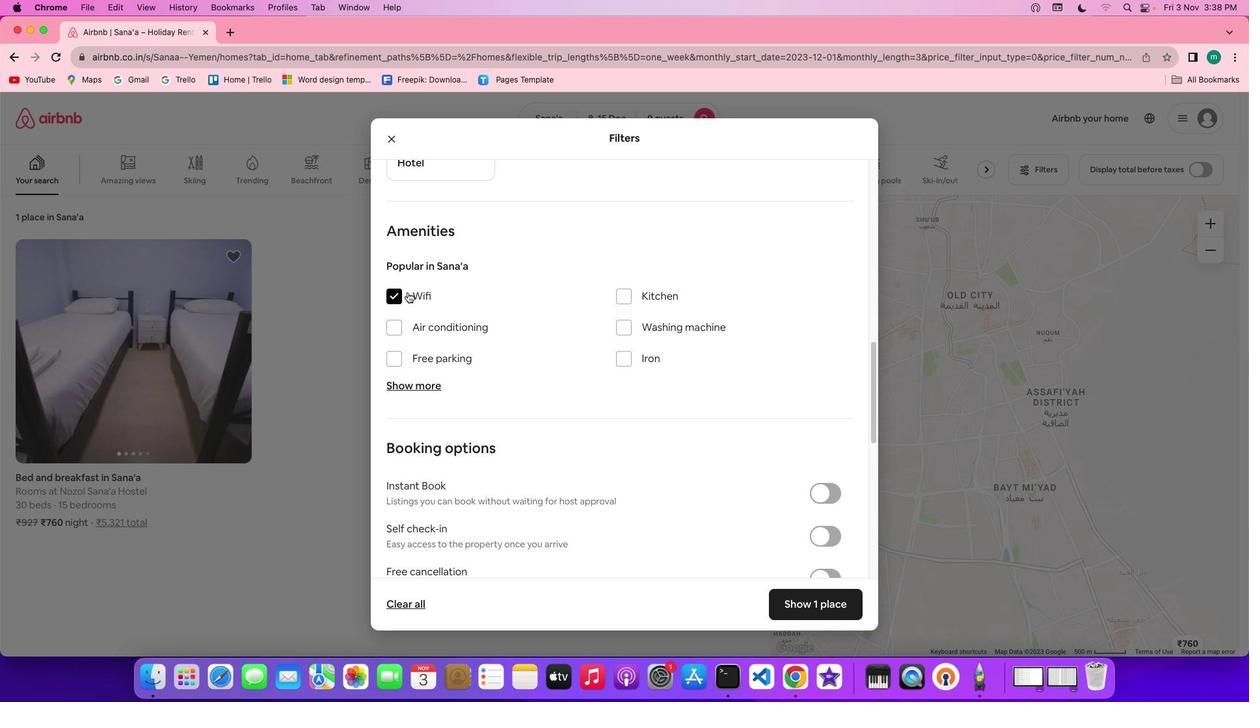 
Action: Mouse moved to (427, 385)
Screenshot: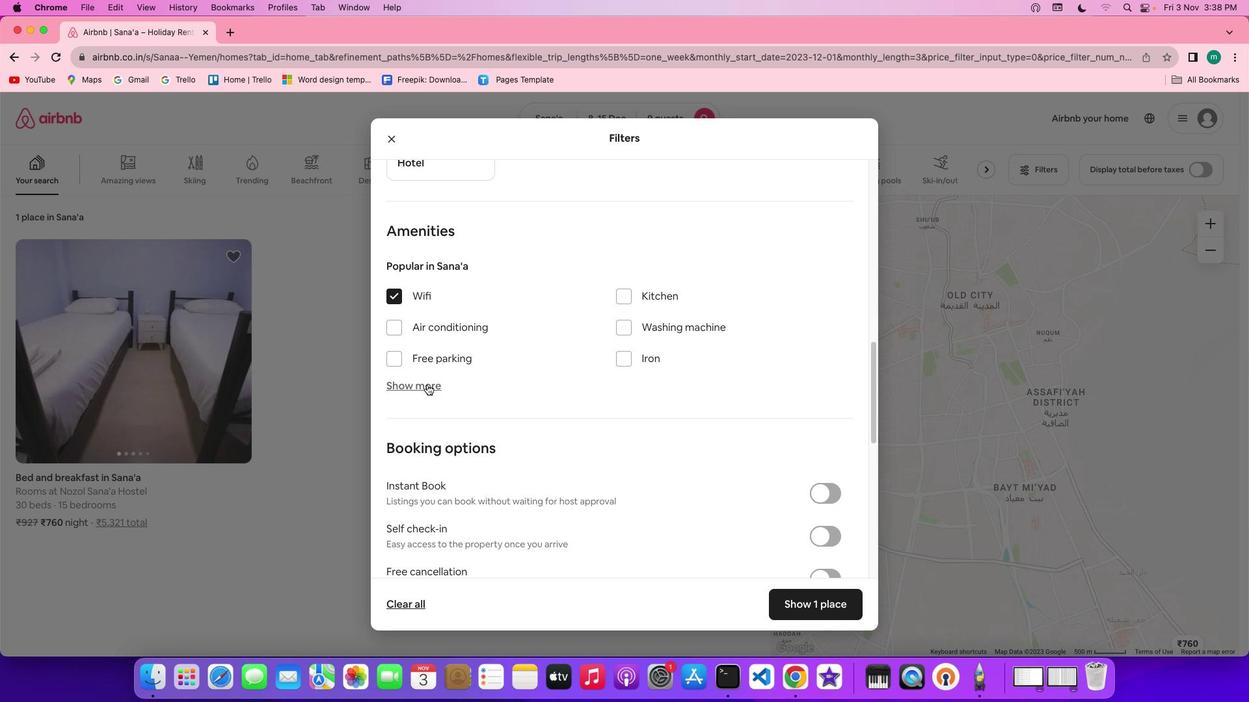 
Action: Mouse pressed left at (427, 385)
Screenshot: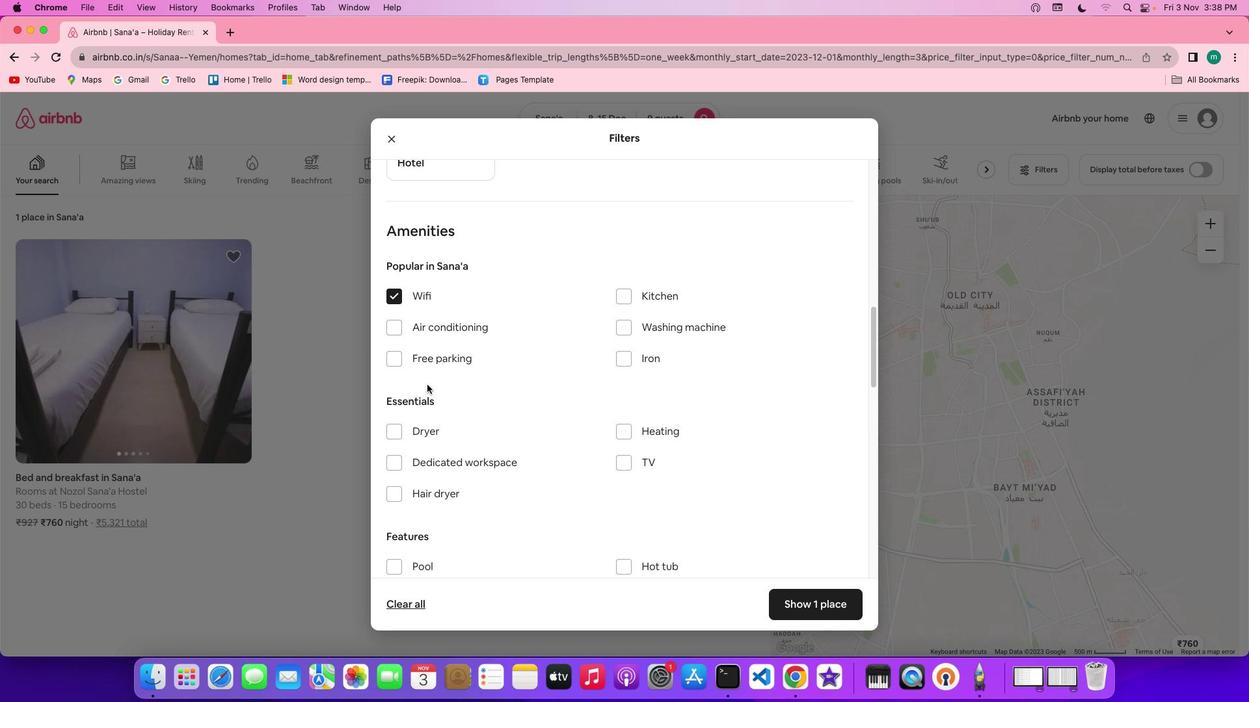 
Action: Mouse moved to (626, 464)
Screenshot: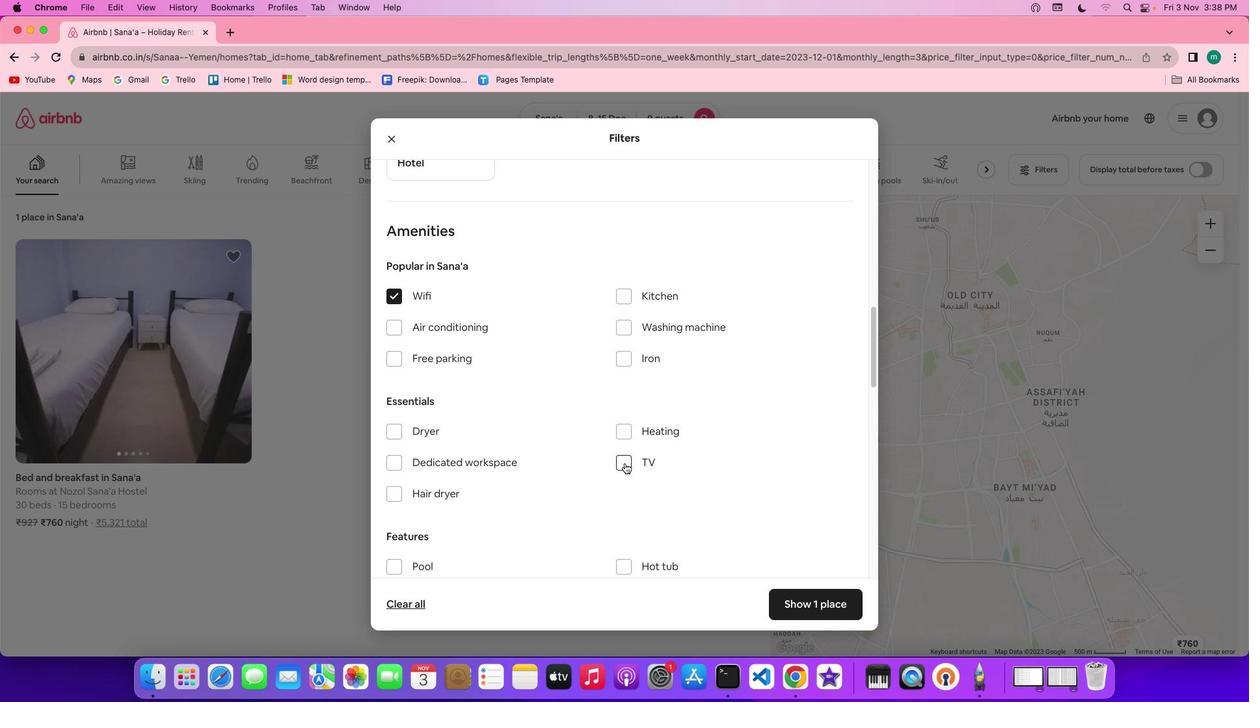 
Action: Mouse pressed left at (626, 464)
Screenshot: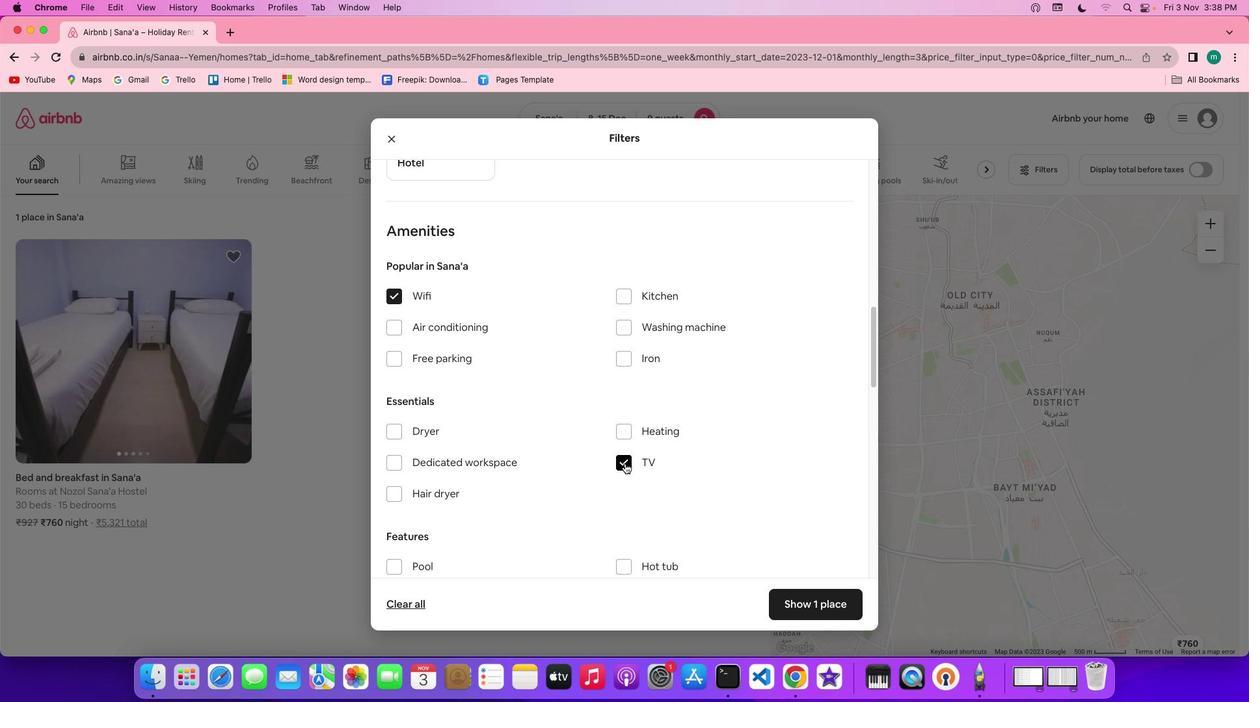 
Action: Mouse moved to (652, 458)
Screenshot: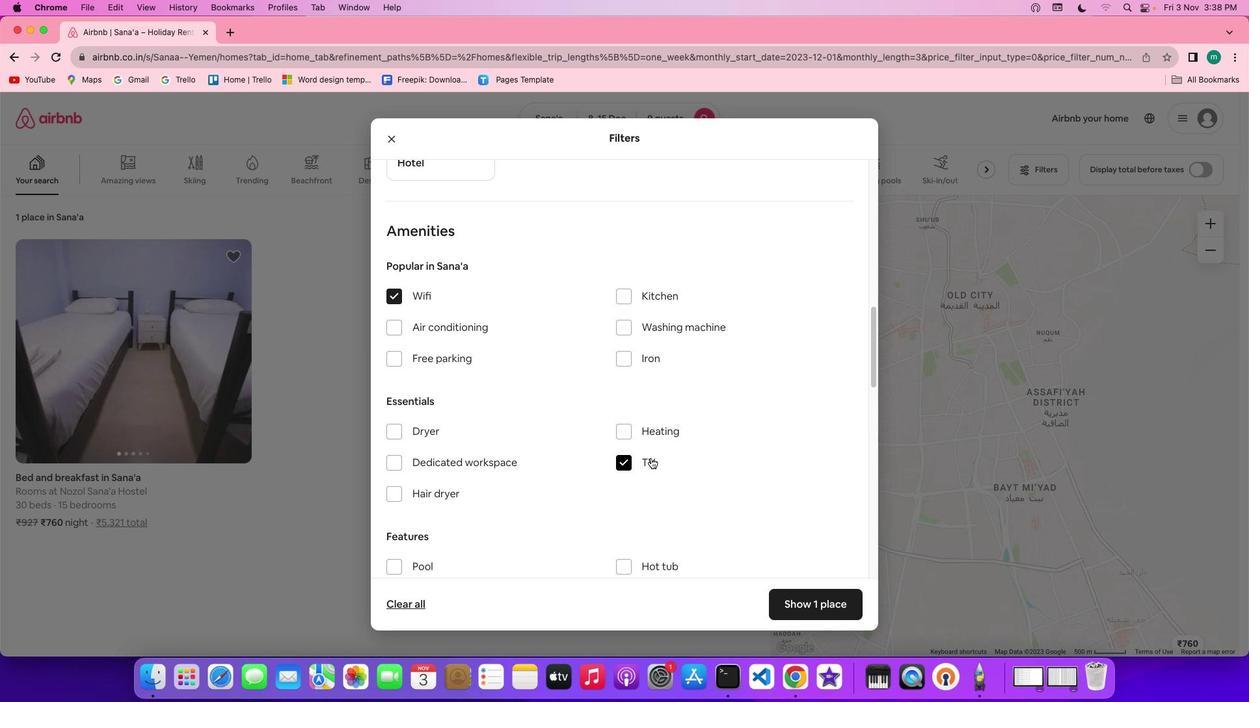 
Action: Mouse scrolled (652, 458) with delta (0, 0)
Screenshot: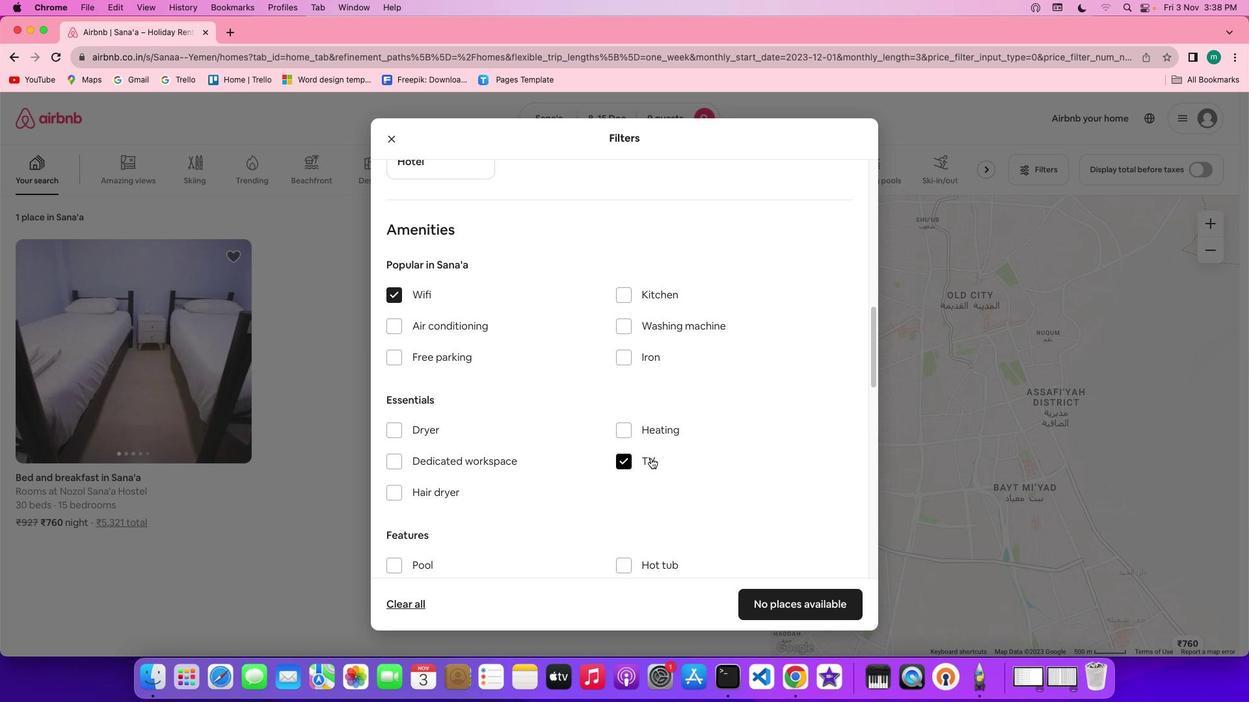 
Action: Mouse scrolled (652, 458) with delta (0, 0)
Screenshot: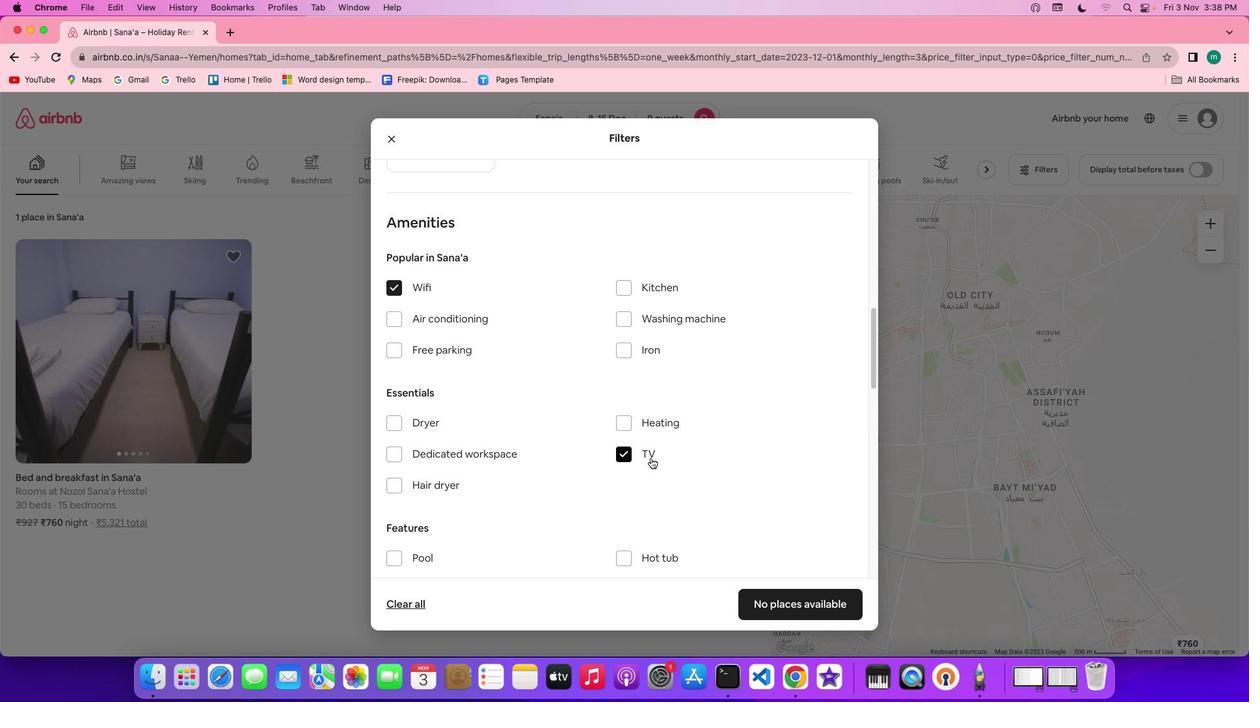 
Action: Mouse scrolled (652, 458) with delta (0, 0)
Screenshot: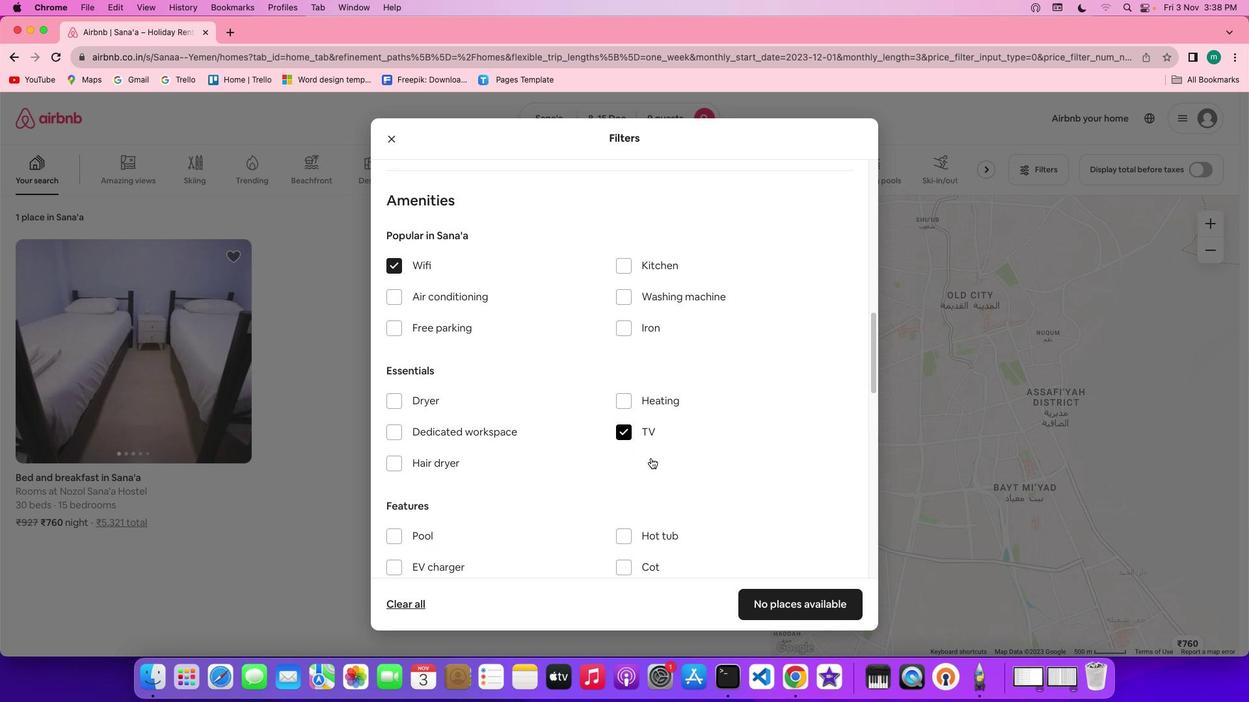 
Action: Mouse scrolled (652, 458) with delta (0, 0)
Screenshot: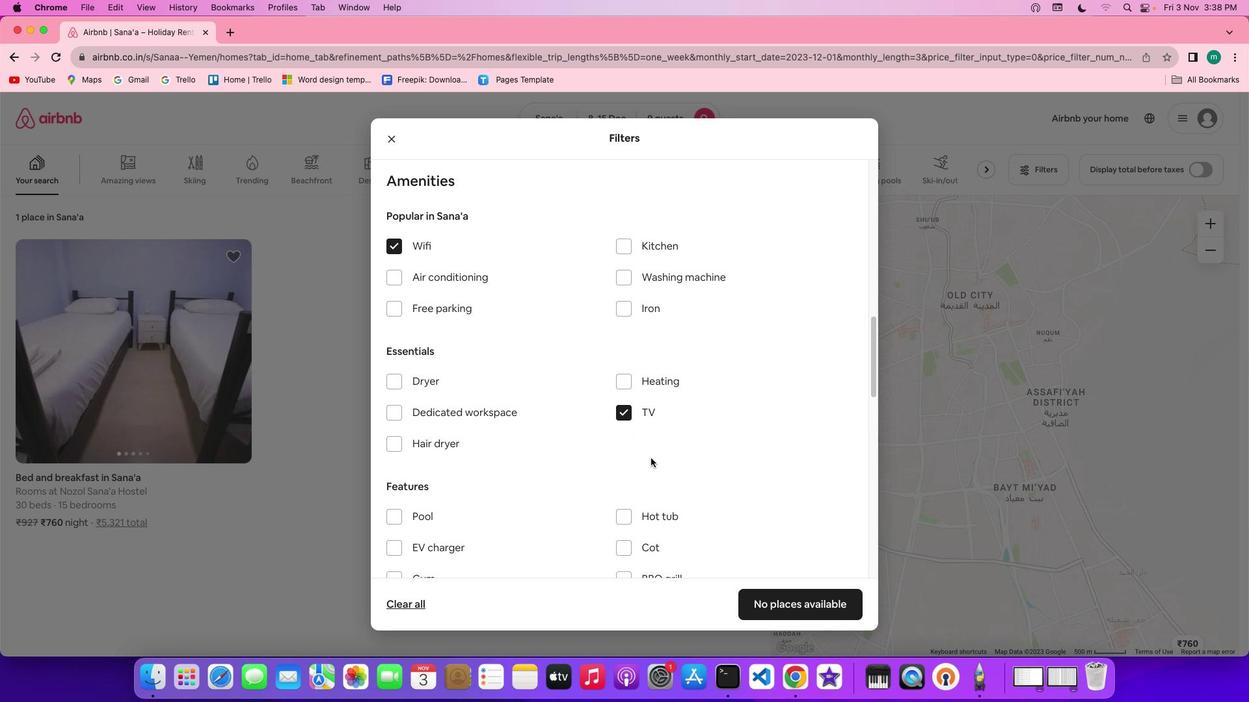 
Action: Mouse scrolled (652, 458) with delta (0, 0)
Screenshot: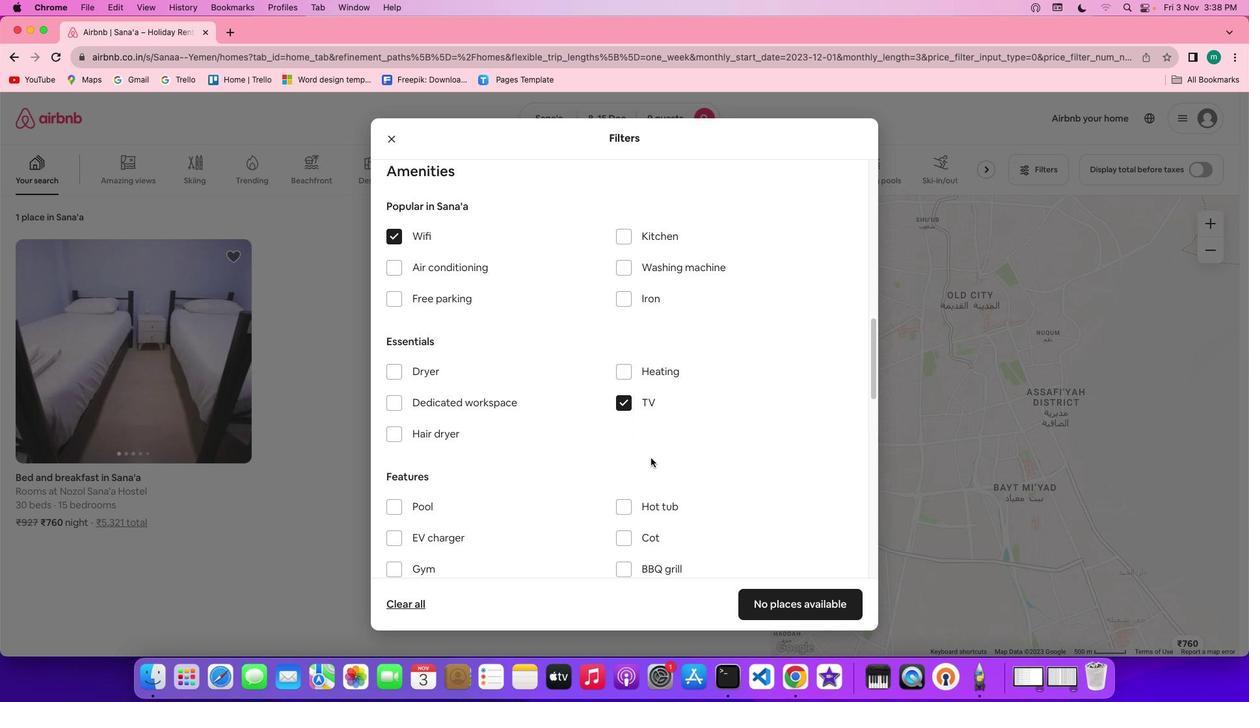 
Action: Mouse scrolled (652, 458) with delta (0, 0)
Screenshot: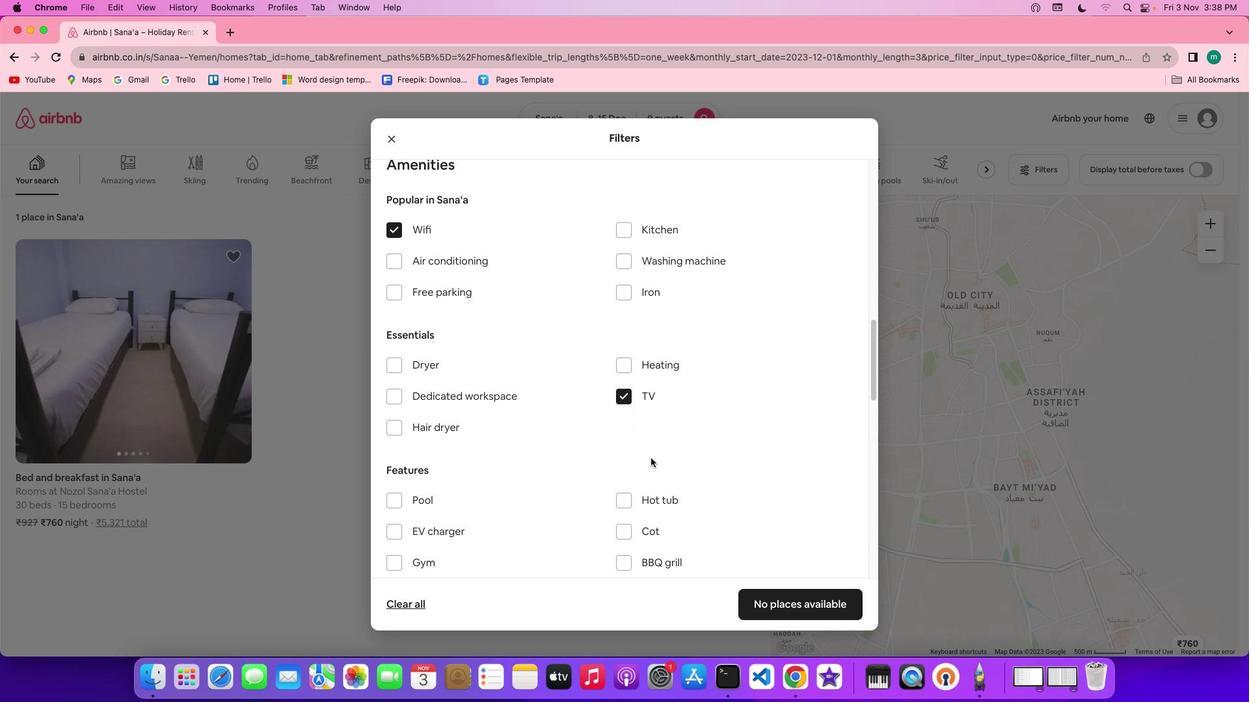 
Action: Mouse moved to (451, 294)
Screenshot: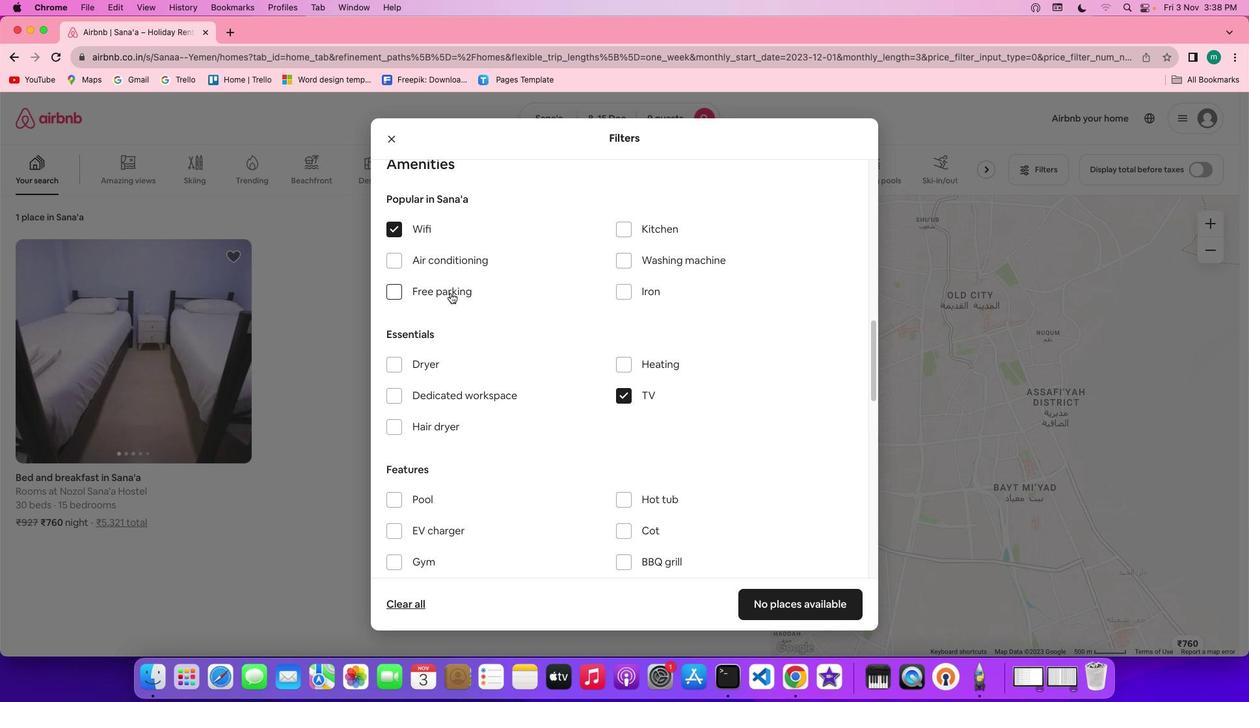 
Action: Mouse pressed left at (451, 294)
Screenshot: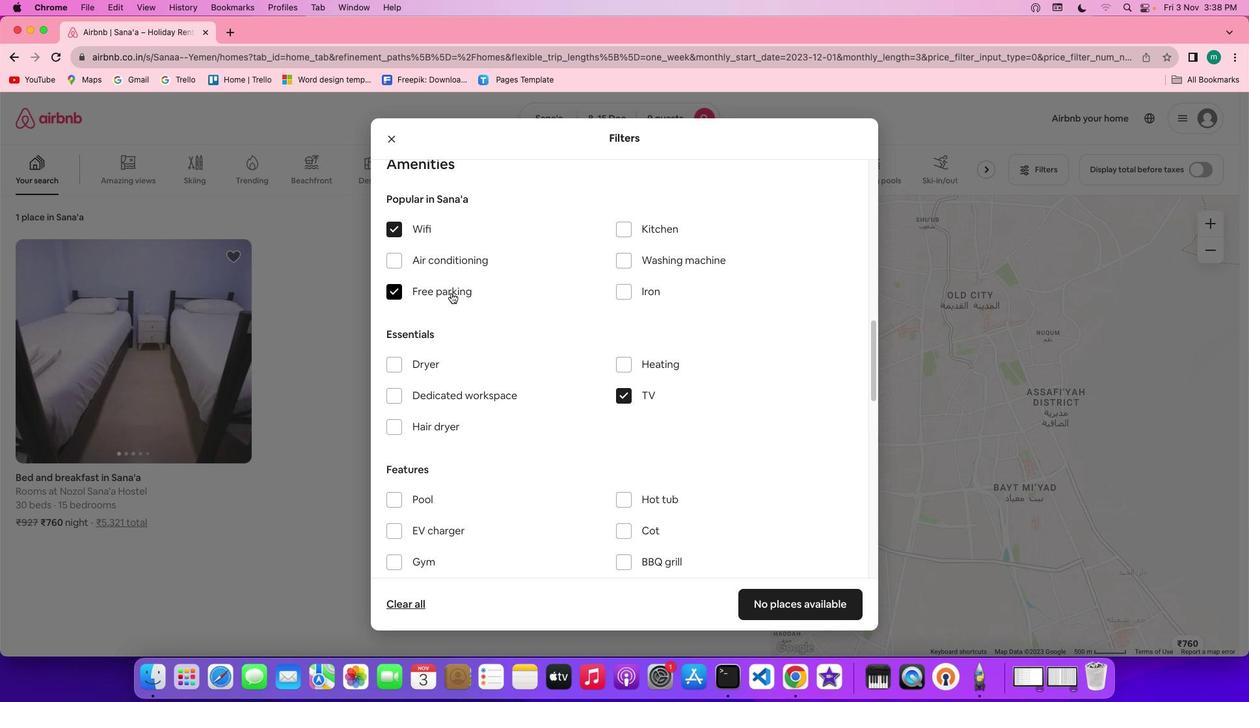 
Action: Mouse moved to (526, 381)
Screenshot: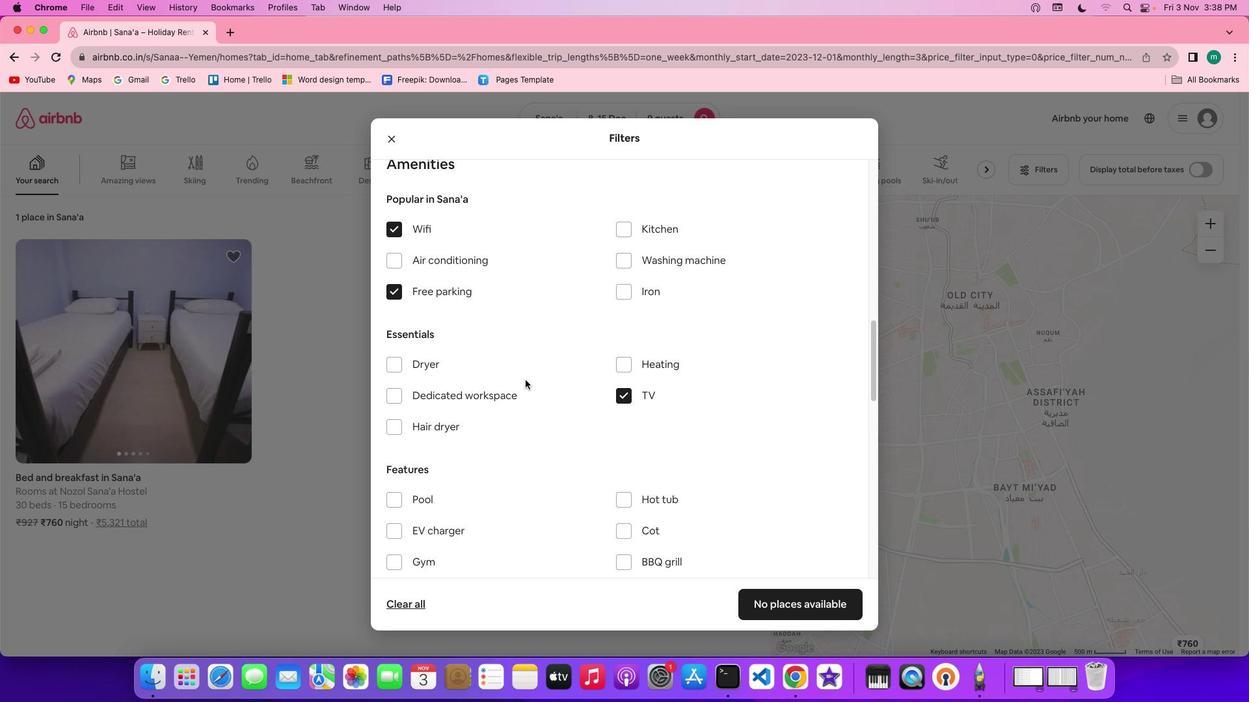 
Action: Mouse scrolled (526, 381) with delta (0, 0)
Screenshot: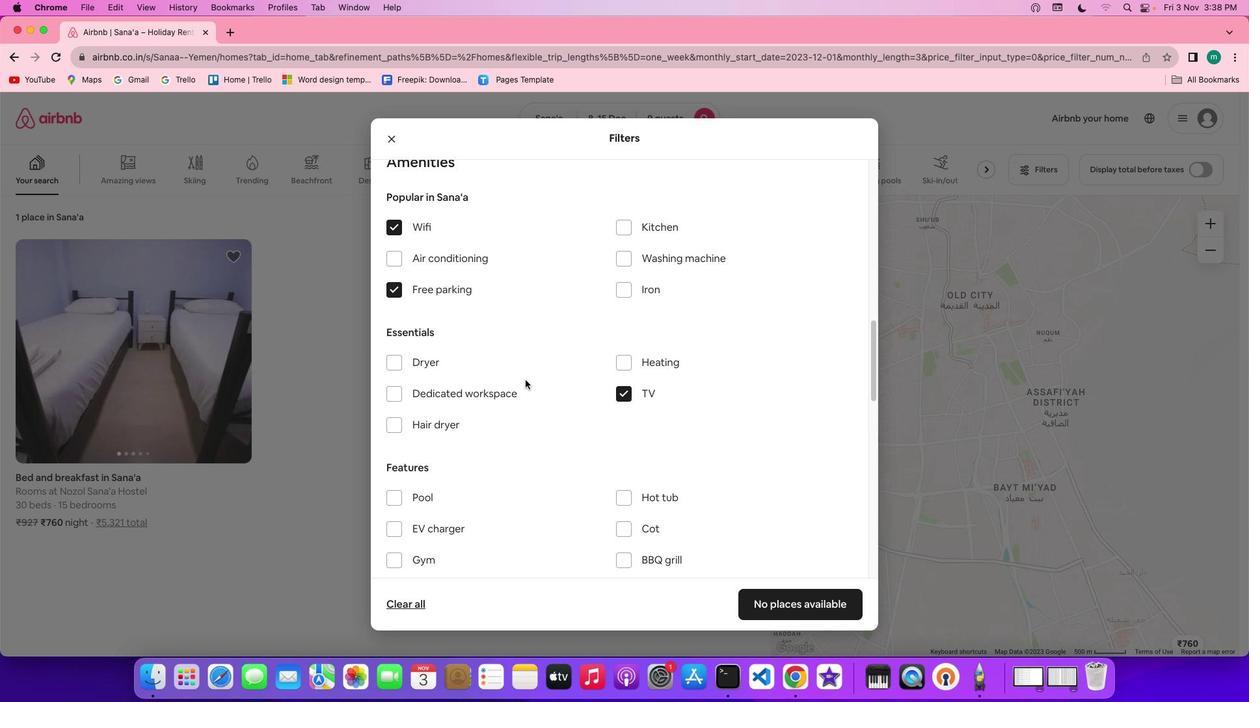 
Action: Mouse scrolled (526, 381) with delta (0, 0)
Screenshot: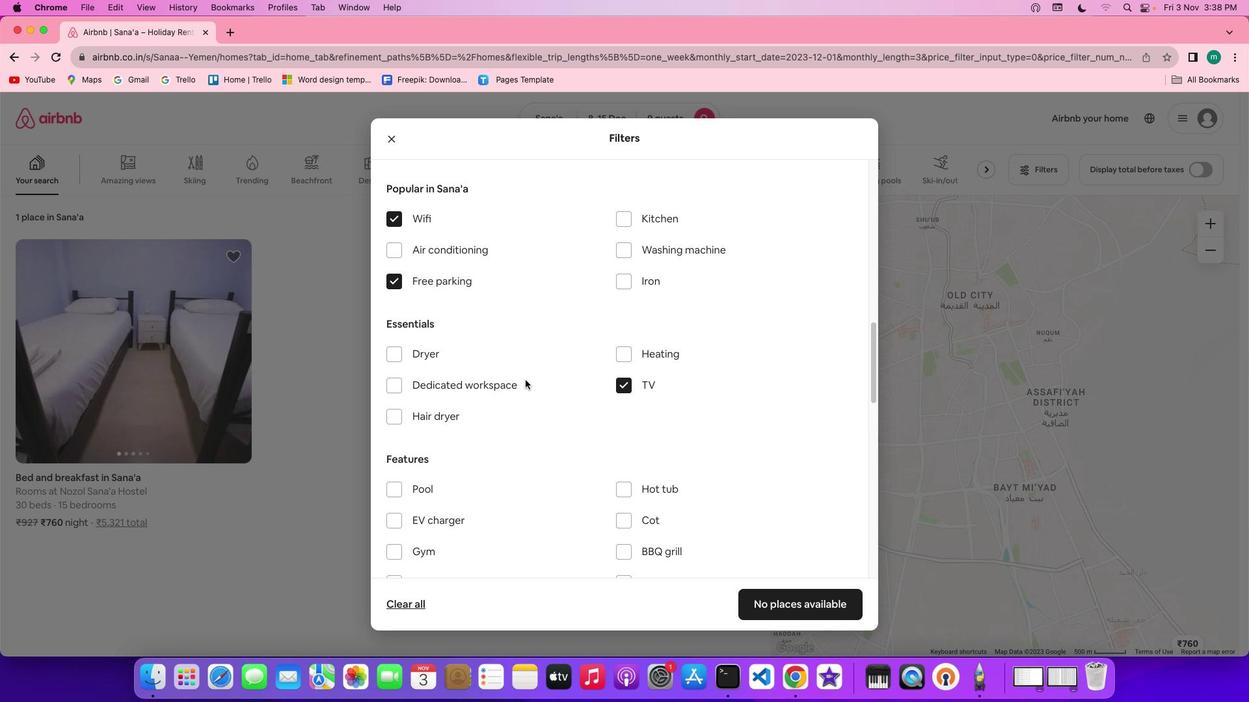
Action: Mouse scrolled (526, 381) with delta (0, 0)
Screenshot: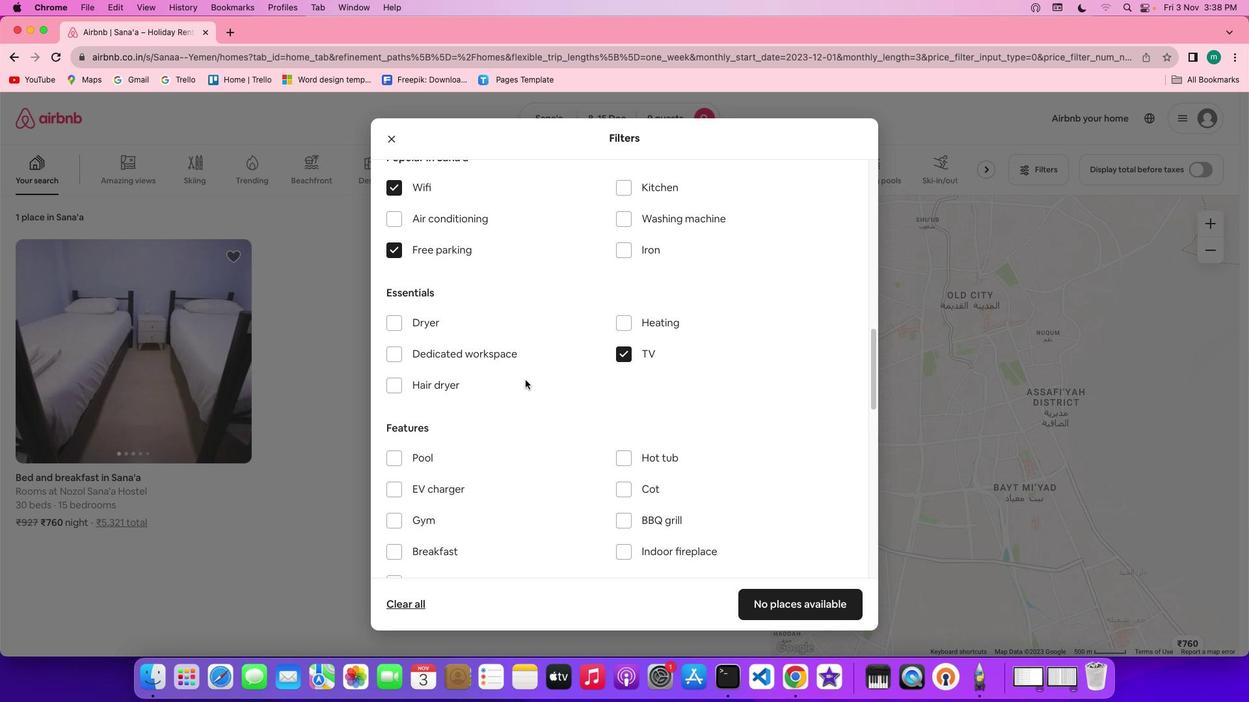 
Action: Mouse scrolled (526, 381) with delta (0, 0)
Screenshot: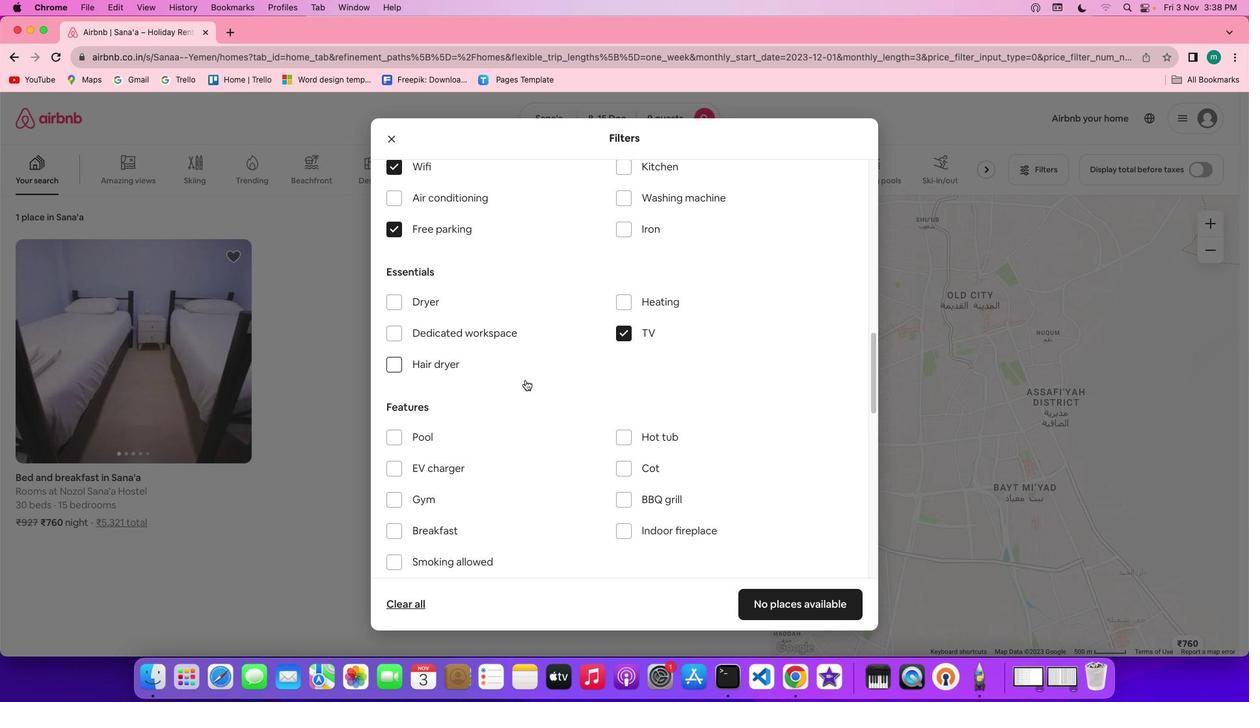 
Action: Mouse scrolled (526, 381) with delta (0, 0)
Screenshot: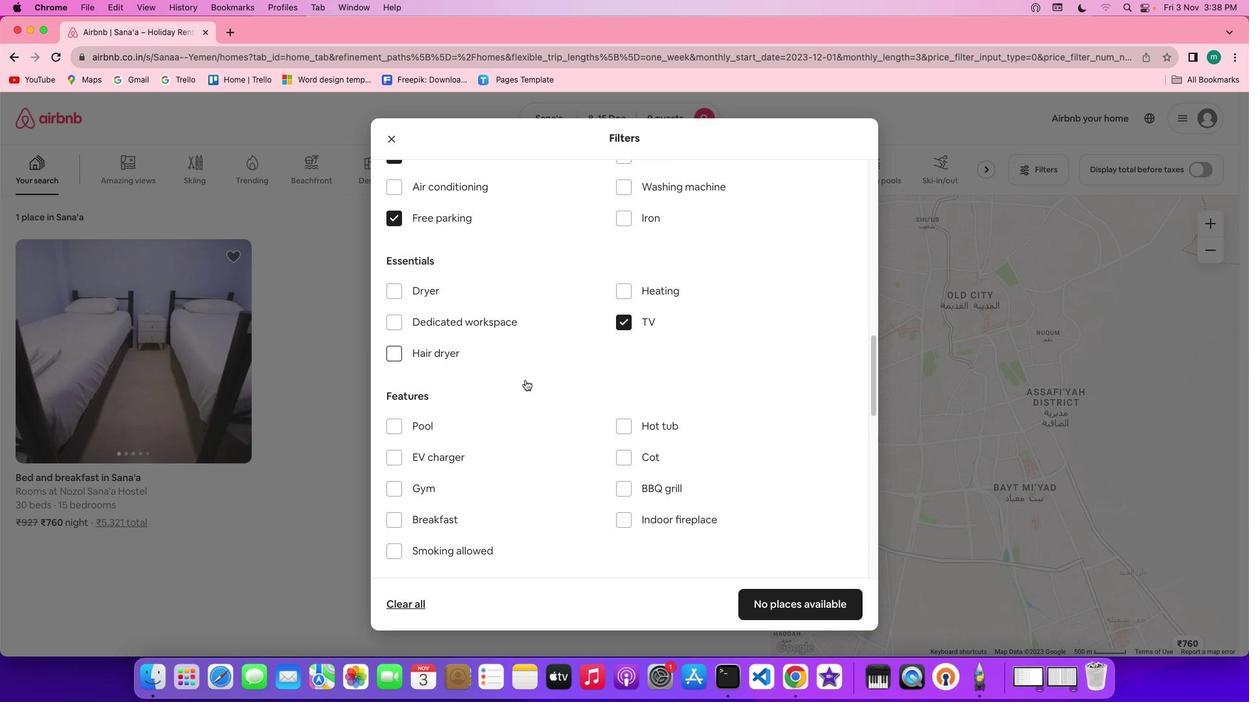 
Action: Mouse scrolled (526, 381) with delta (0, 0)
Screenshot: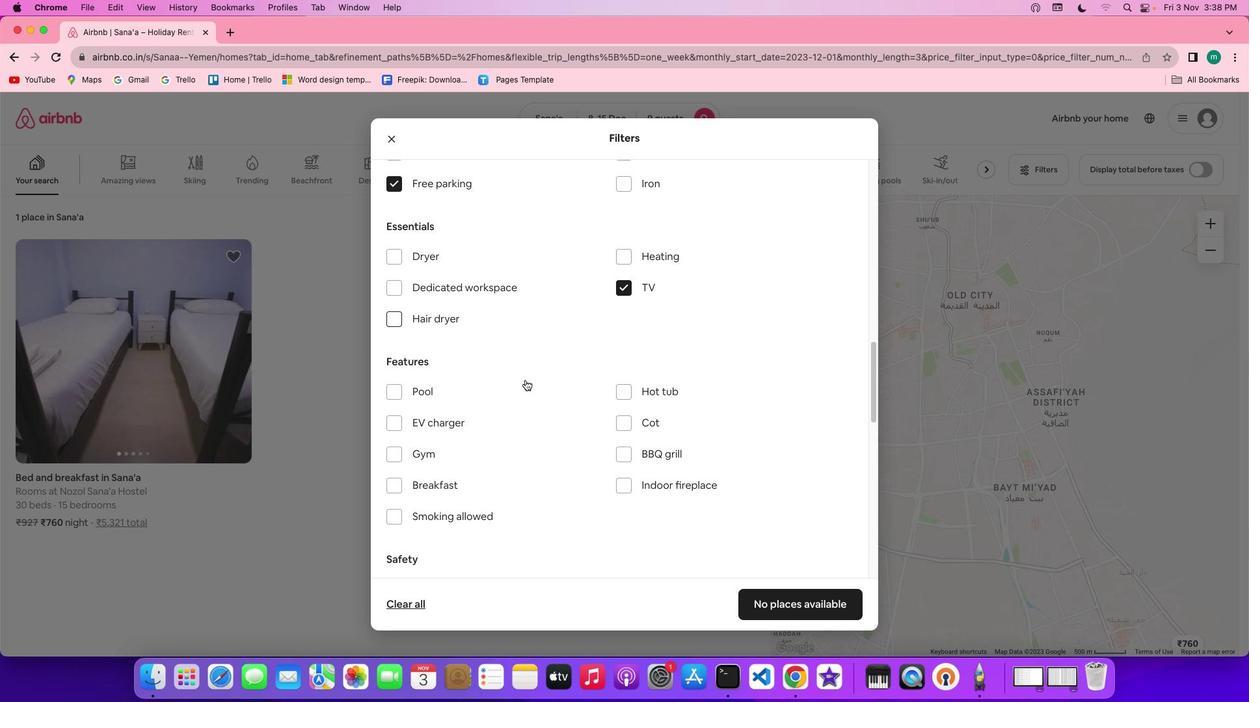 
Action: Mouse scrolled (526, 381) with delta (0, 0)
Screenshot: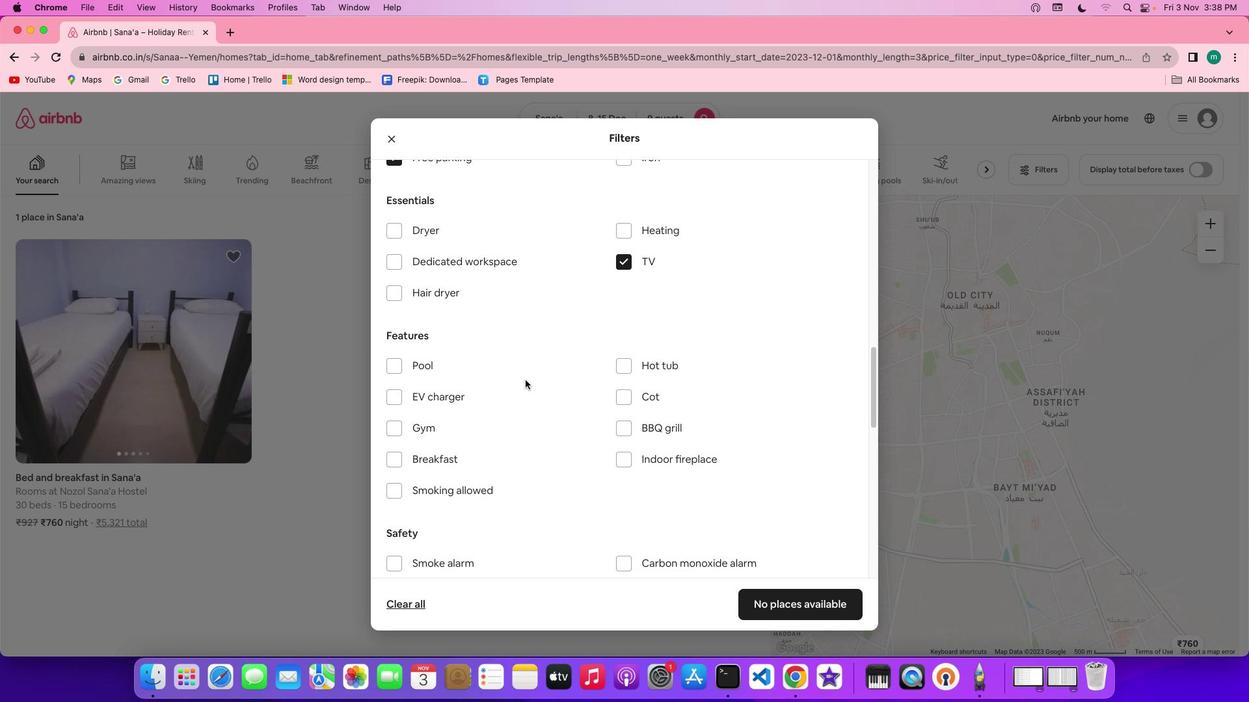
Action: Mouse scrolled (526, 381) with delta (0, 0)
Screenshot: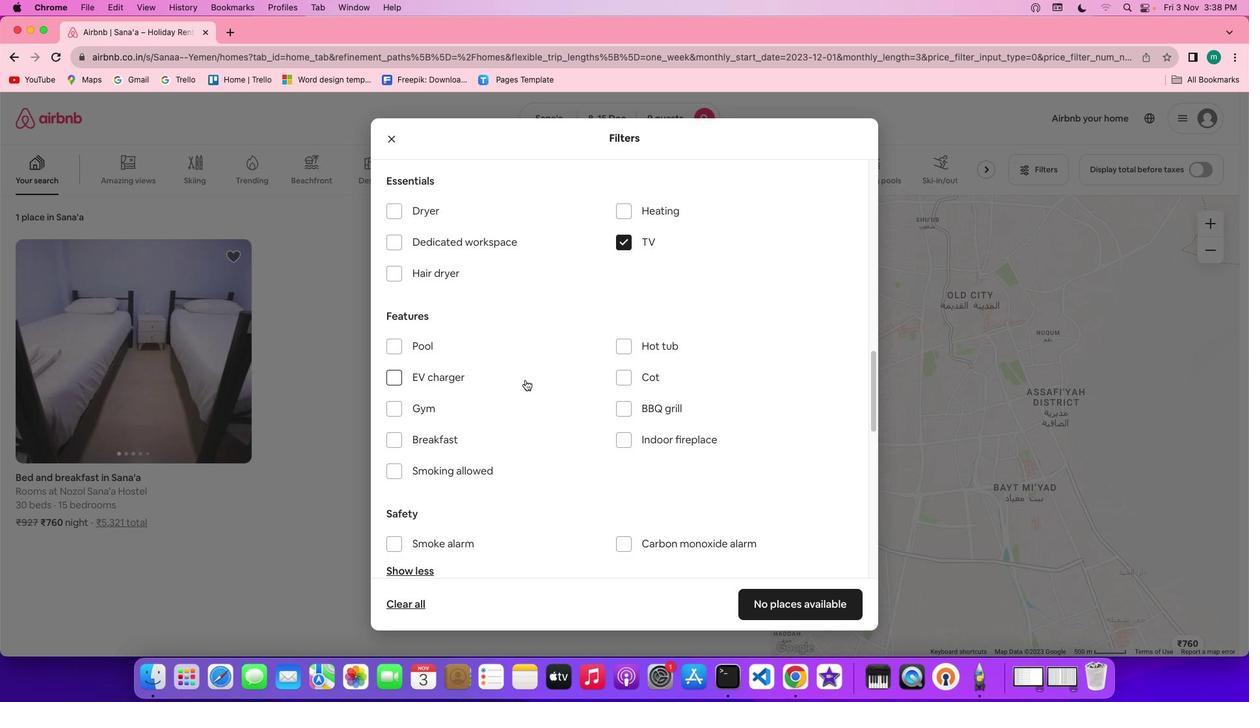 
Action: Mouse scrolled (526, 381) with delta (0, 0)
Screenshot: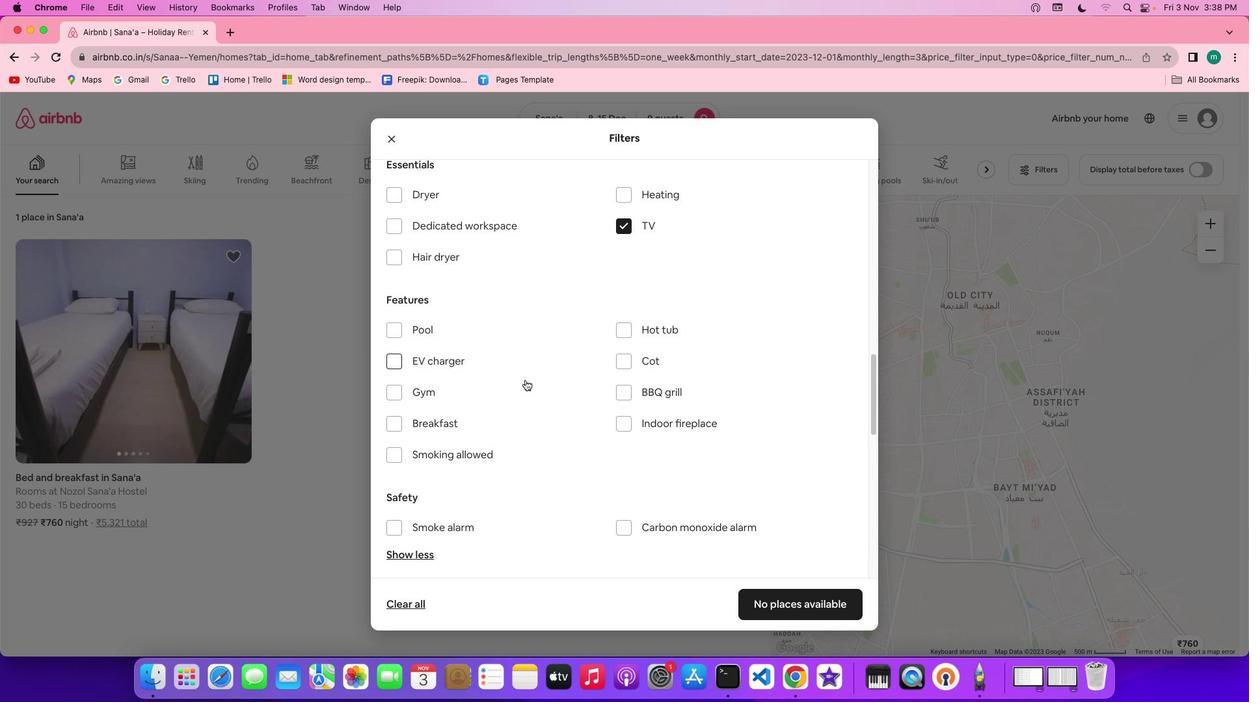 
Action: Mouse moved to (413, 367)
Screenshot: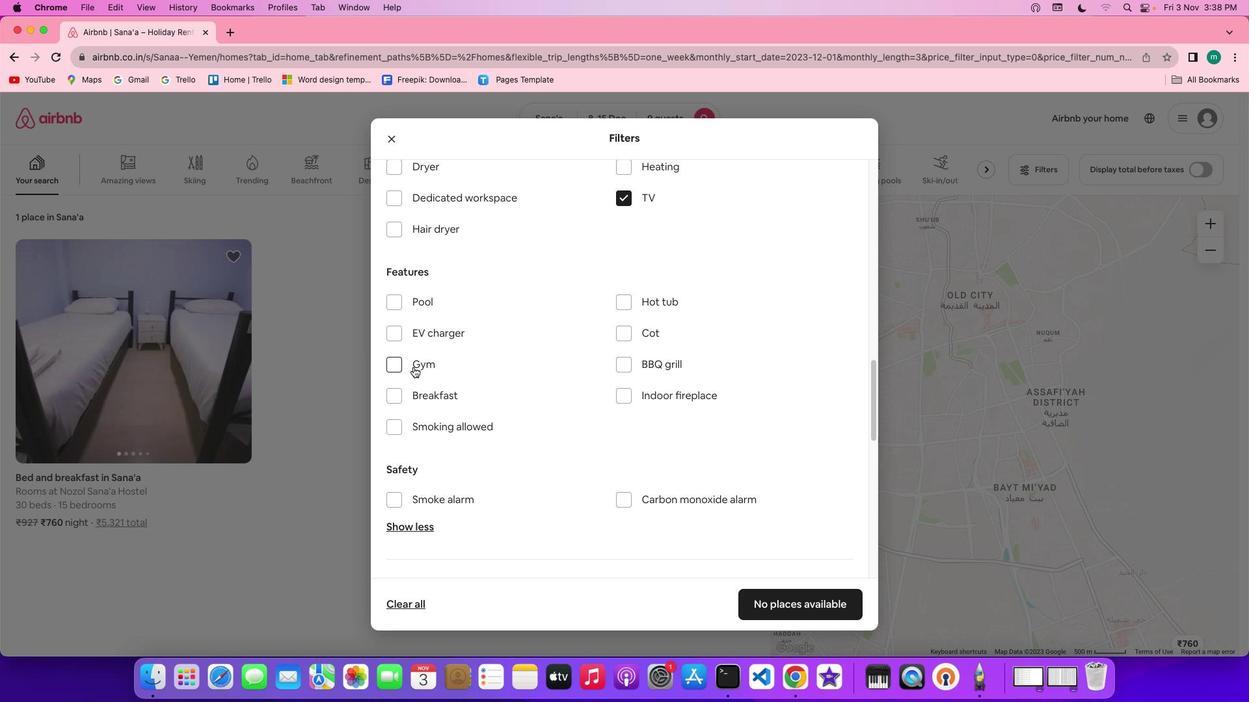 
Action: Mouse pressed left at (413, 367)
Screenshot: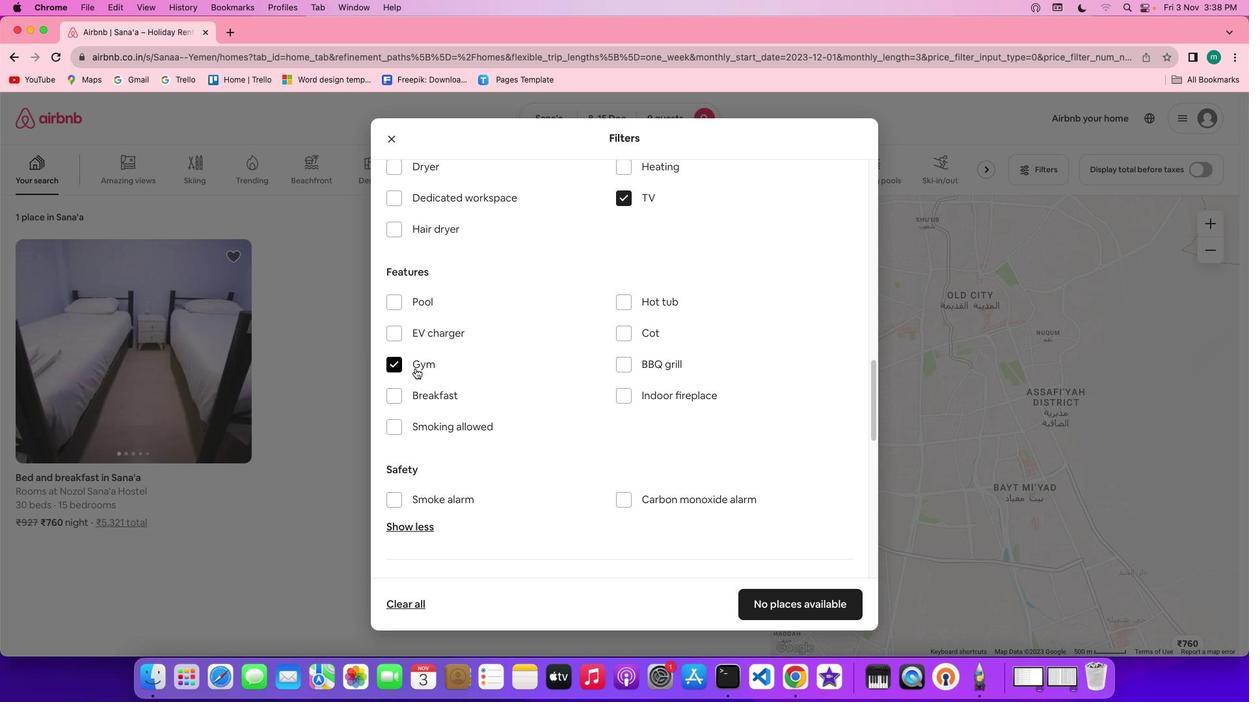 
Action: Mouse moved to (440, 393)
Screenshot: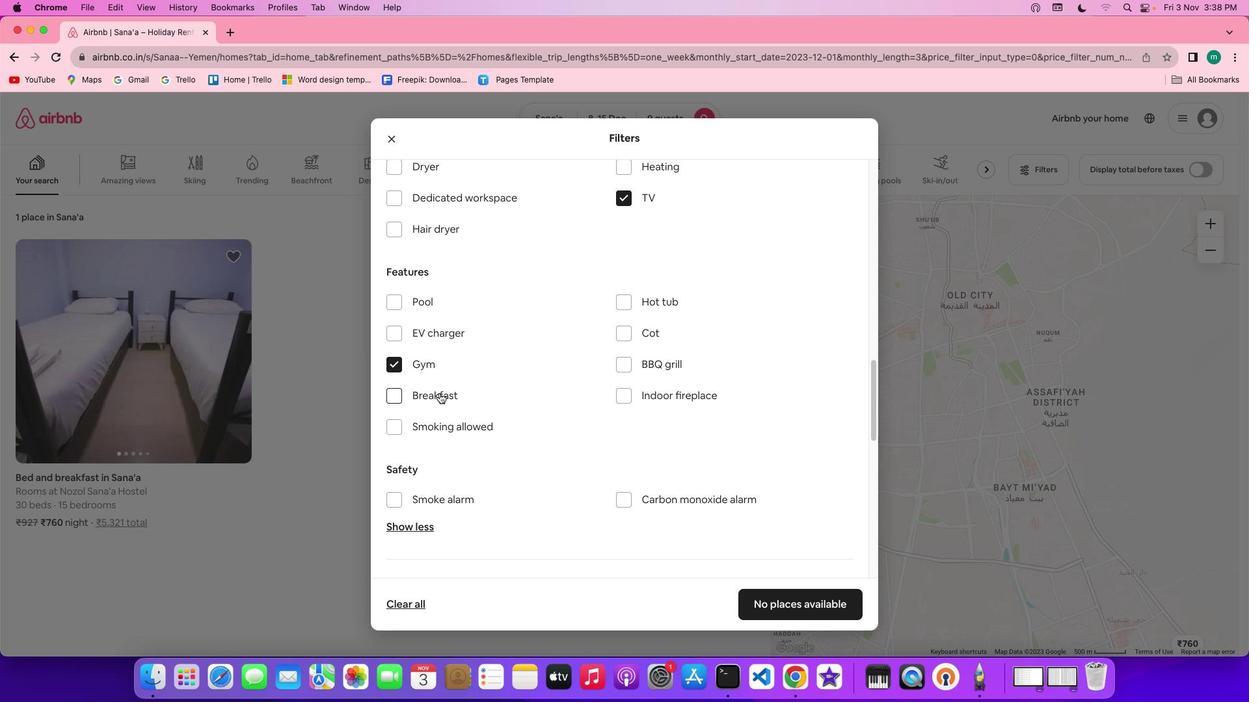 
Action: Mouse pressed left at (440, 393)
Screenshot: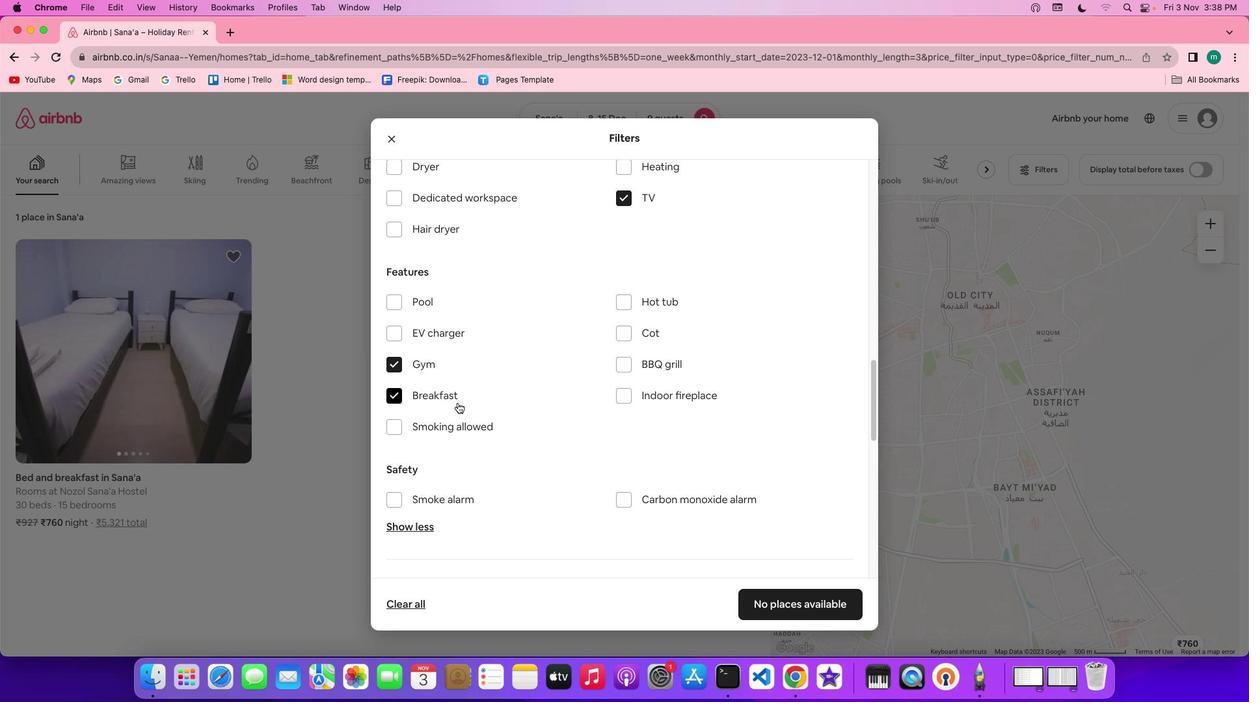 
Action: Mouse moved to (545, 431)
Screenshot: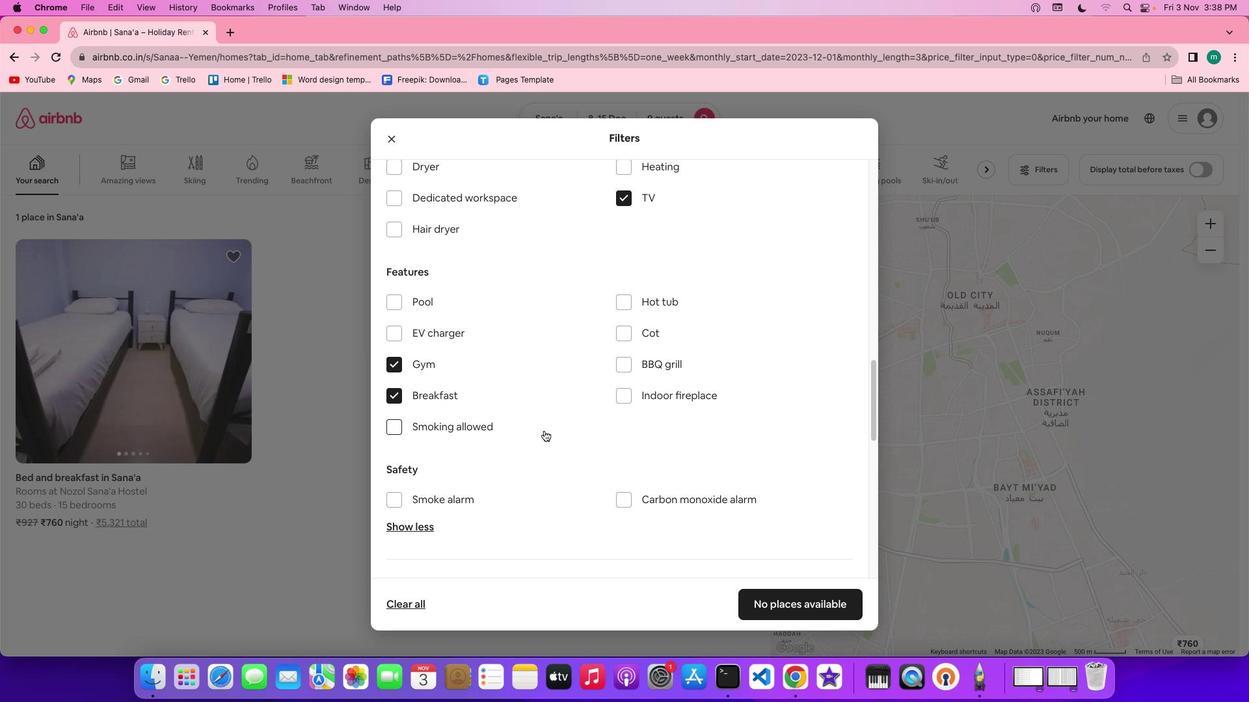 
Action: Mouse scrolled (545, 431) with delta (0, 0)
Screenshot: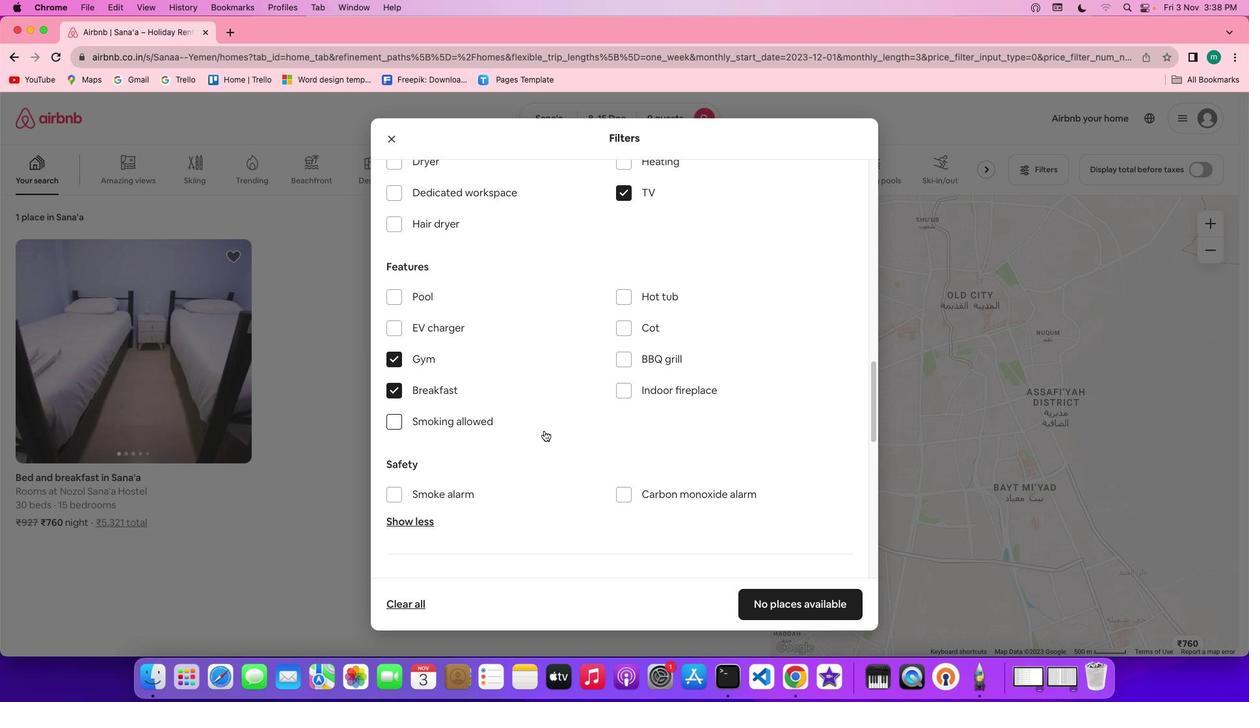
Action: Mouse scrolled (545, 431) with delta (0, 0)
Screenshot: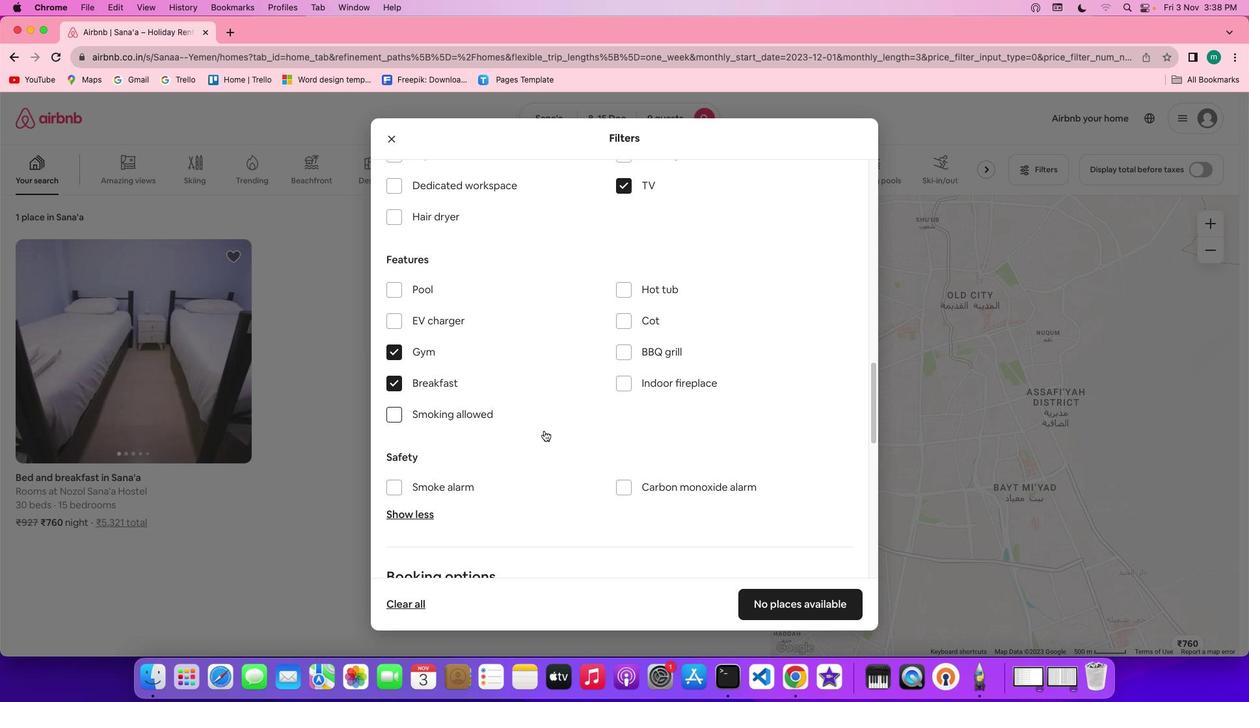 
Action: Mouse scrolled (545, 431) with delta (0, 0)
Screenshot: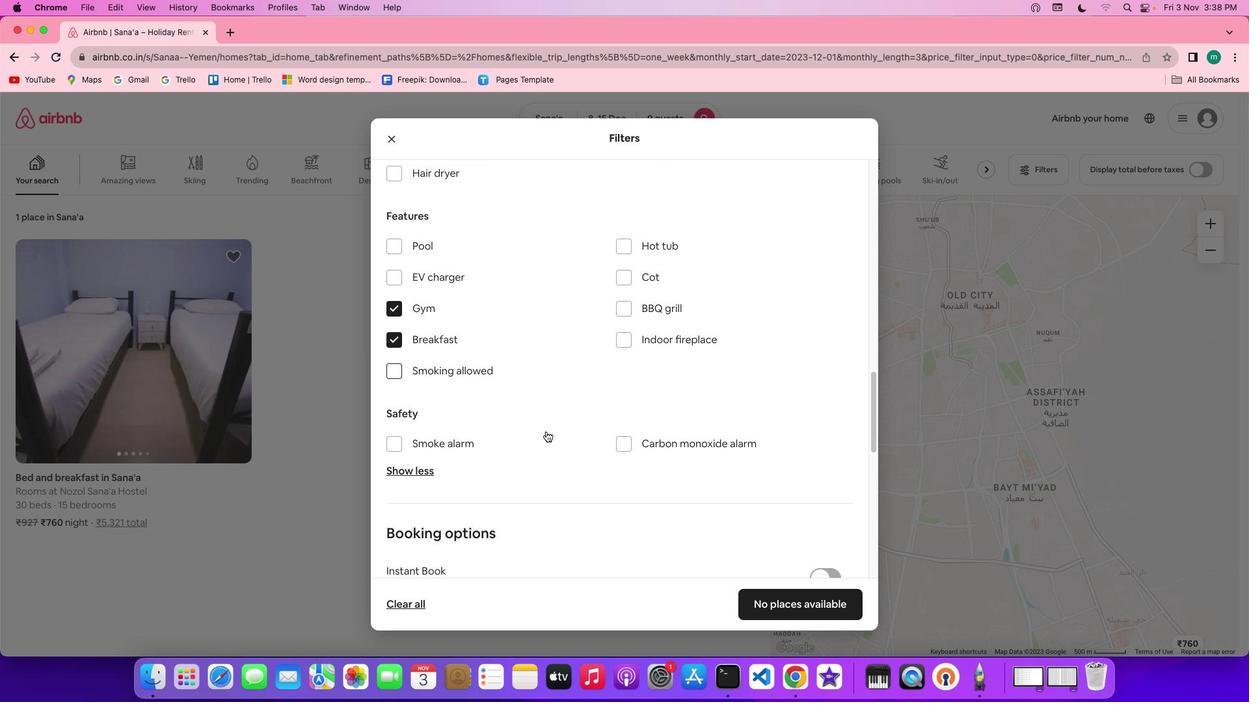 
Action: Mouse moved to (601, 458)
Screenshot: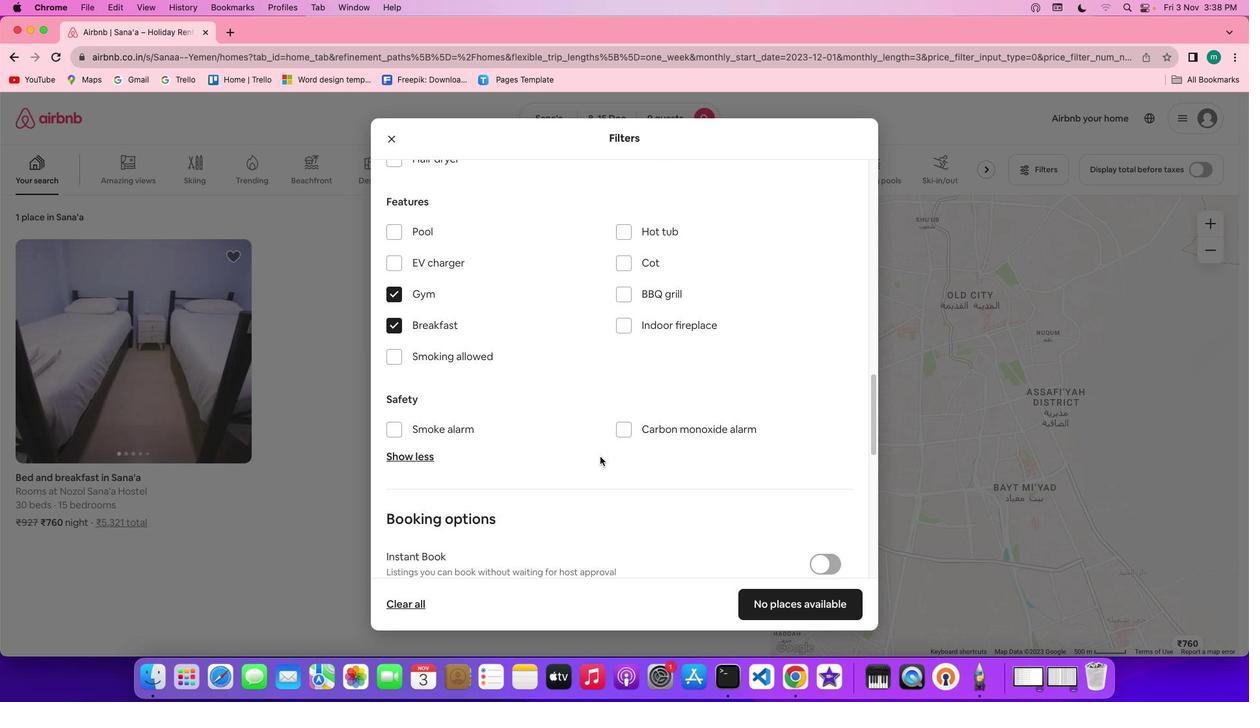
Action: Mouse scrolled (601, 458) with delta (0, 0)
Screenshot: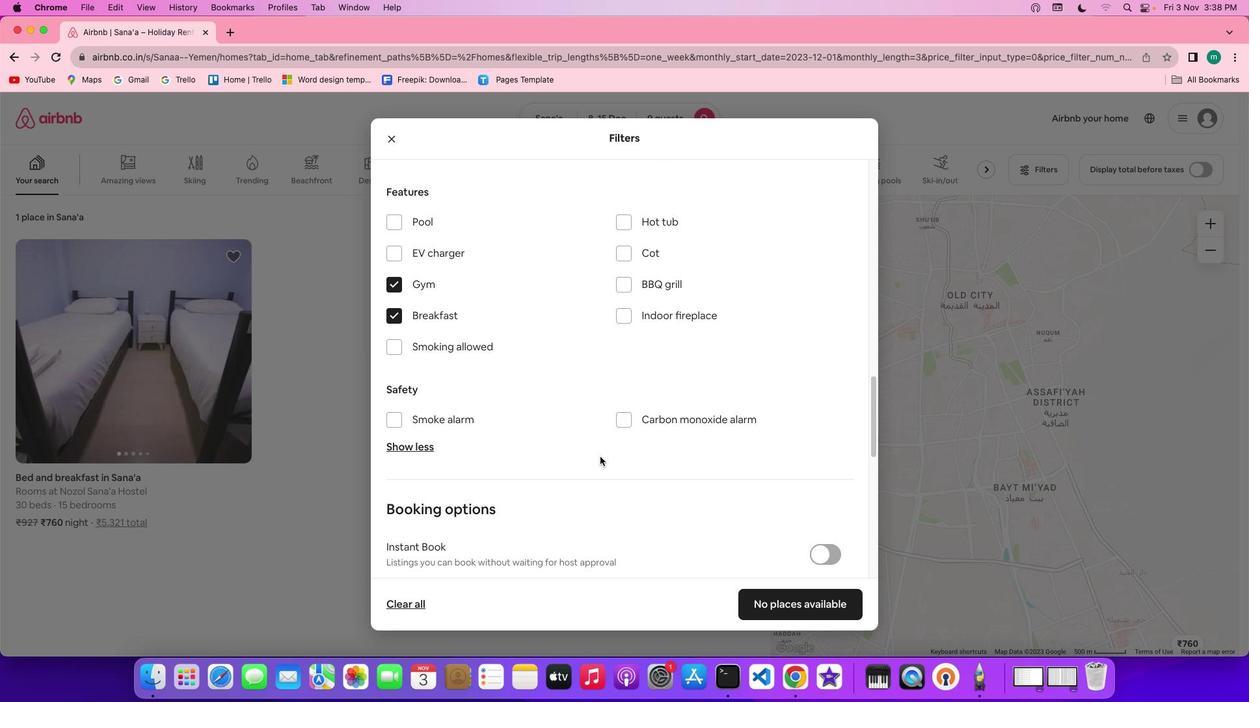 
Action: Mouse scrolled (601, 458) with delta (0, 0)
Screenshot: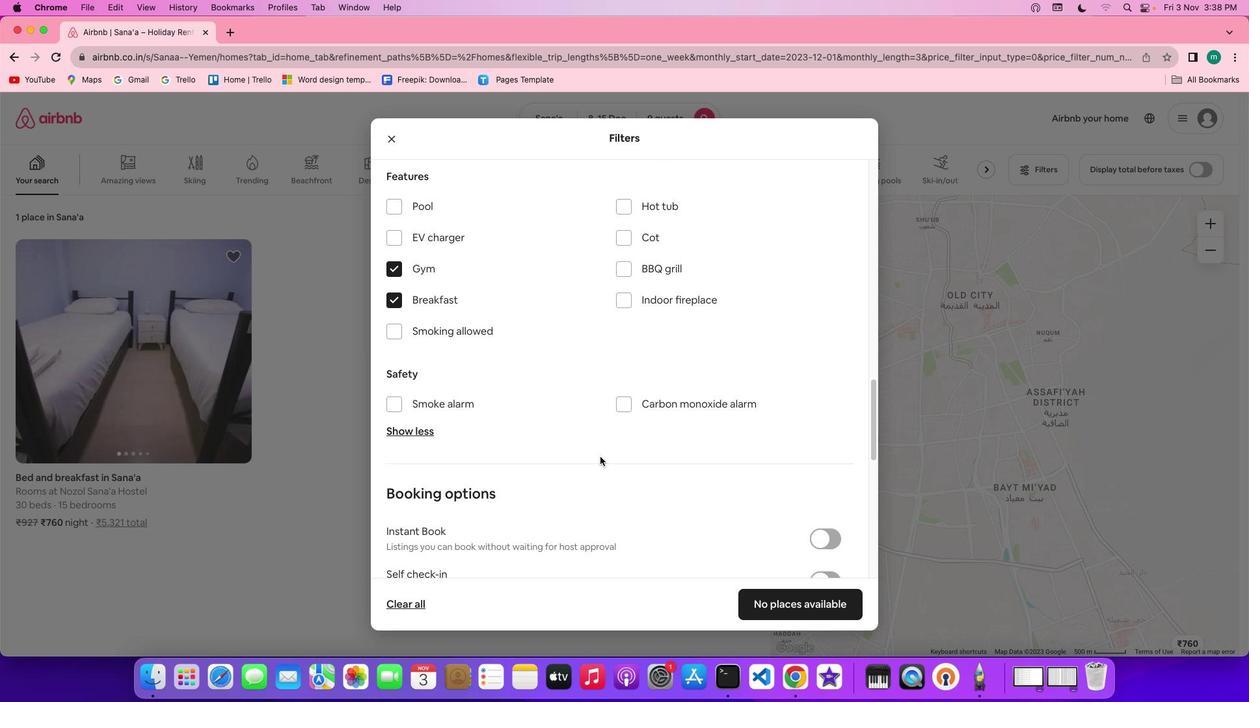 
Action: Mouse scrolled (601, 458) with delta (0, 0)
Screenshot: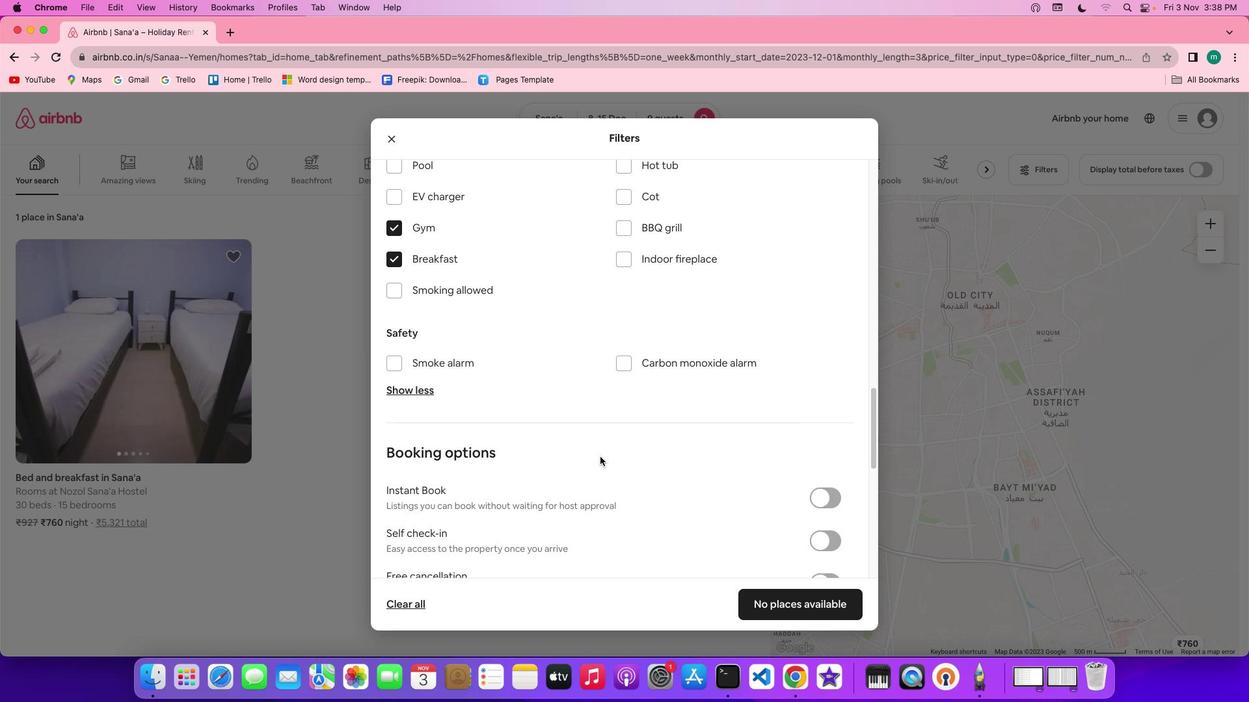 
Action: Mouse scrolled (601, 458) with delta (0, 0)
Screenshot: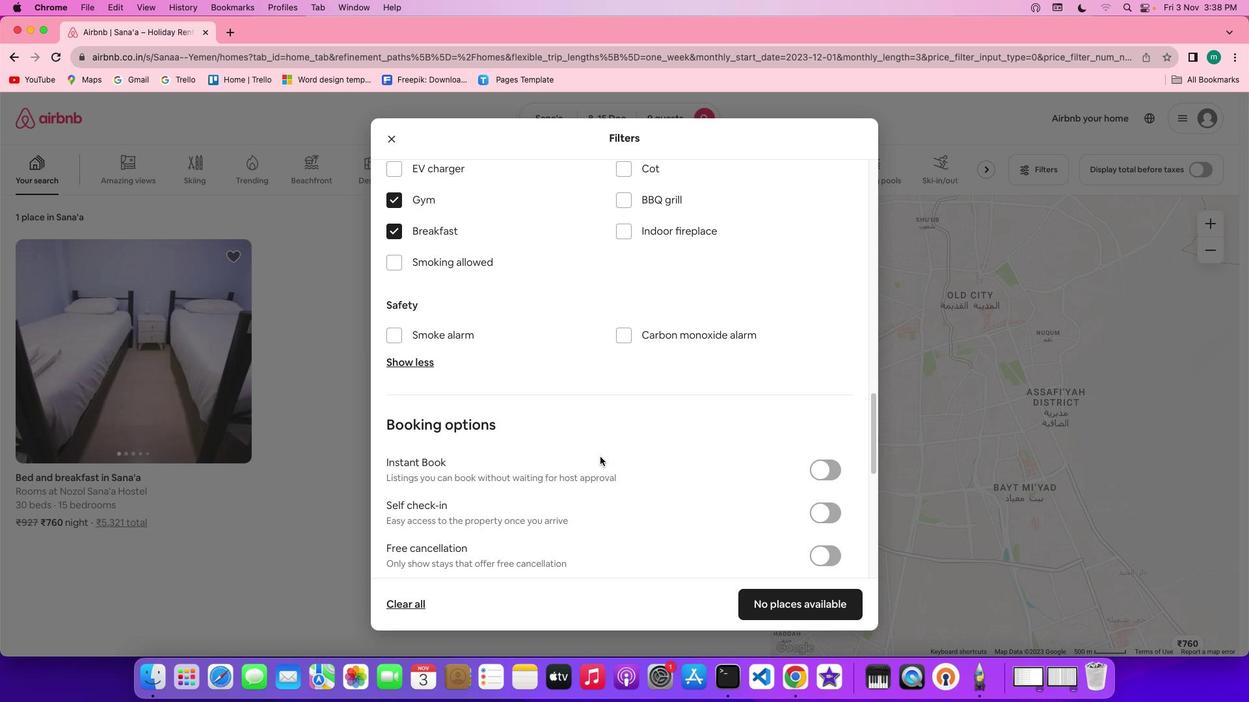
Action: Mouse scrolled (601, 458) with delta (0, 0)
Screenshot: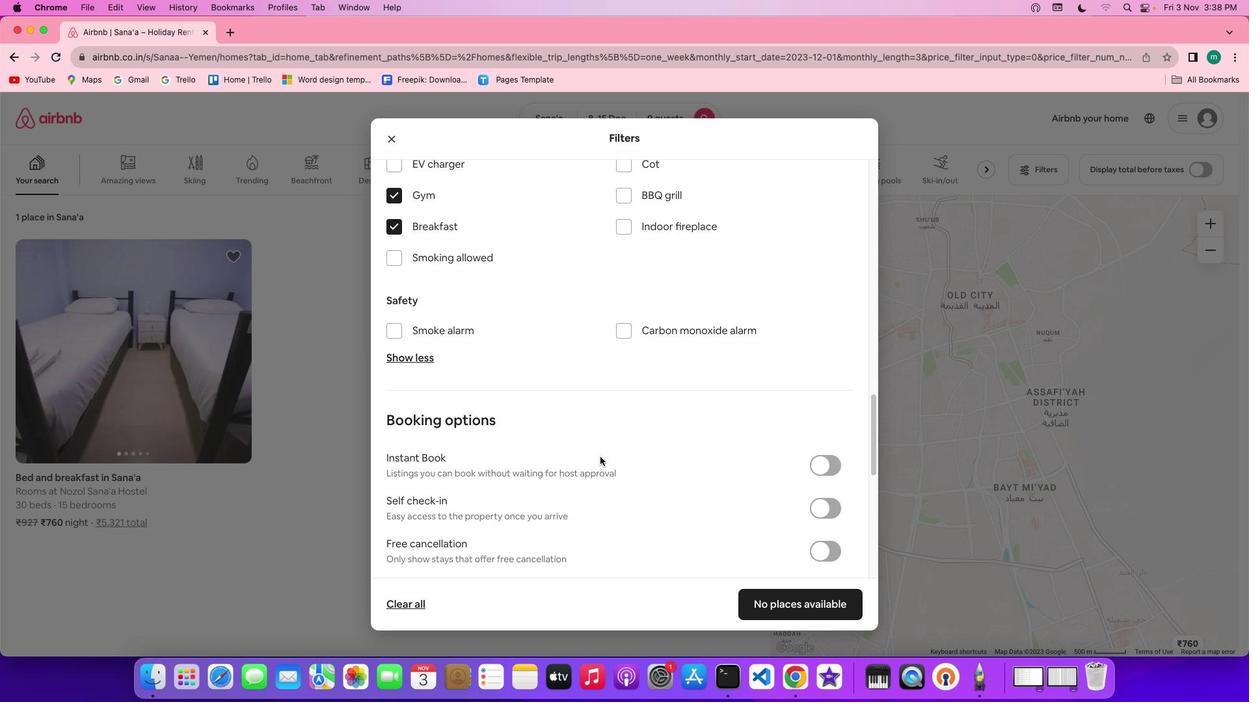 
Action: Mouse scrolled (601, 458) with delta (0, 0)
Screenshot: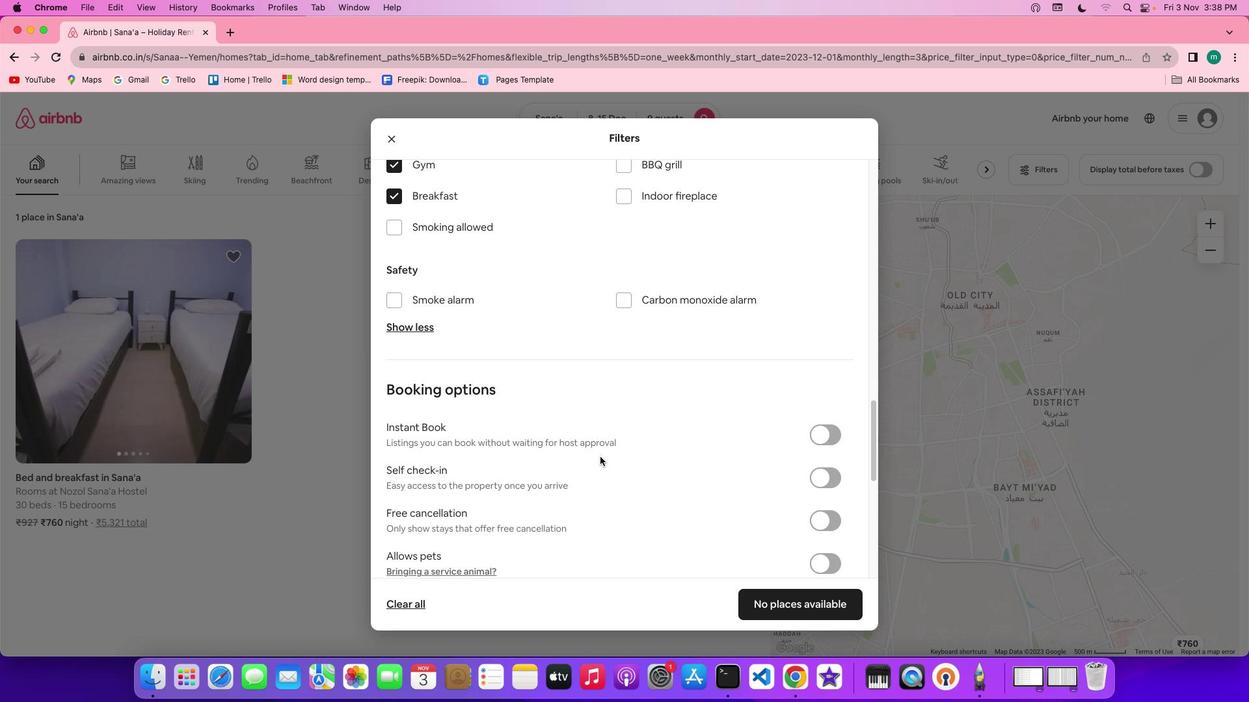 
Action: Mouse scrolled (601, 458) with delta (0, 0)
Screenshot: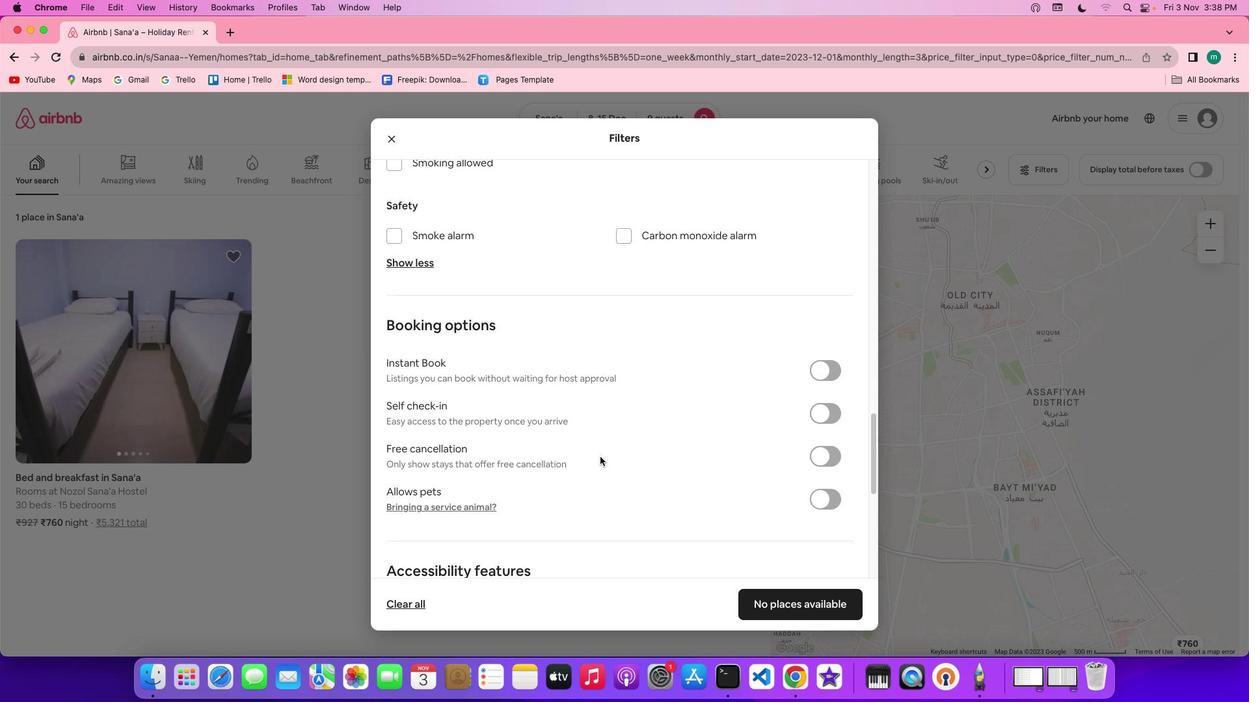 
Action: Mouse moved to (650, 479)
Screenshot: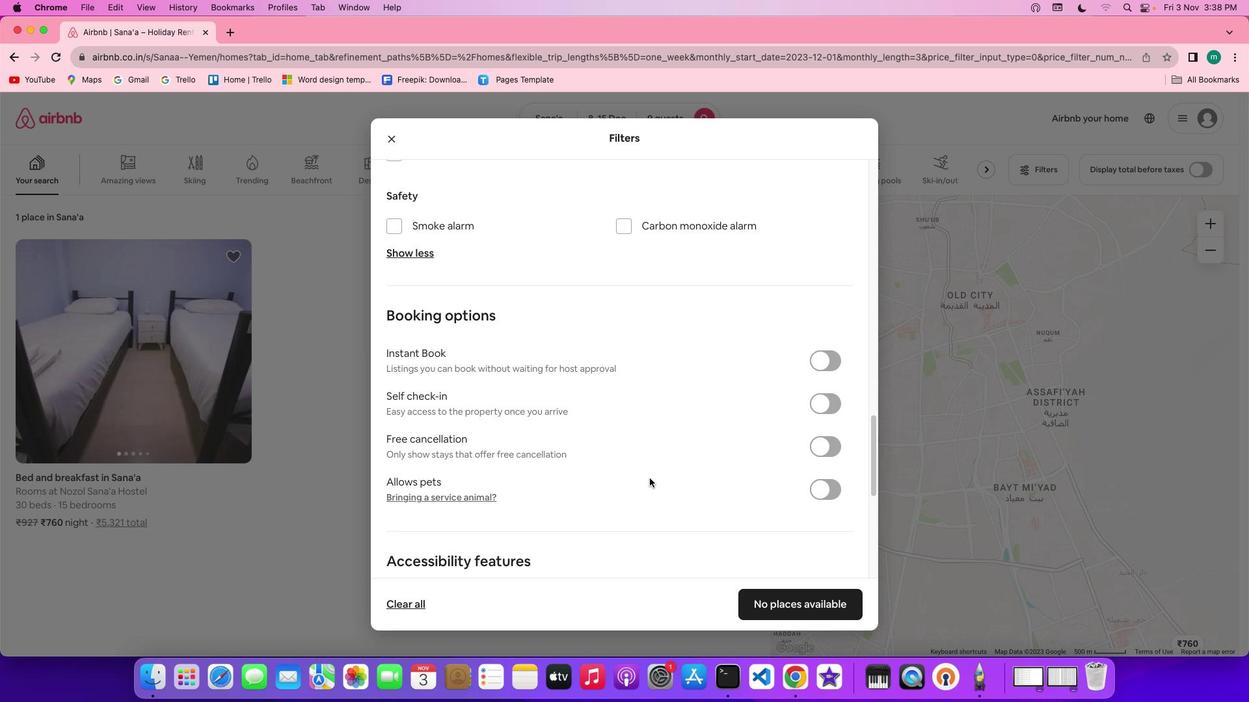 
Action: Mouse scrolled (650, 479) with delta (0, 0)
Screenshot: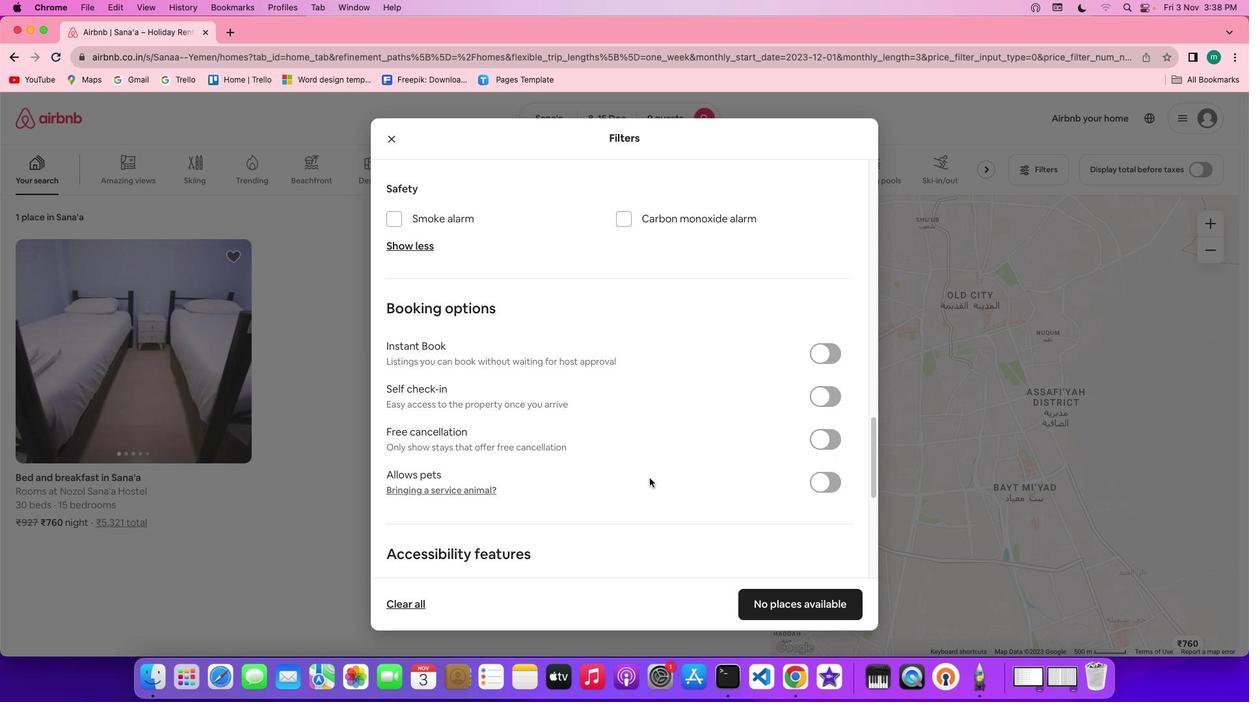 
Action: Mouse scrolled (650, 479) with delta (0, 0)
Screenshot: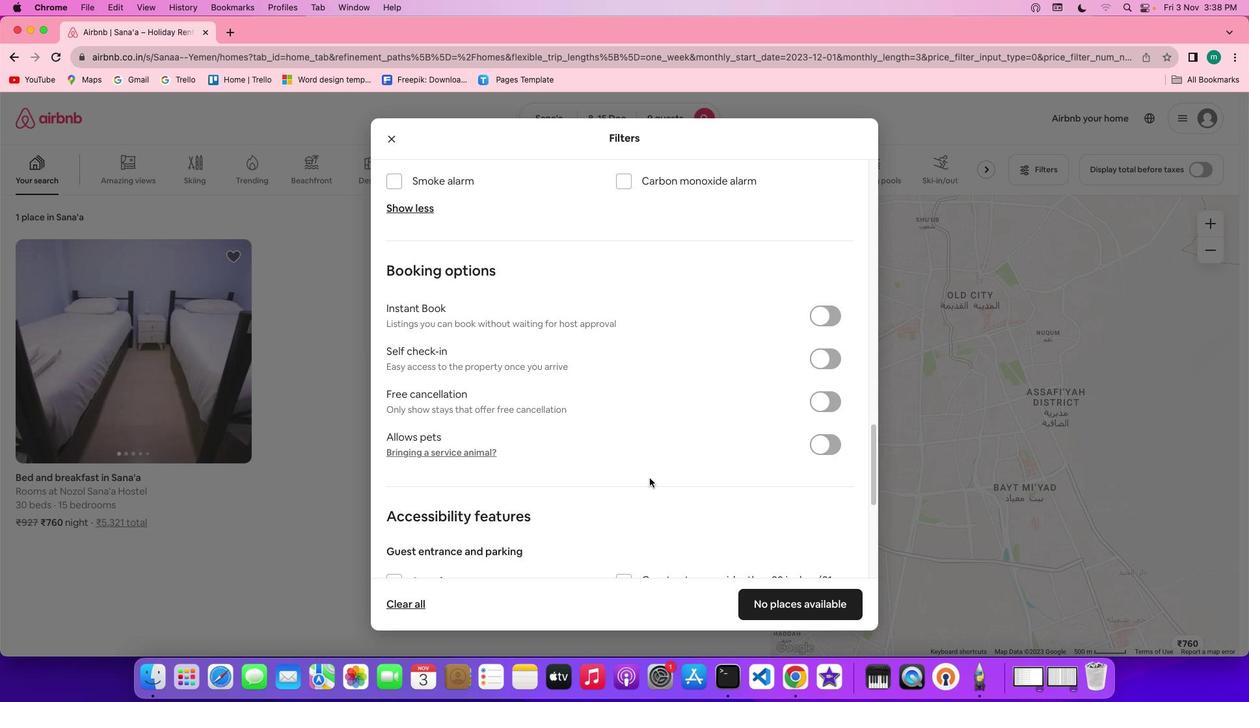 
Action: Mouse scrolled (650, 479) with delta (0, 0)
Screenshot: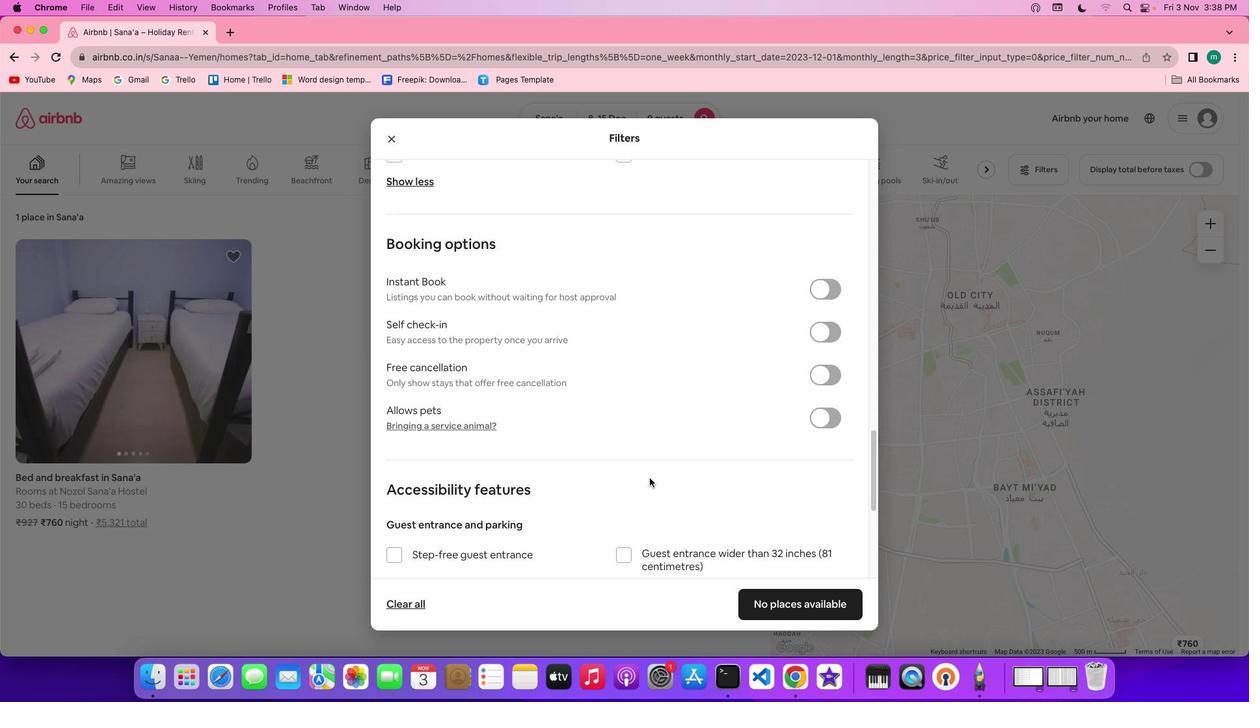
Action: Mouse scrolled (650, 479) with delta (0, 0)
Screenshot: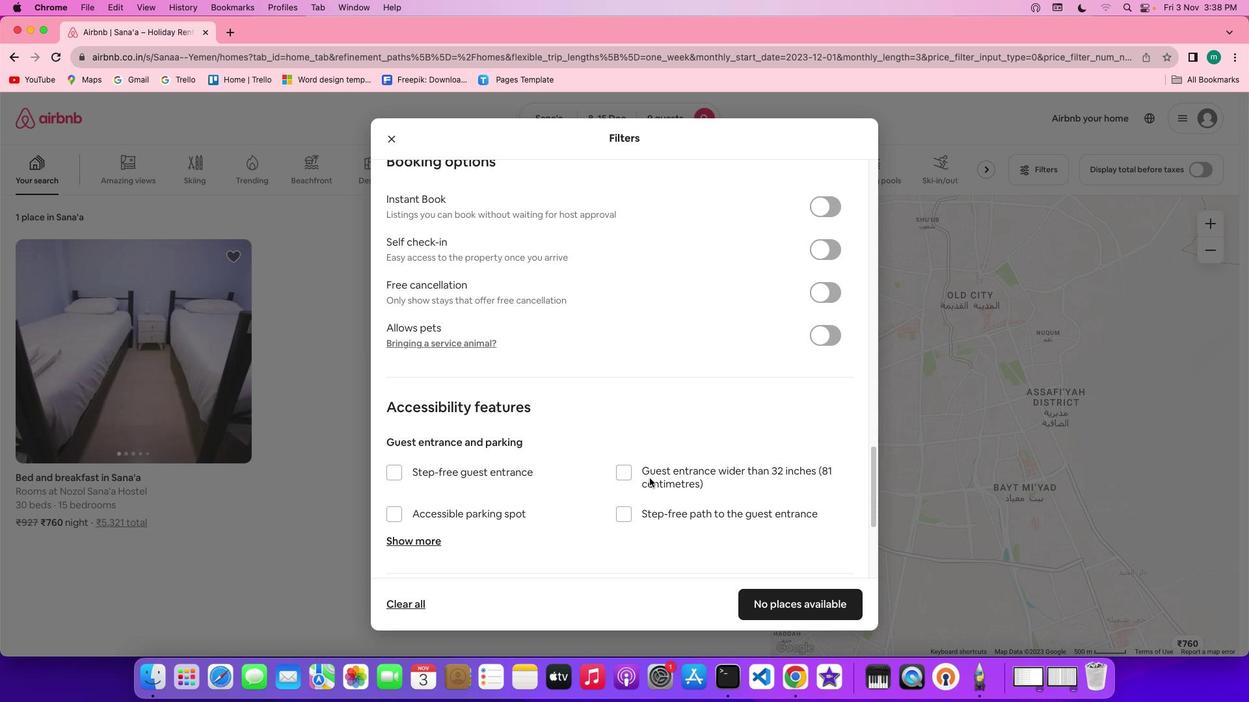 
Action: Mouse moved to (650, 479)
Screenshot: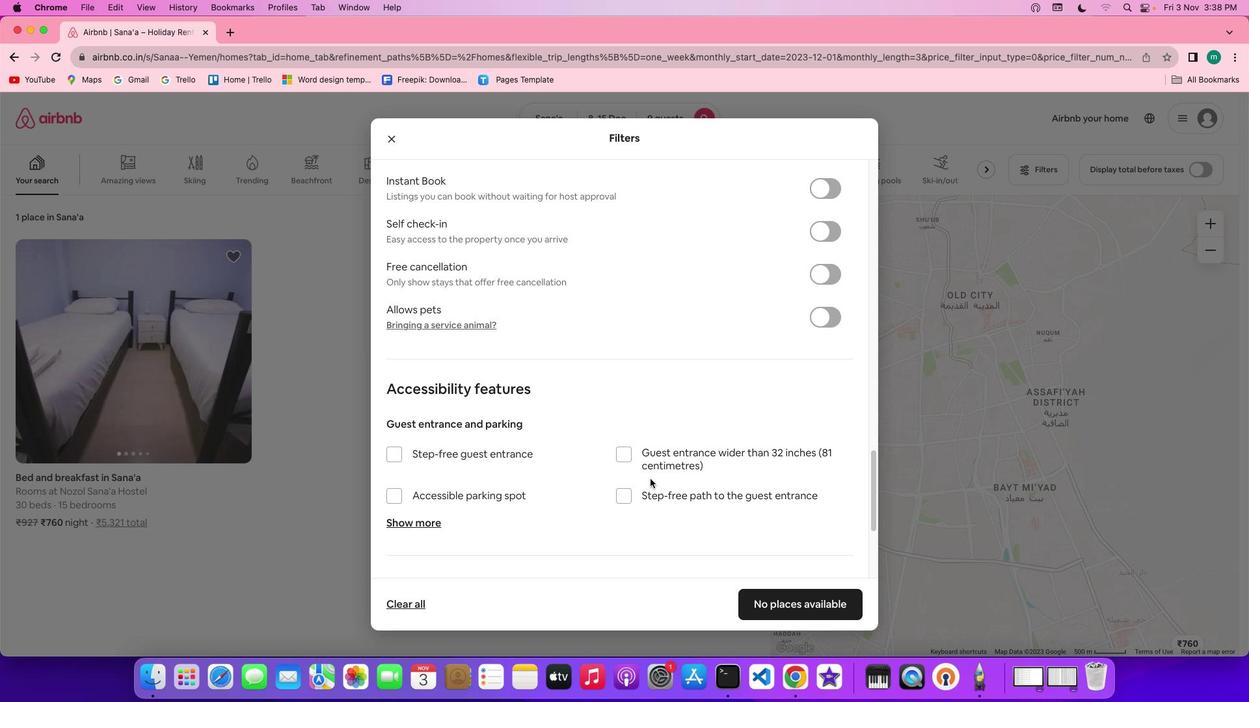 
Action: Mouse scrolled (650, 479) with delta (0, 0)
Screenshot: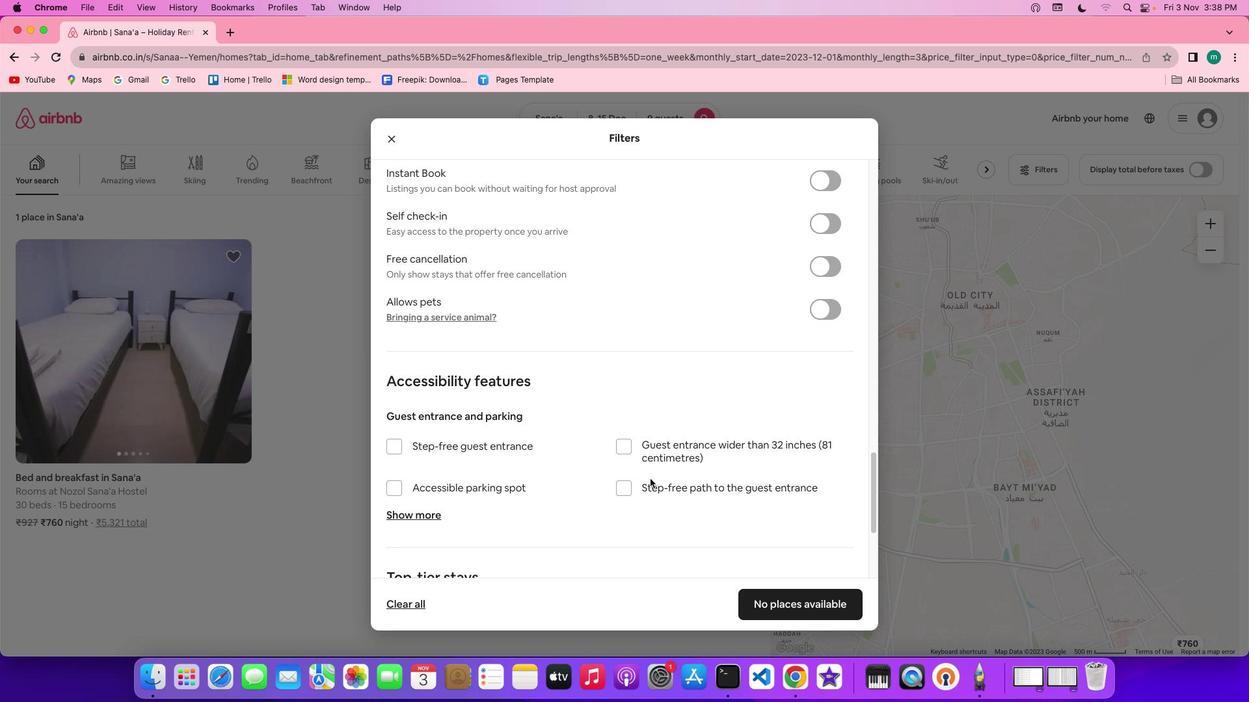 
Action: Mouse scrolled (650, 479) with delta (0, 0)
Screenshot: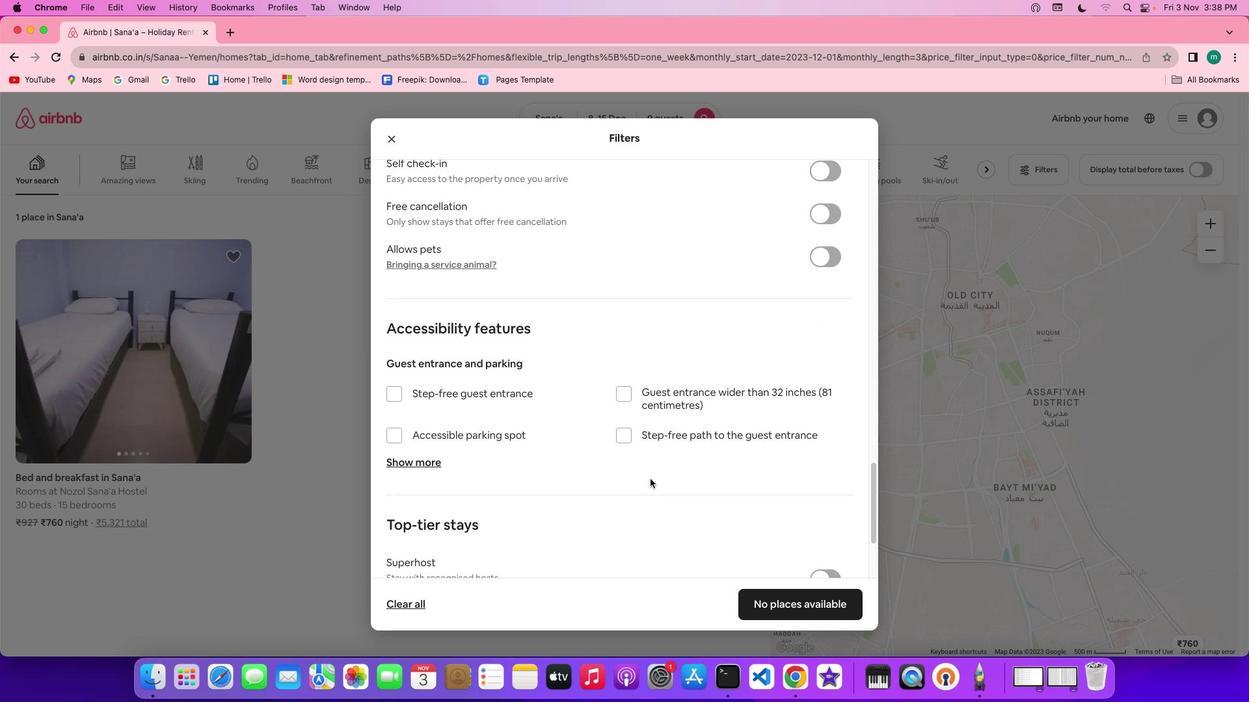 
Action: Mouse moved to (651, 480)
Screenshot: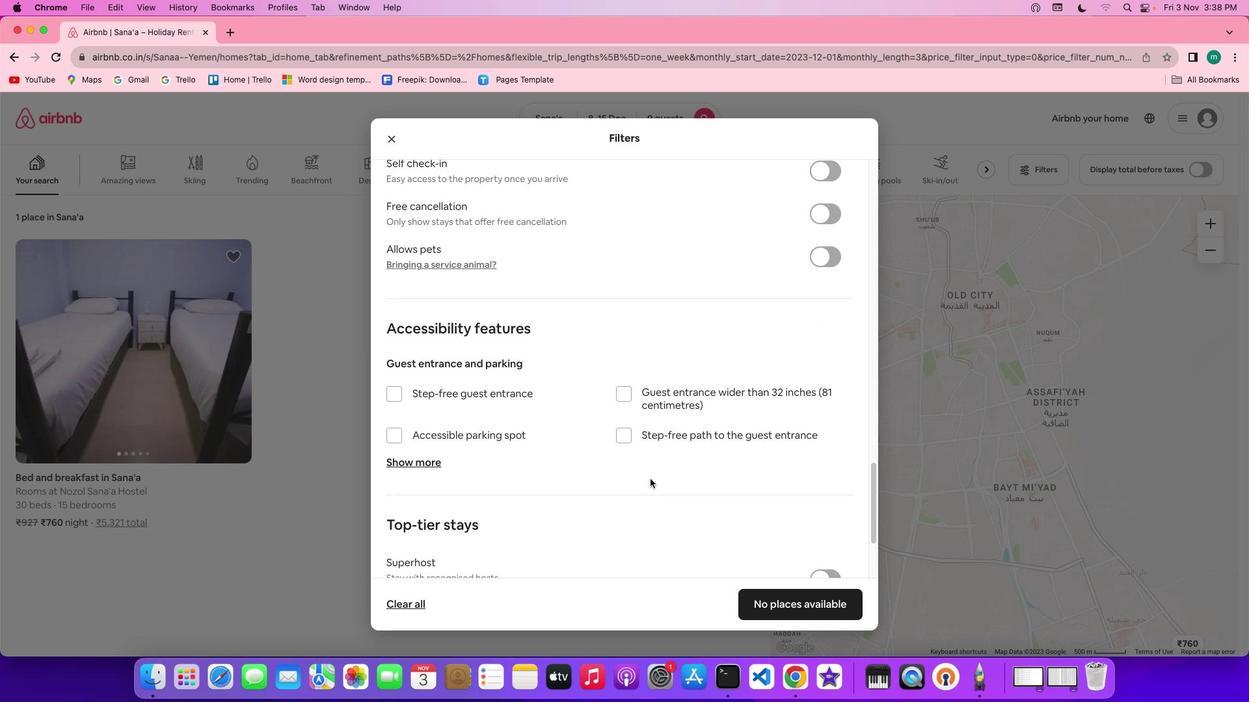 
Action: Mouse scrolled (651, 480) with delta (0, 0)
Screenshot: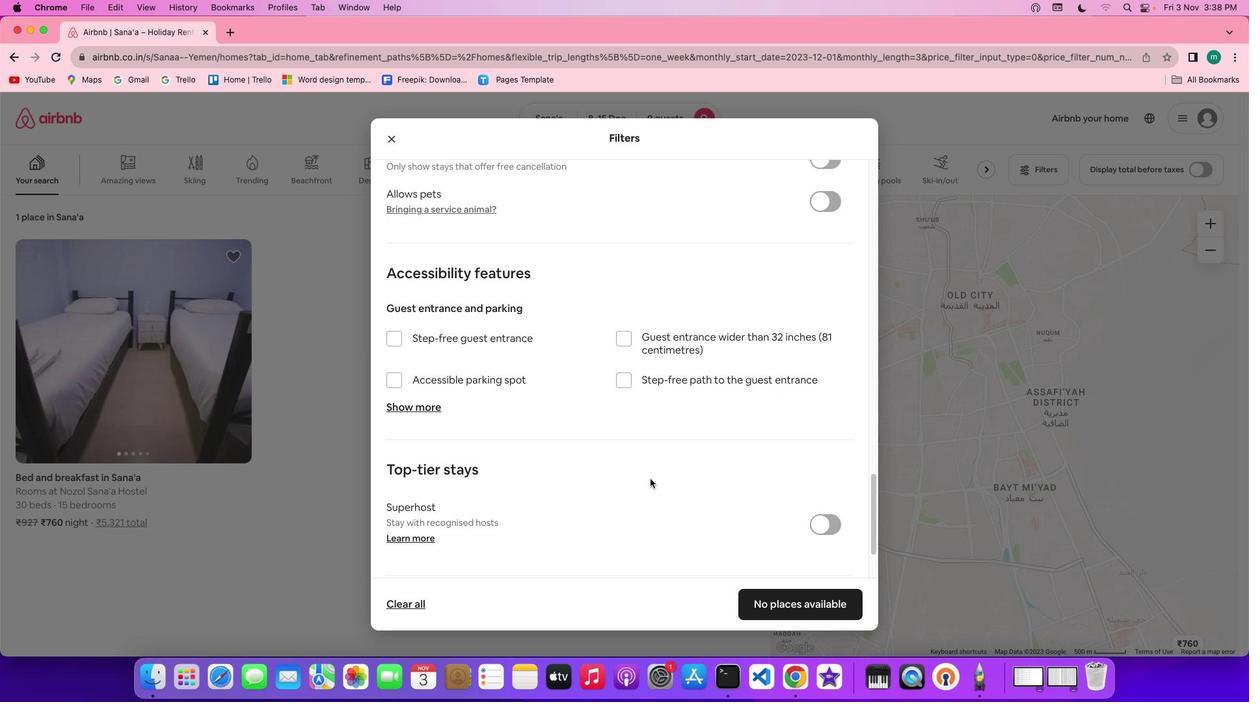 
Action: Mouse moved to (651, 480)
Screenshot: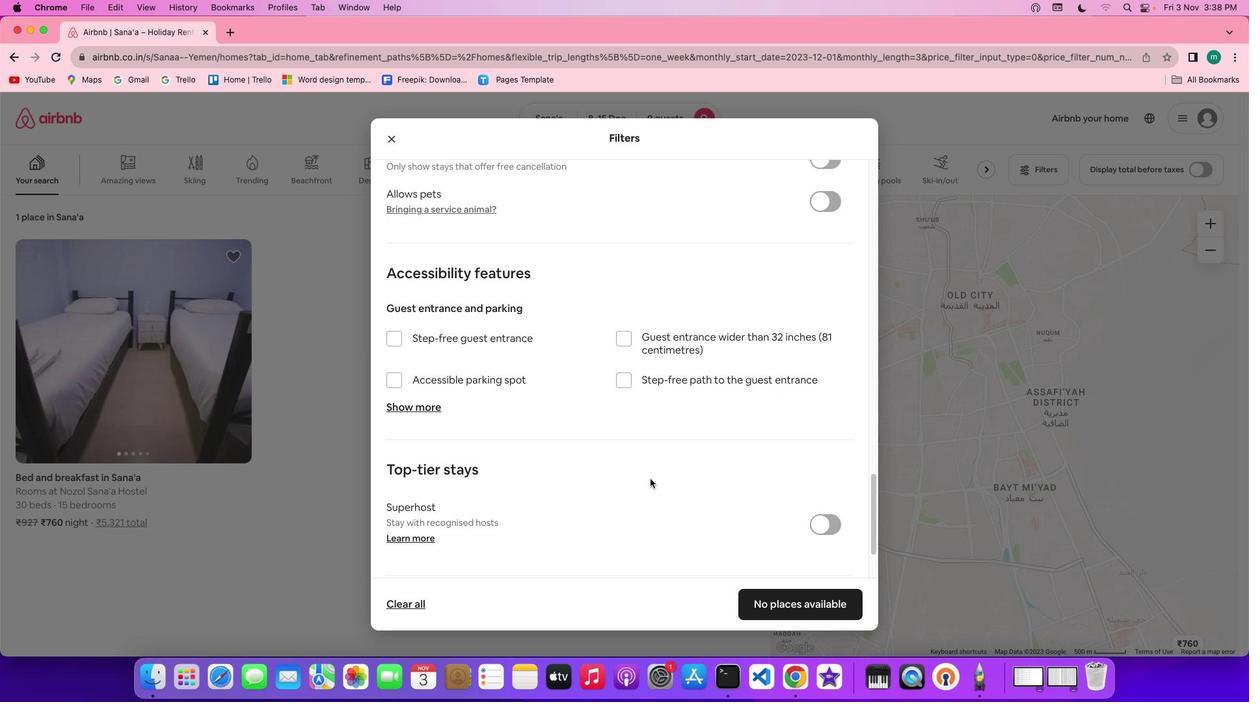 
Action: Mouse scrolled (651, 480) with delta (0, 0)
Screenshot: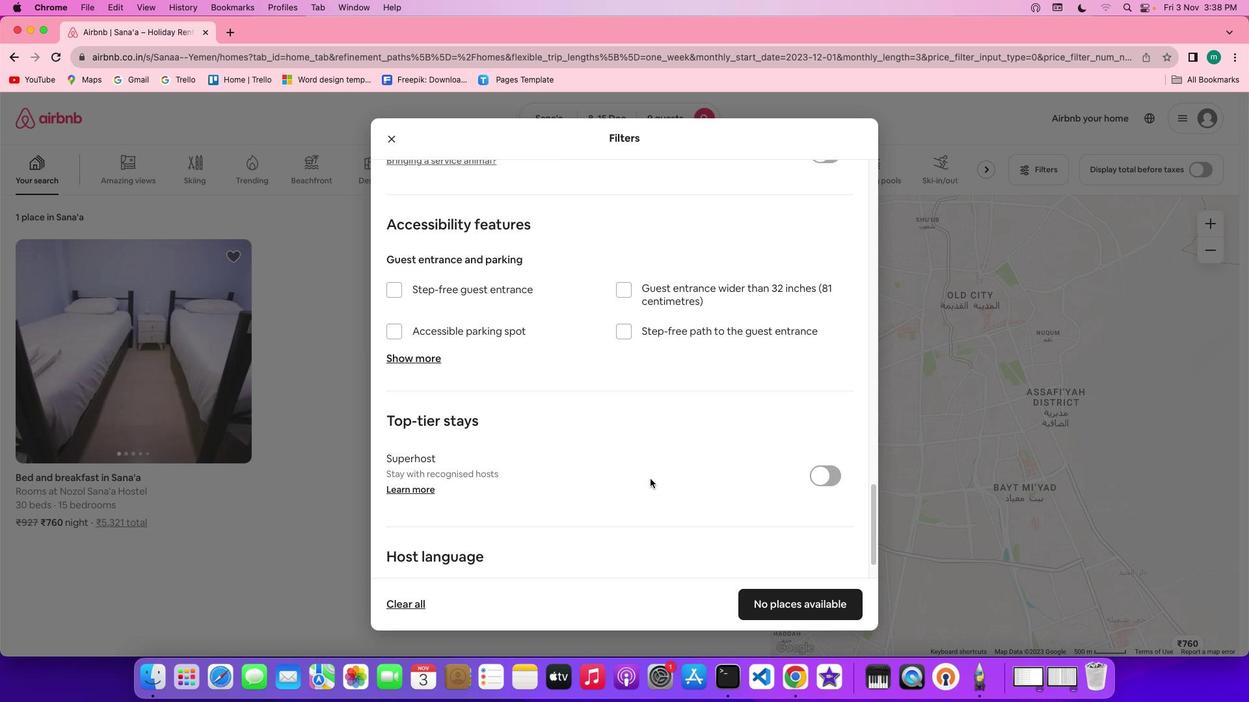 
Action: Mouse moved to (665, 492)
Screenshot: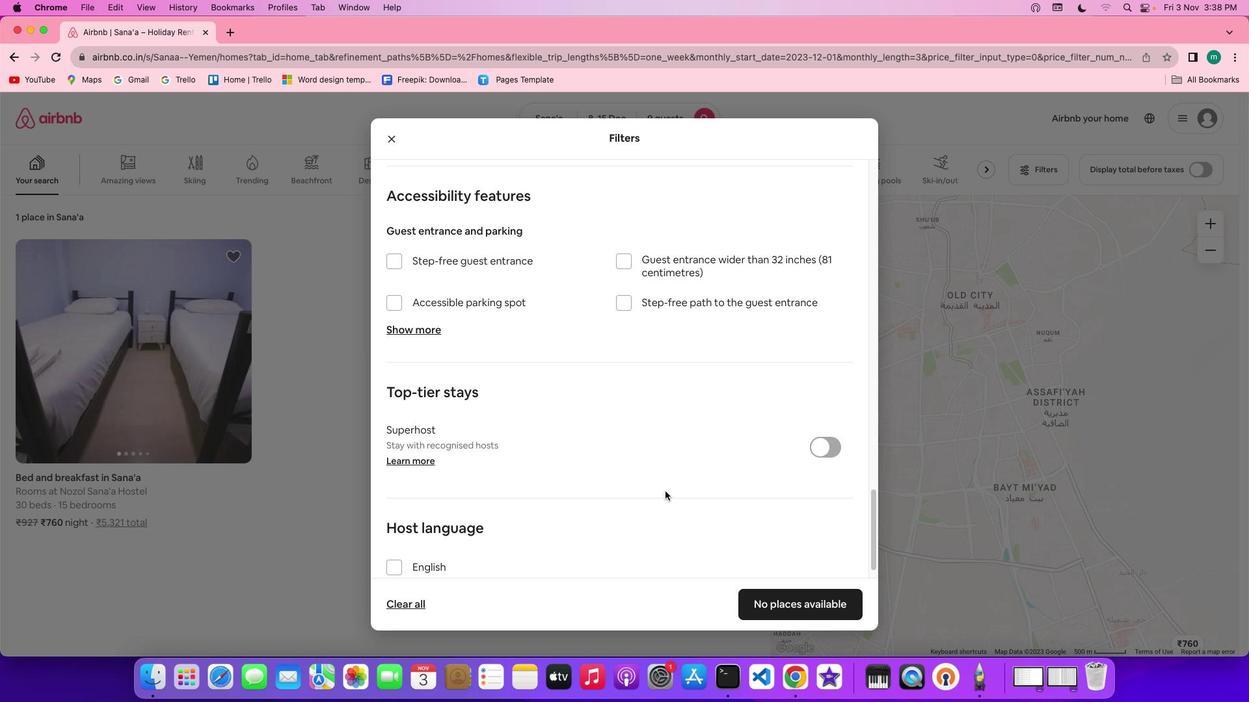 
Action: Mouse scrolled (665, 492) with delta (0, 0)
Screenshot: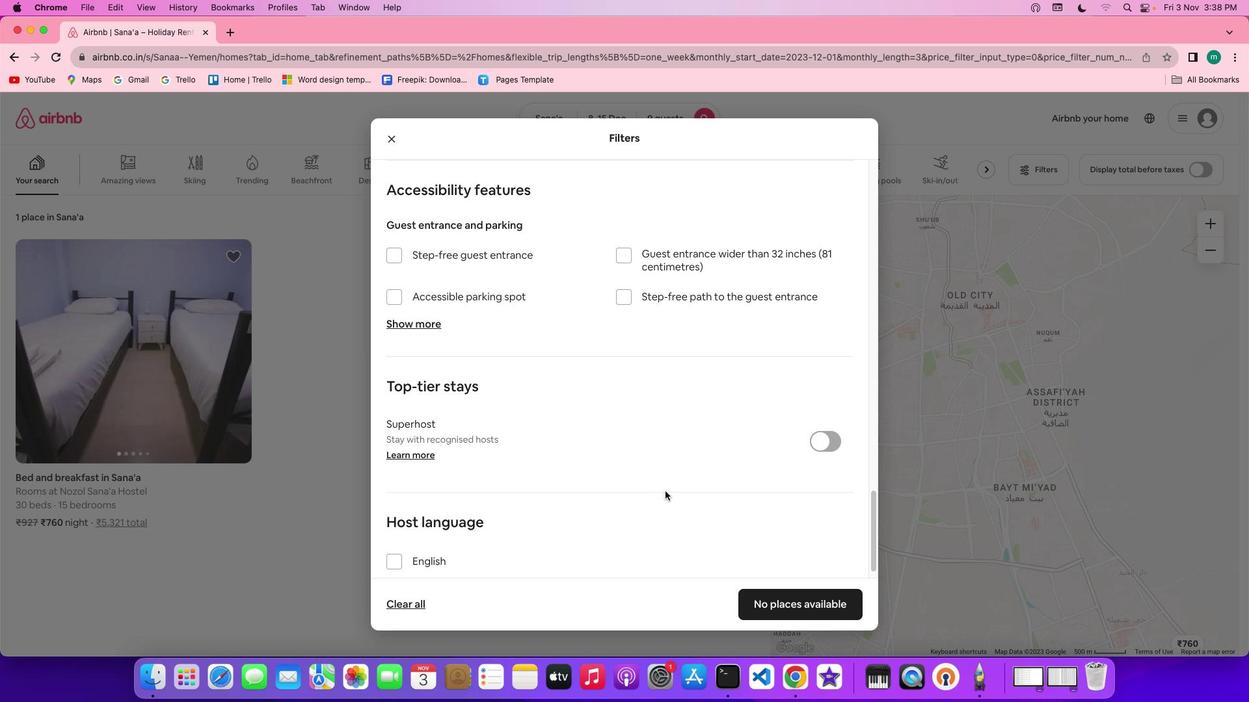 
Action: Mouse scrolled (665, 492) with delta (0, 0)
Screenshot: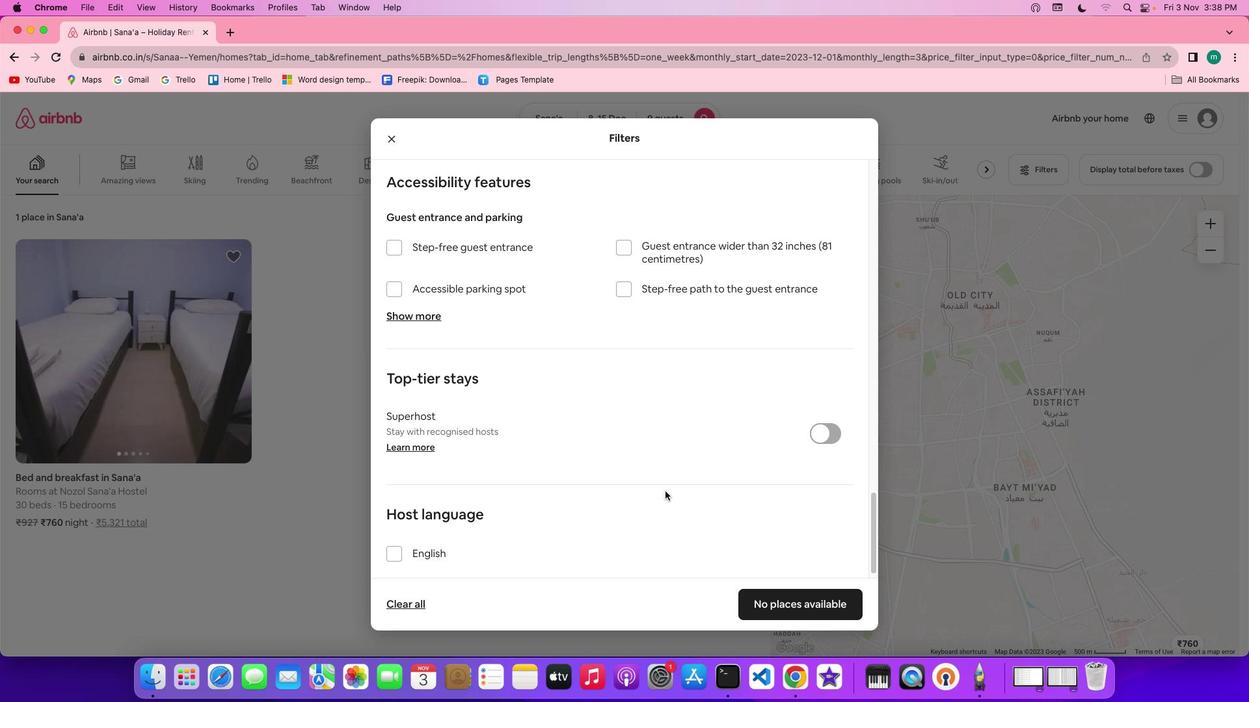 
Action: Mouse scrolled (665, 492) with delta (0, 0)
Screenshot: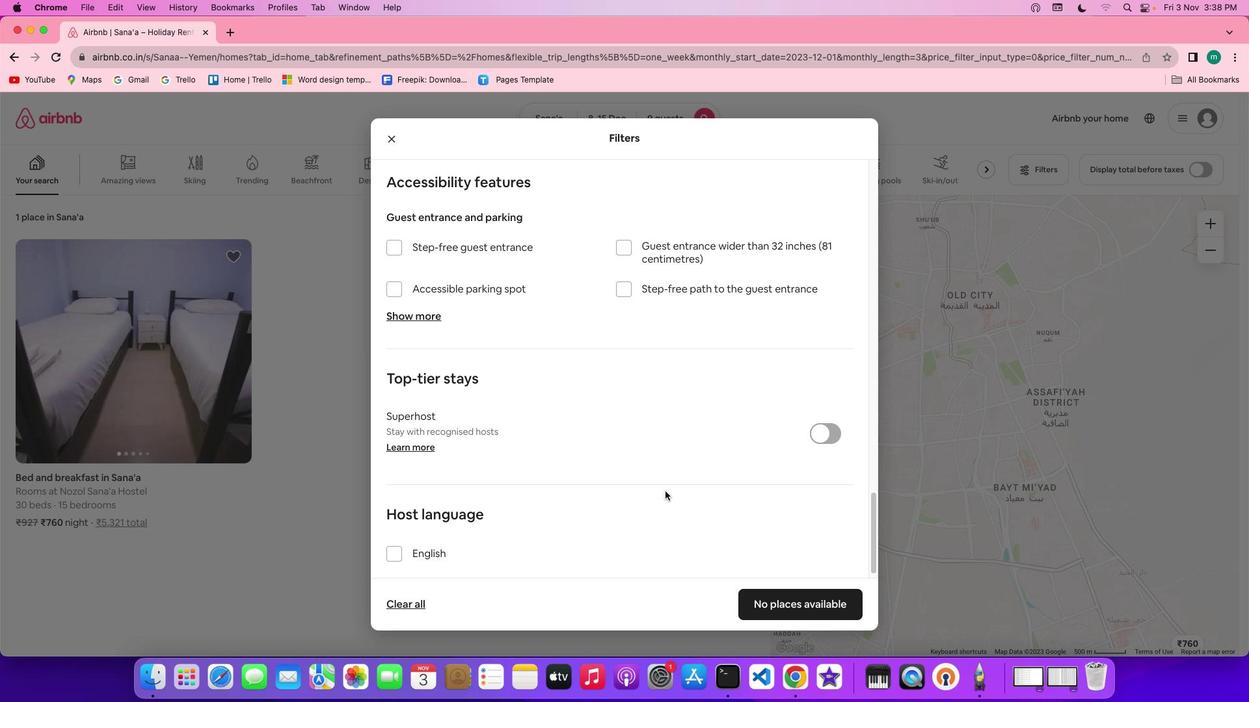 
Action: Mouse scrolled (665, 492) with delta (0, -1)
Screenshot: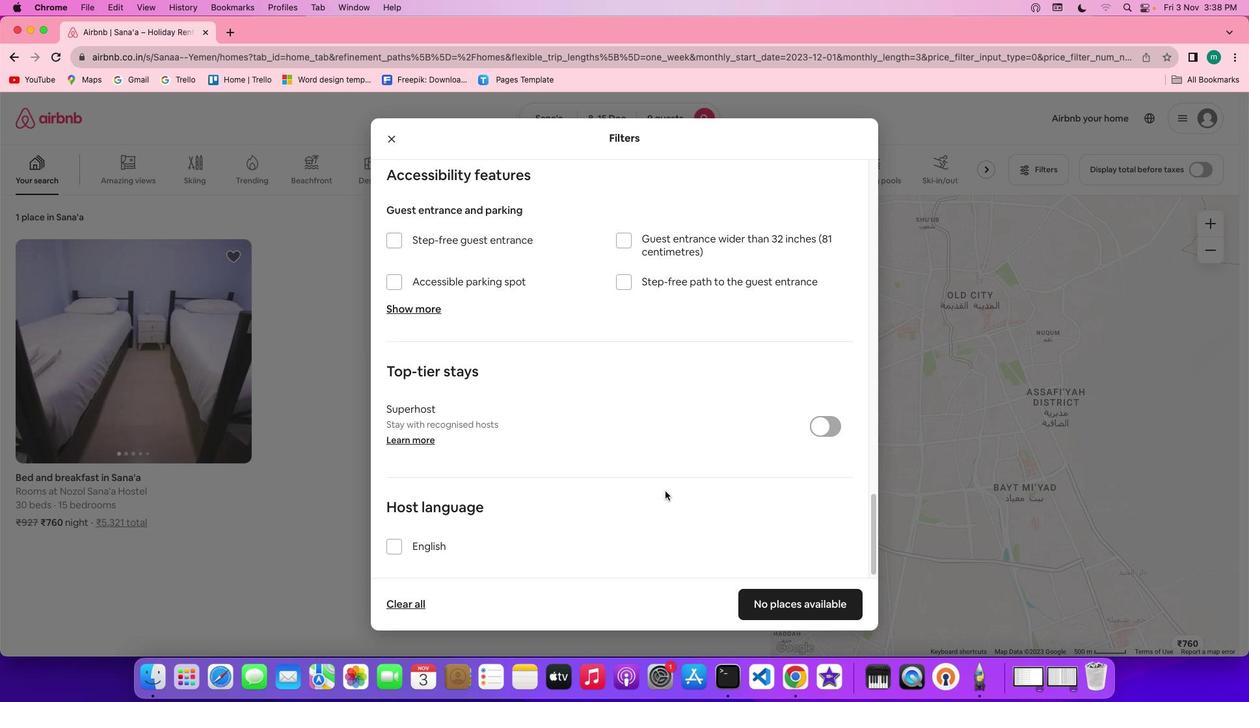 
Action: Mouse scrolled (665, 492) with delta (0, -2)
Screenshot: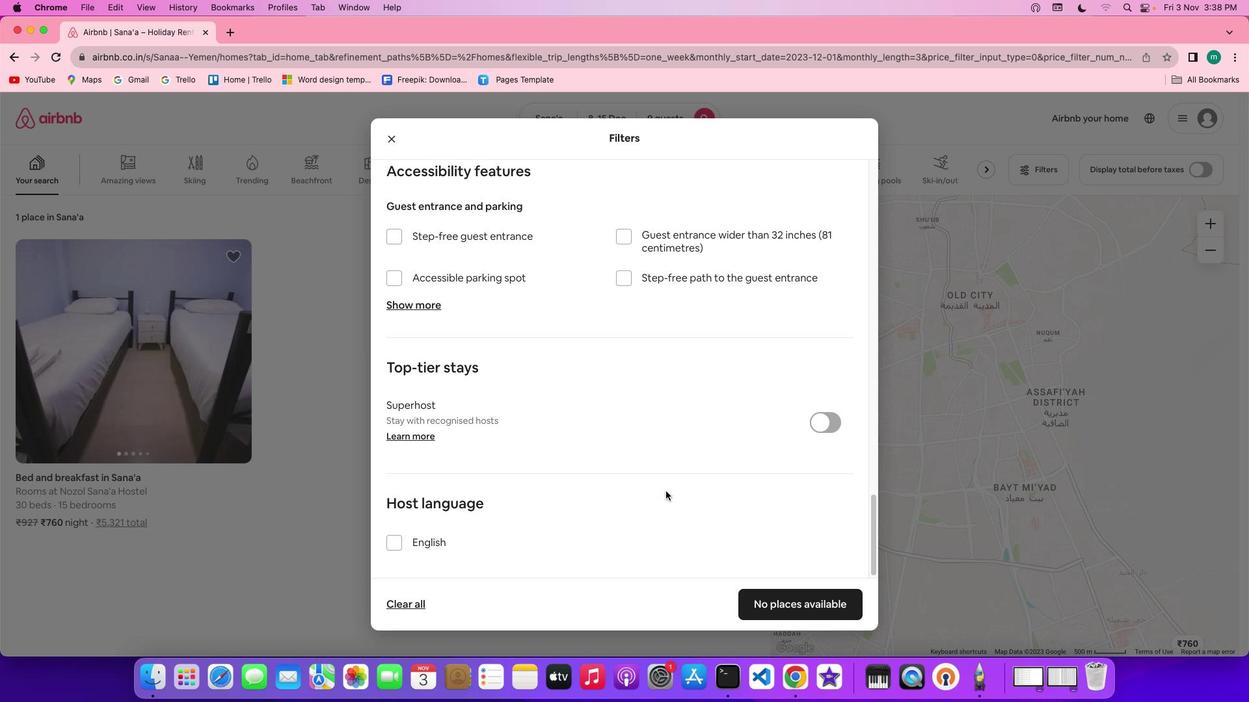 
Action: Mouse scrolled (665, 492) with delta (0, -2)
Screenshot: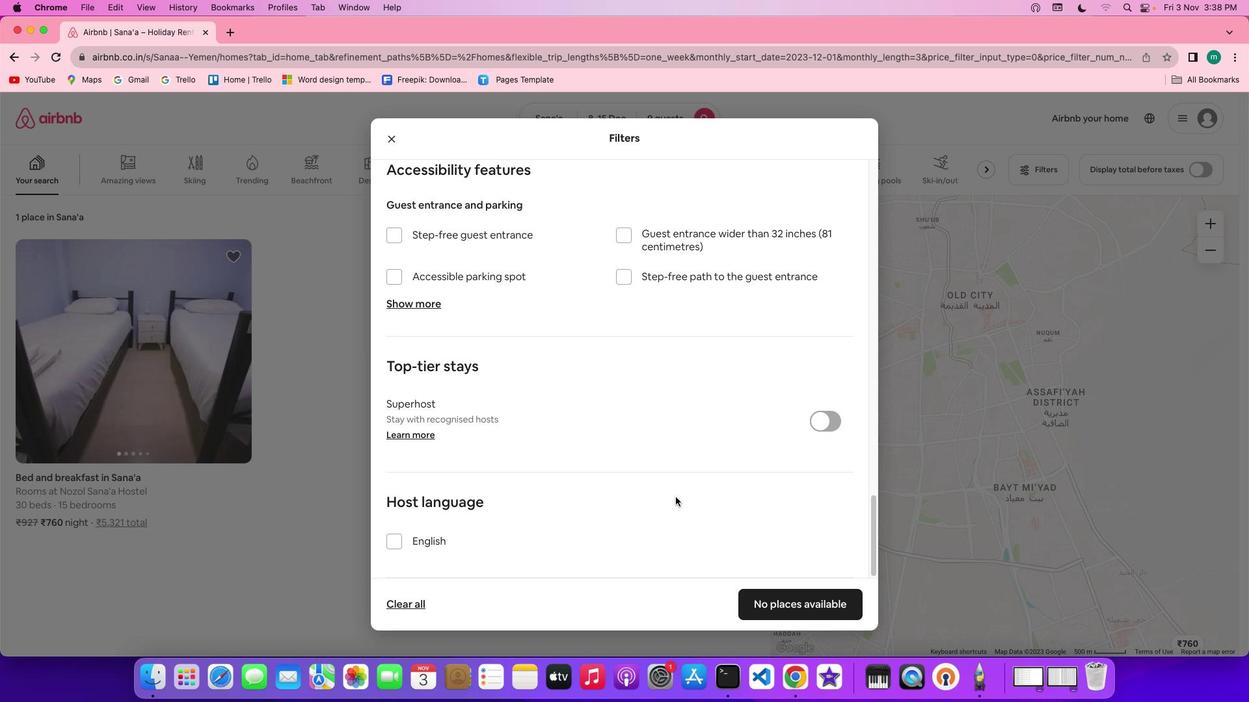 
Action: Mouse moved to (810, 601)
Screenshot: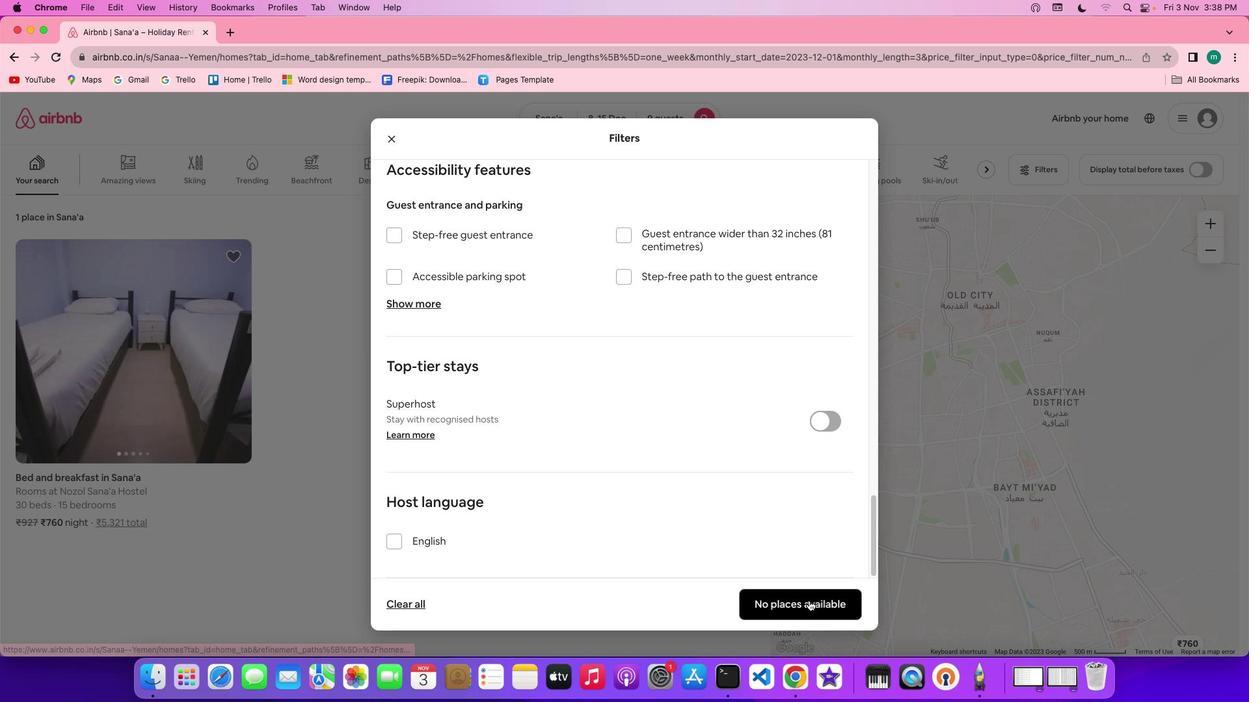 
Action: Mouse pressed left at (810, 601)
Screenshot: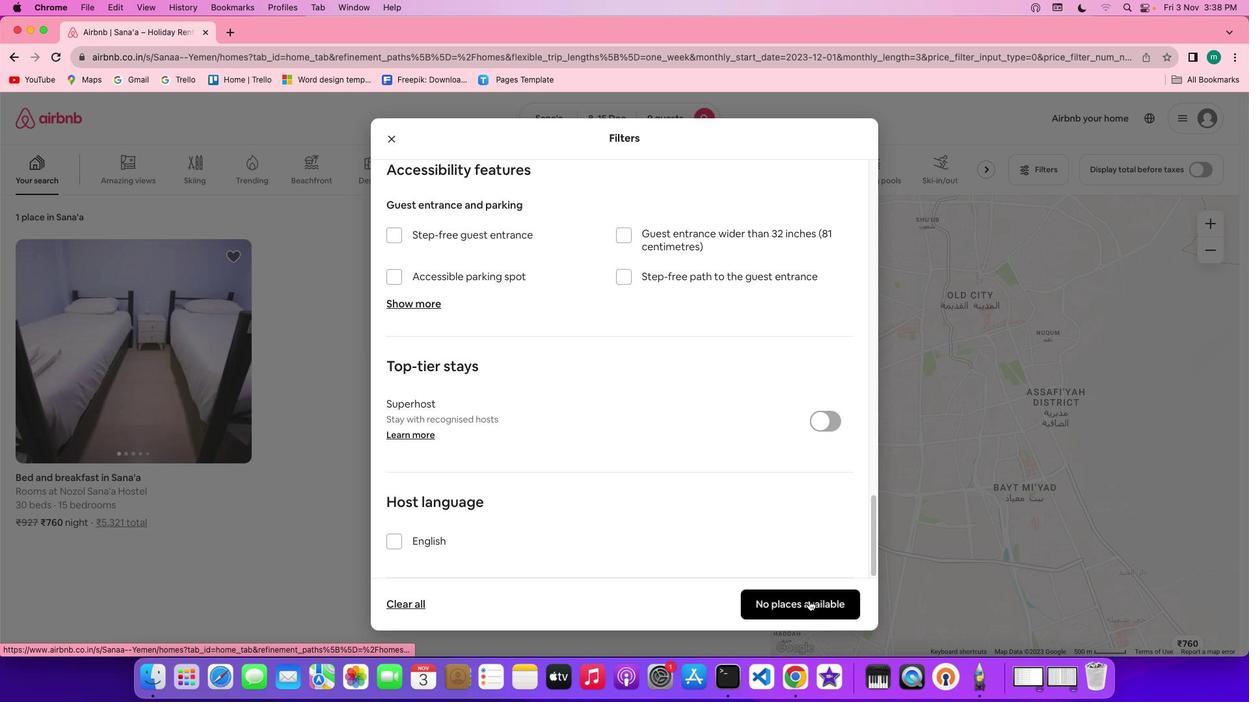 
Action: Mouse moved to (250, 394)
Screenshot: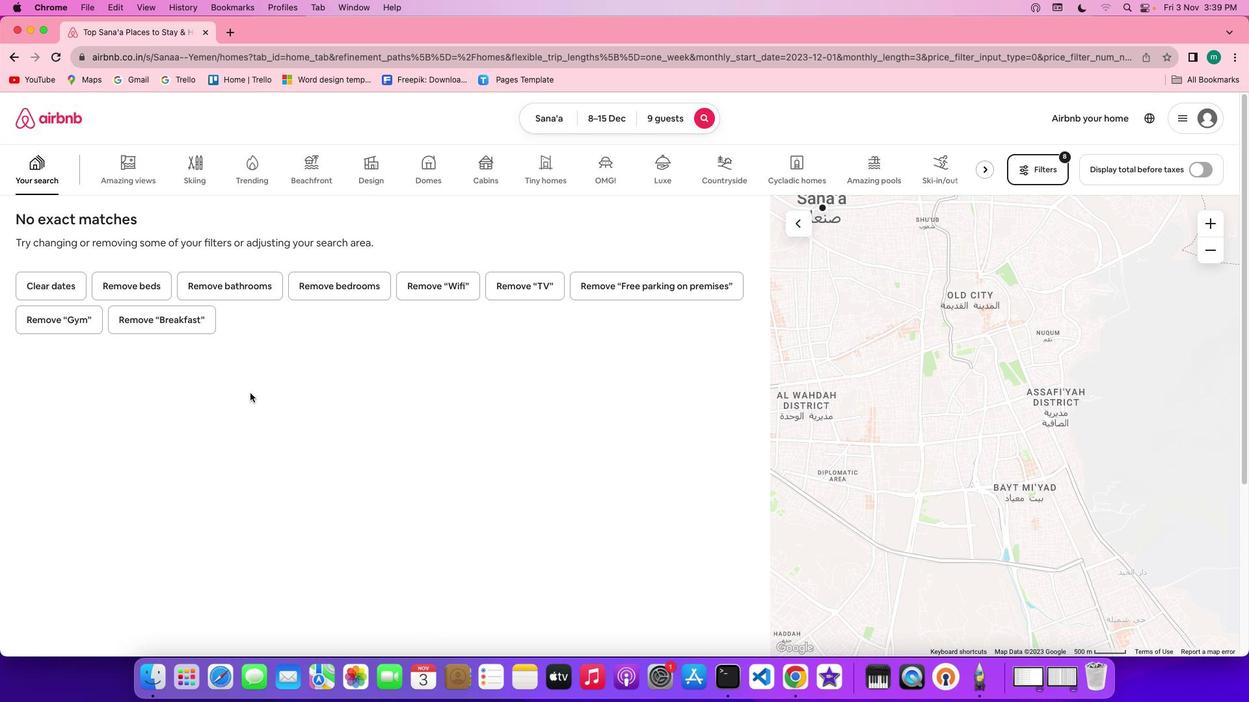 
